 Task: Search one way flight ticket for 2 adults, 2 children, 2 infants in seat in first from Portsmouth: Portsmouth International Airport At Pease to Rockford: Chicago Rockford International Airport(was Northwest Chicagoland Regional Airport At Rockford) on 5-1-2023. Choice of flights is Westjet. Number of bags: 2 carry on bags. Price is upto 105000. Outbound departure time preference is 21:45.
Action: Mouse moved to (271, 307)
Screenshot: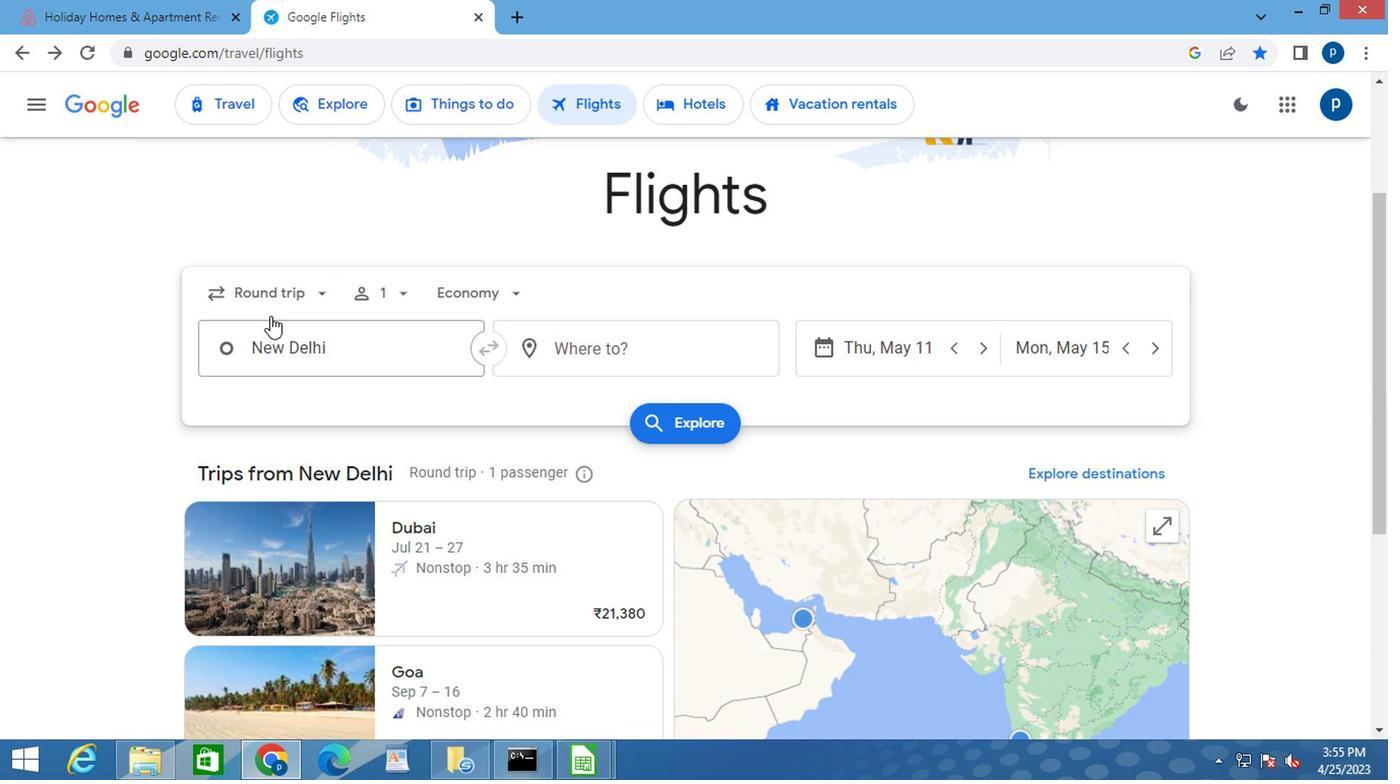 
Action: Mouse pressed left at (271, 307)
Screenshot: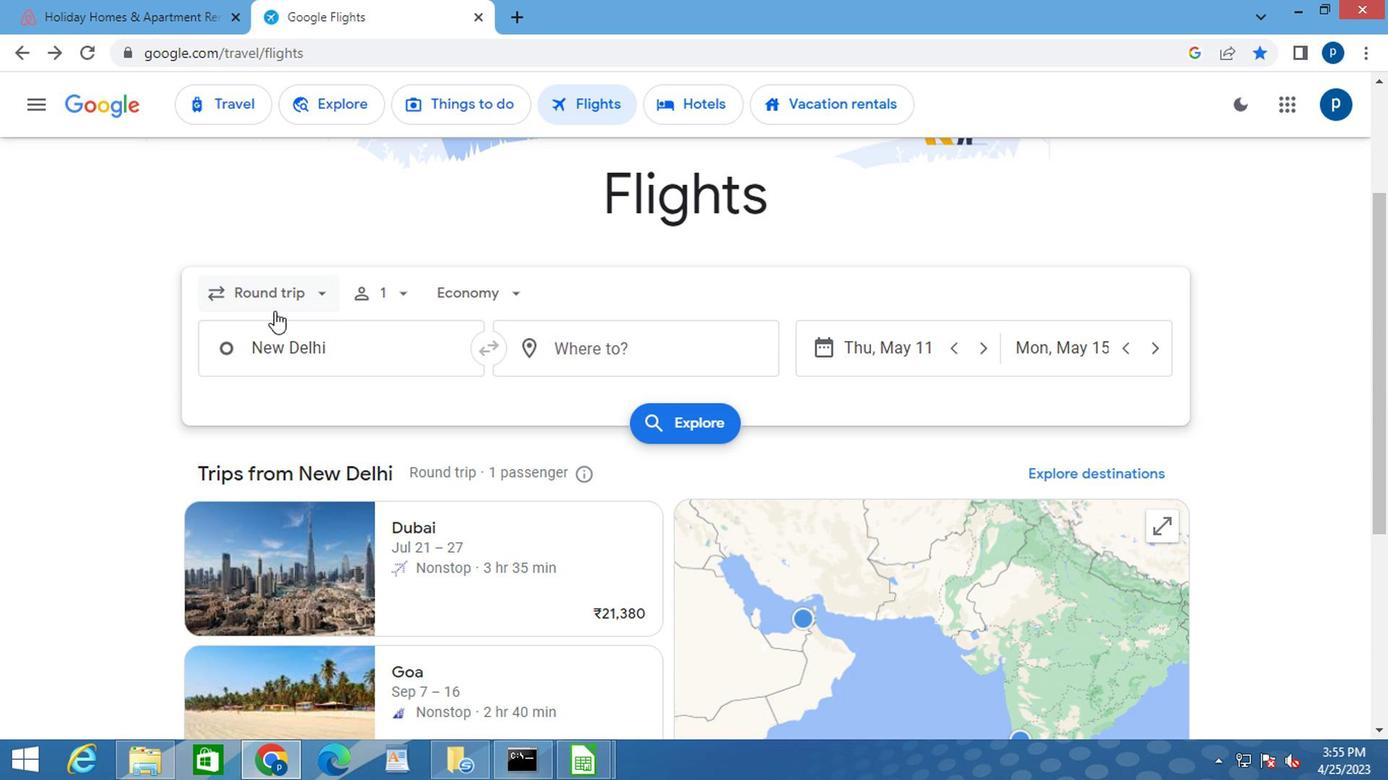 
Action: Mouse moved to (300, 381)
Screenshot: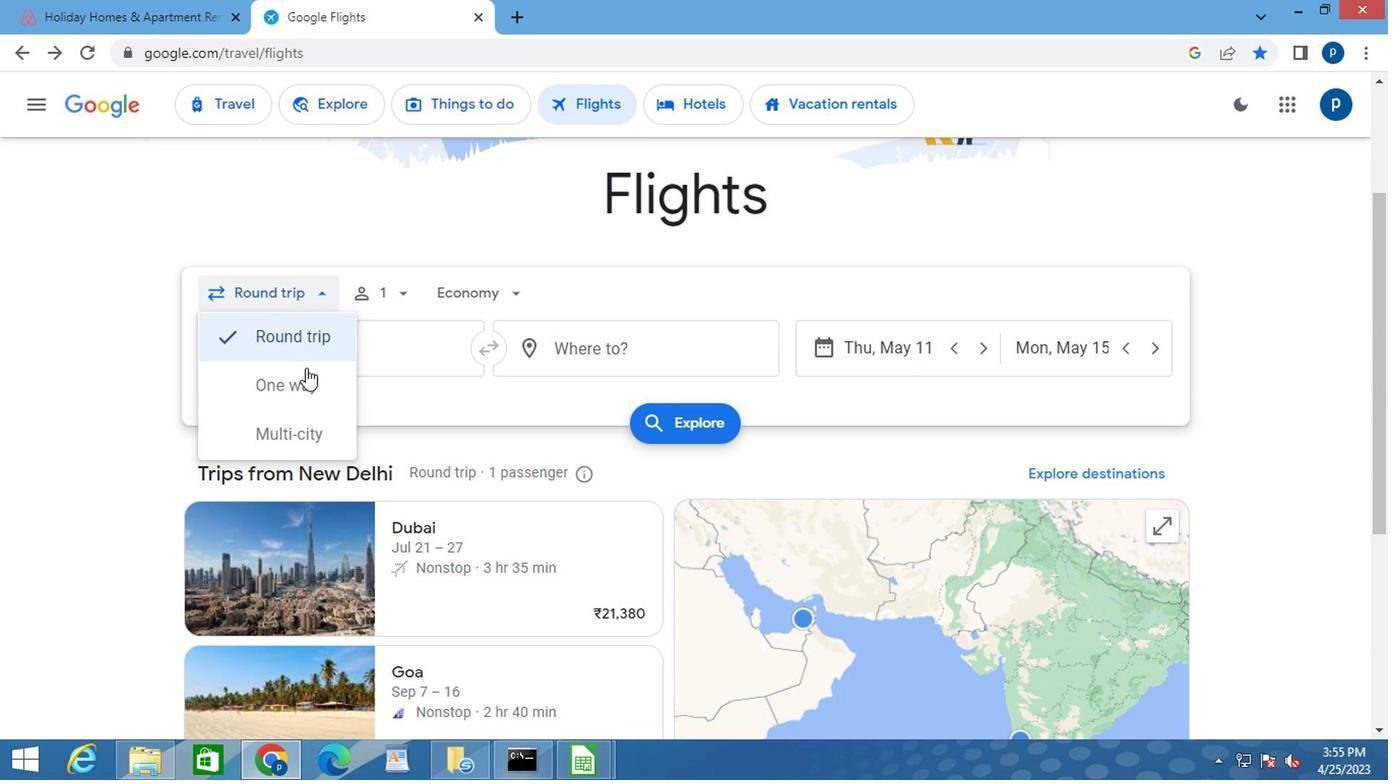 
Action: Mouse pressed left at (300, 381)
Screenshot: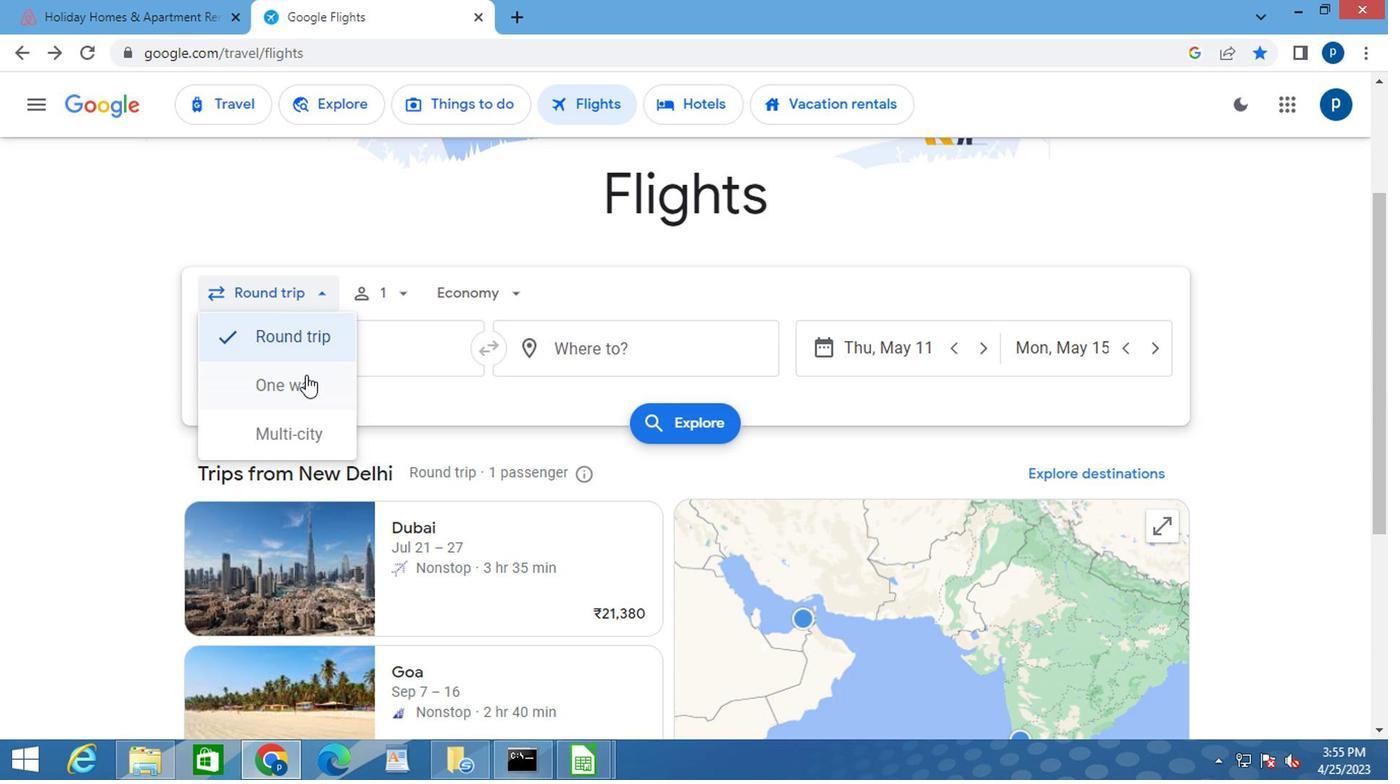 
Action: Mouse moved to (370, 294)
Screenshot: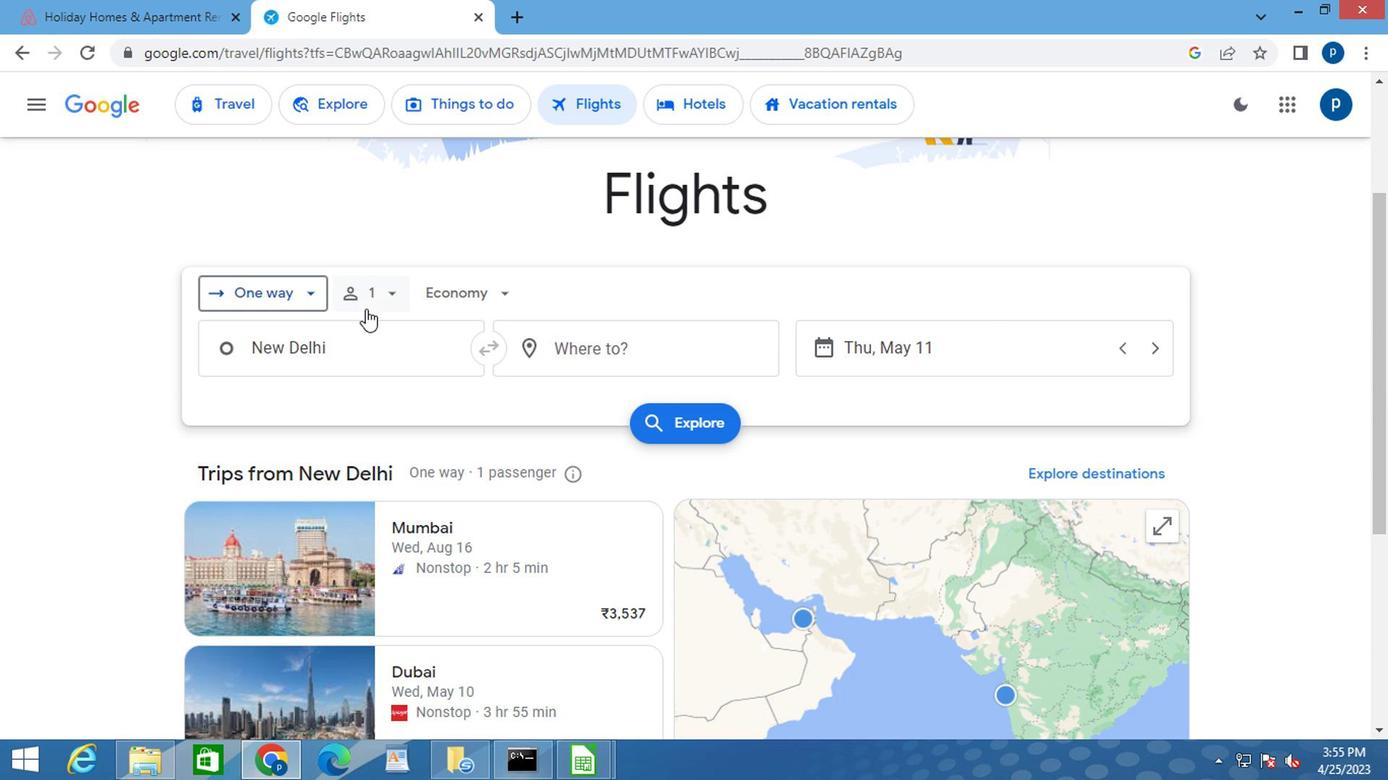 
Action: Mouse pressed left at (370, 294)
Screenshot: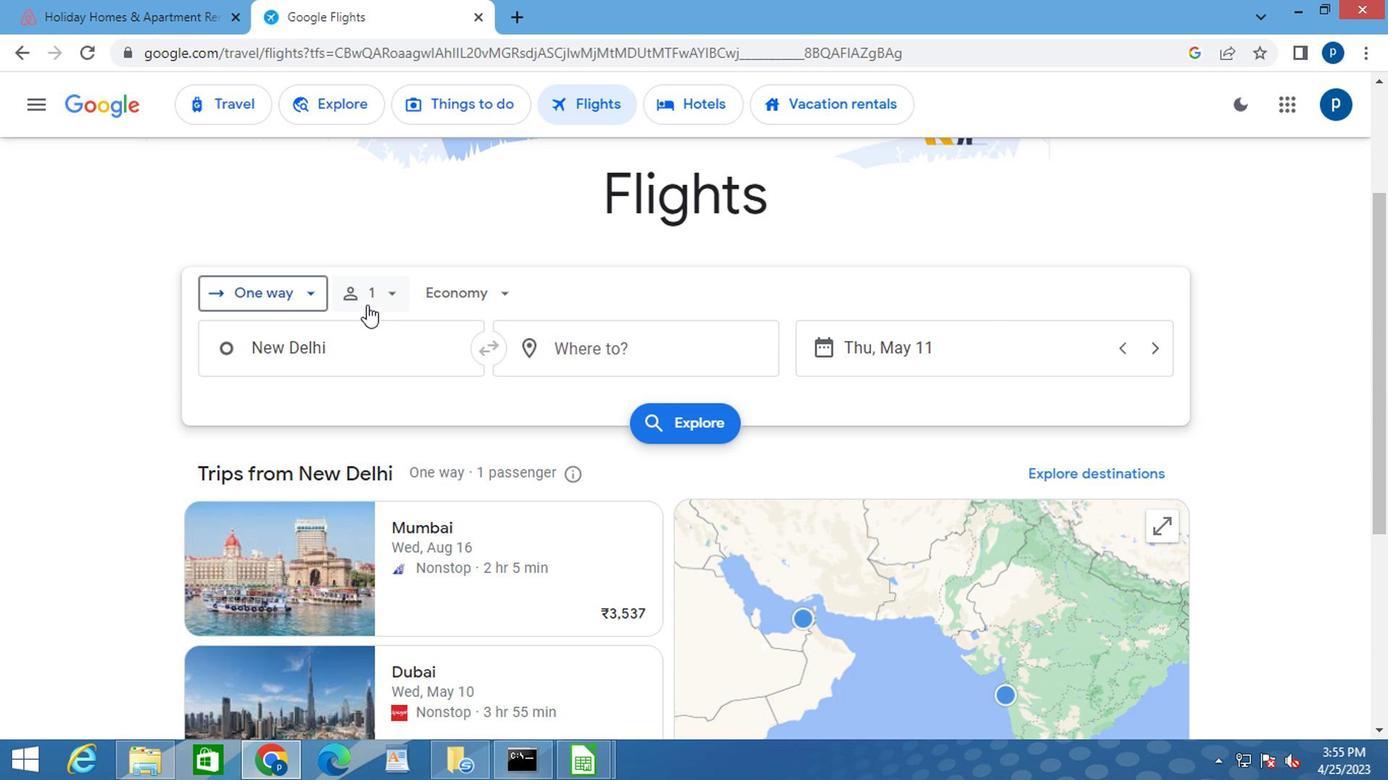 
Action: Mouse moved to (540, 357)
Screenshot: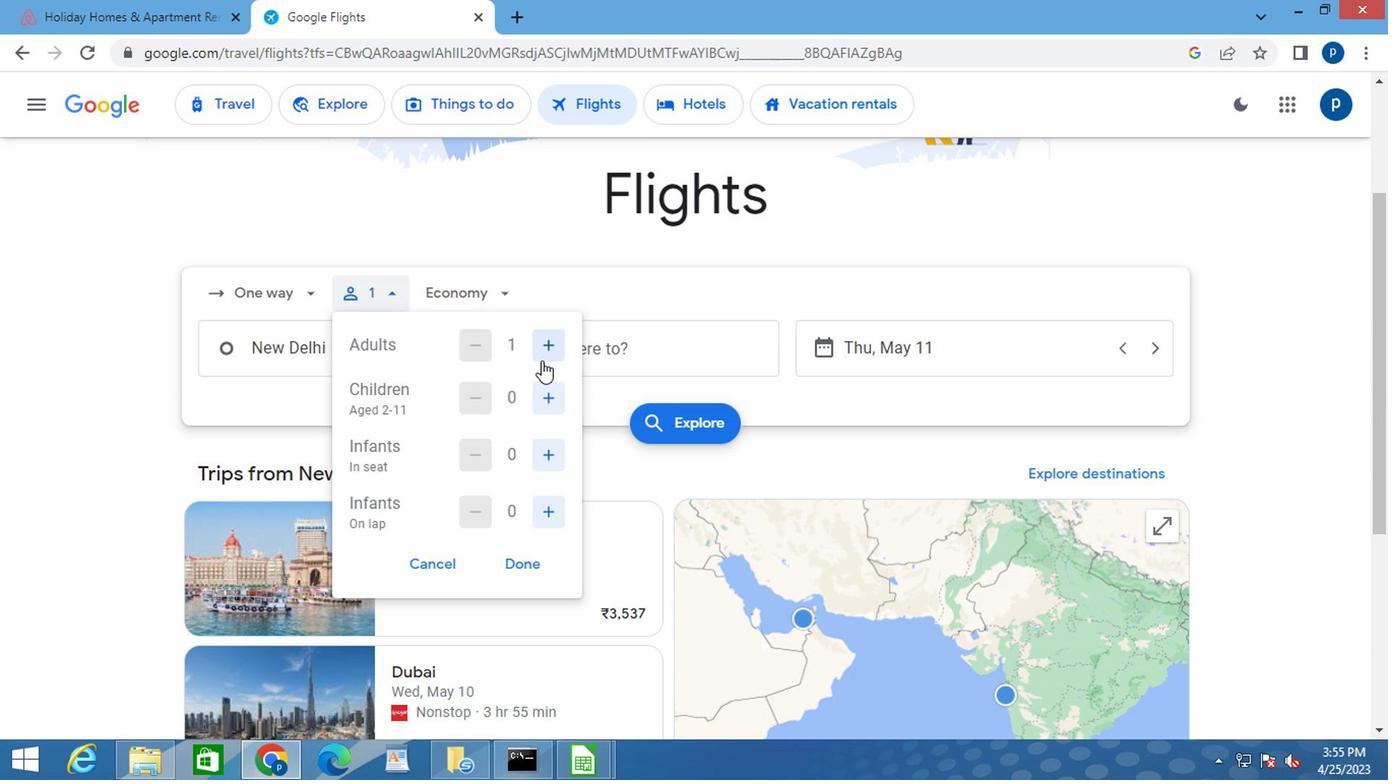 
Action: Mouse pressed left at (540, 357)
Screenshot: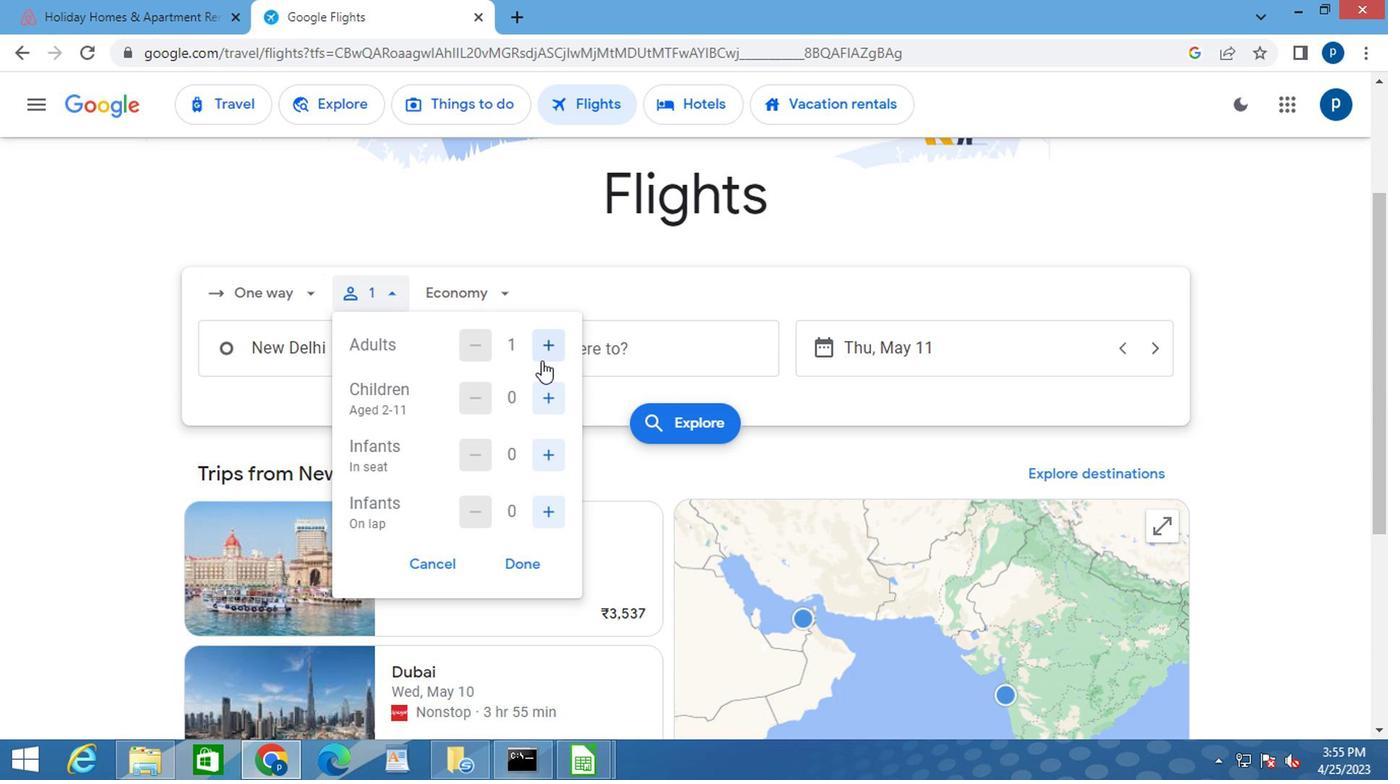 
Action: Mouse moved to (553, 399)
Screenshot: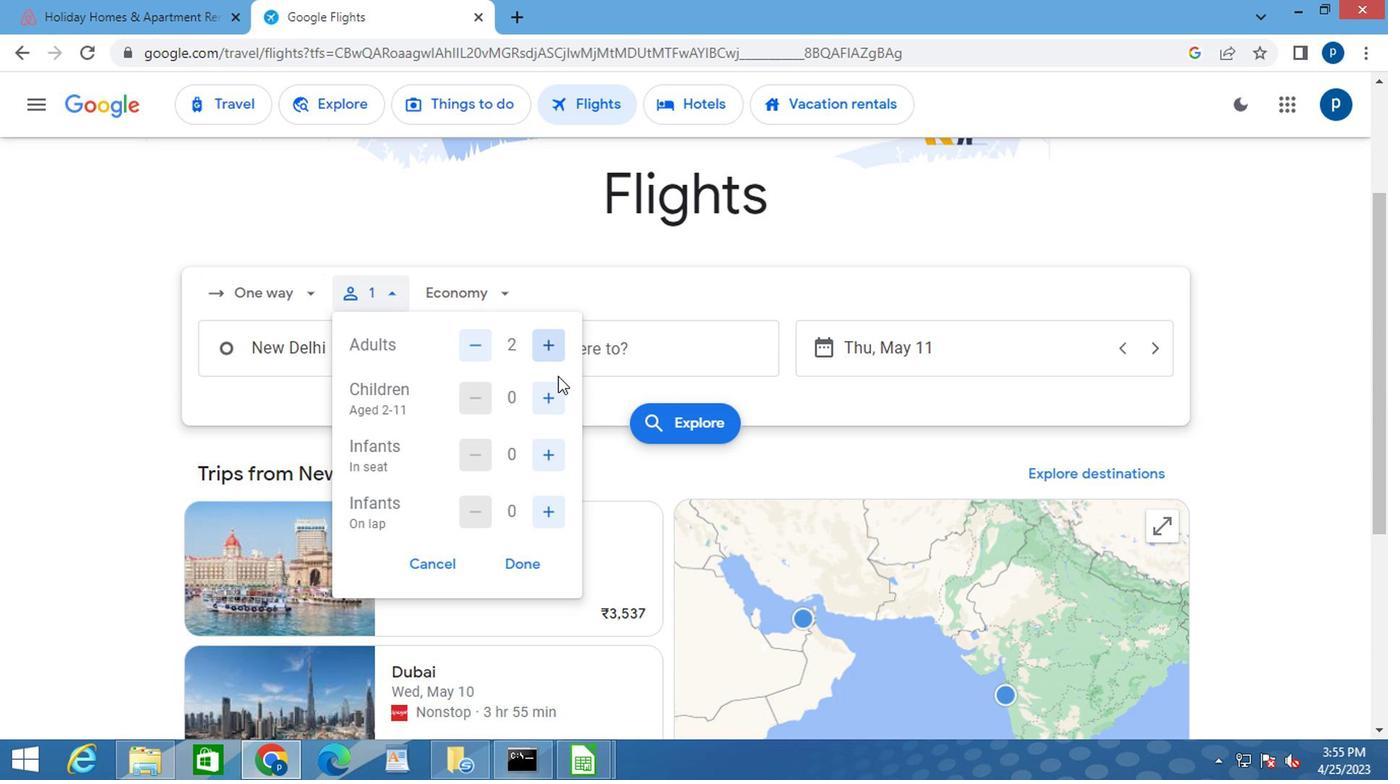 
Action: Mouse pressed left at (553, 399)
Screenshot: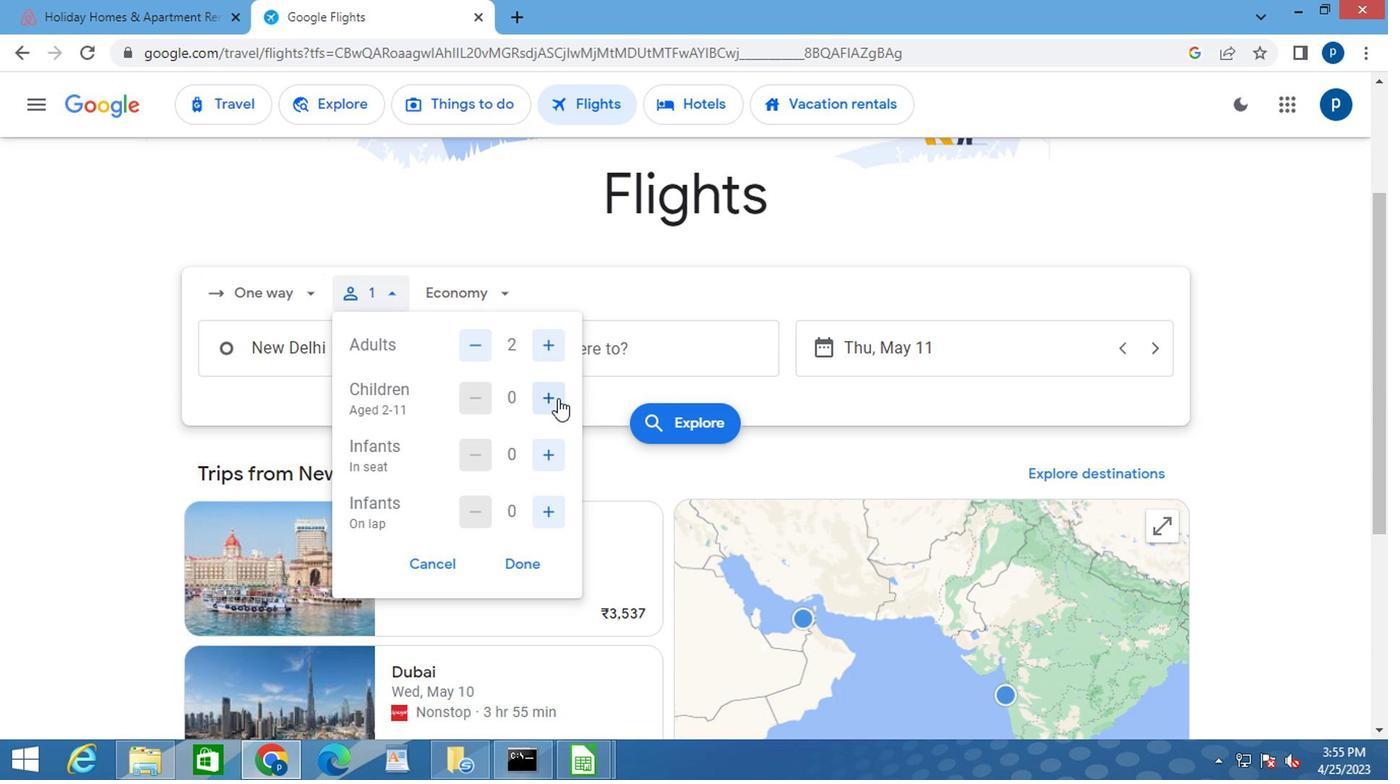 
Action: Mouse pressed left at (553, 399)
Screenshot: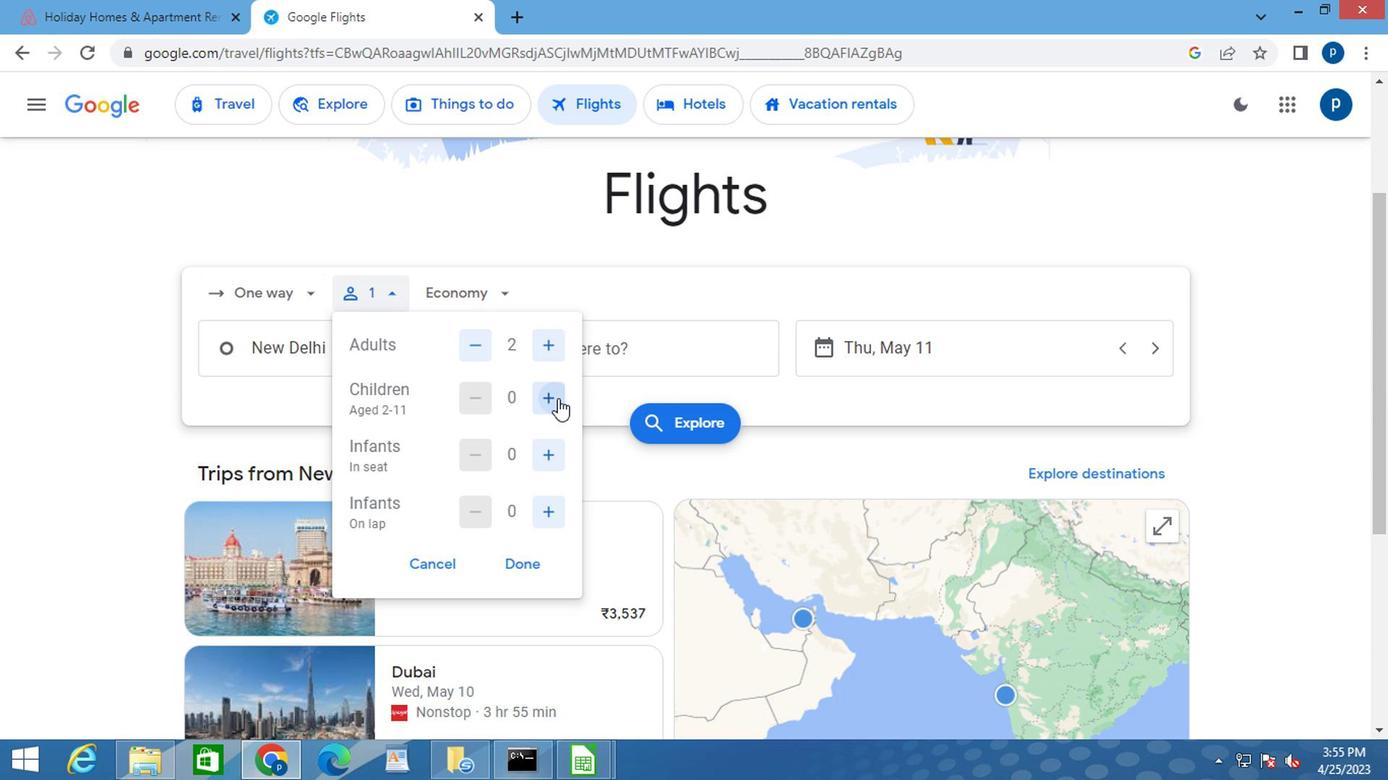 
Action: Mouse moved to (548, 450)
Screenshot: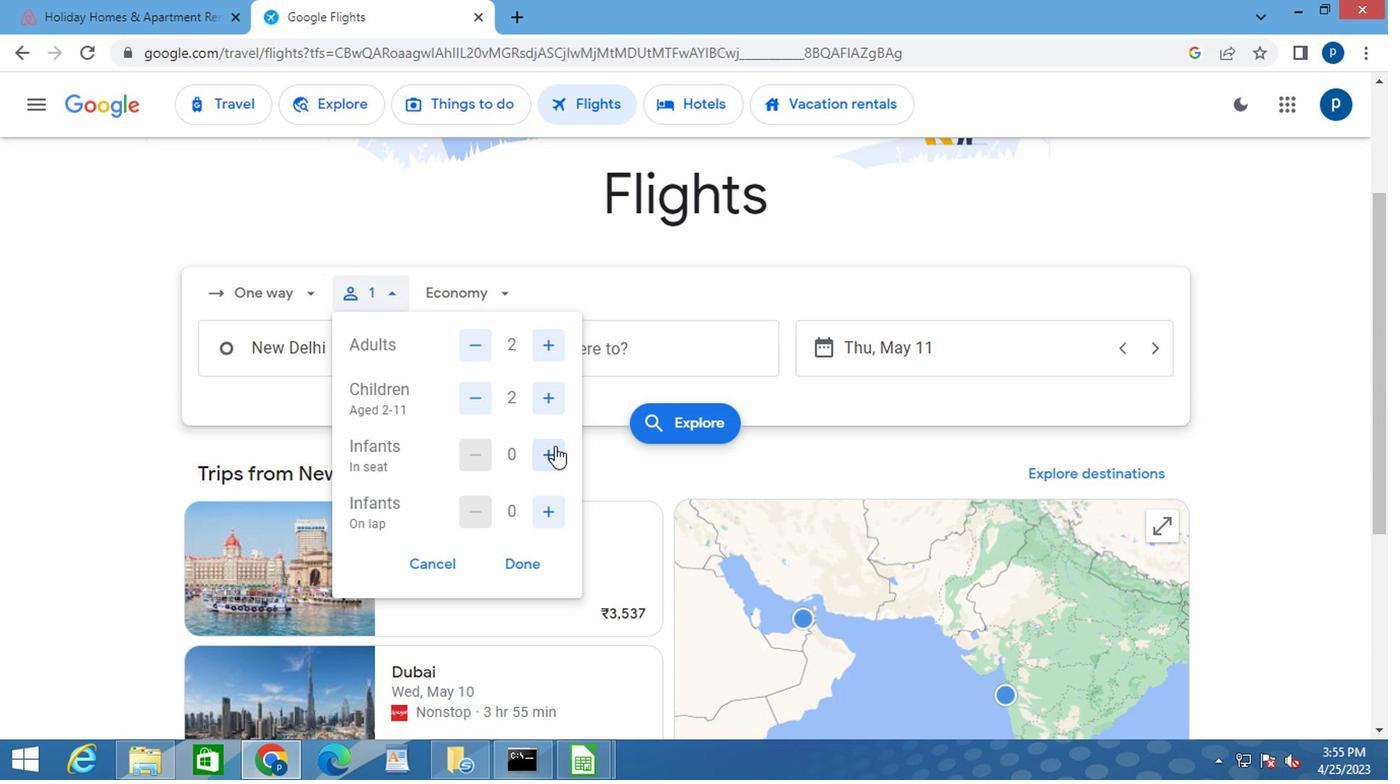 
Action: Mouse pressed left at (548, 450)
Screenshot: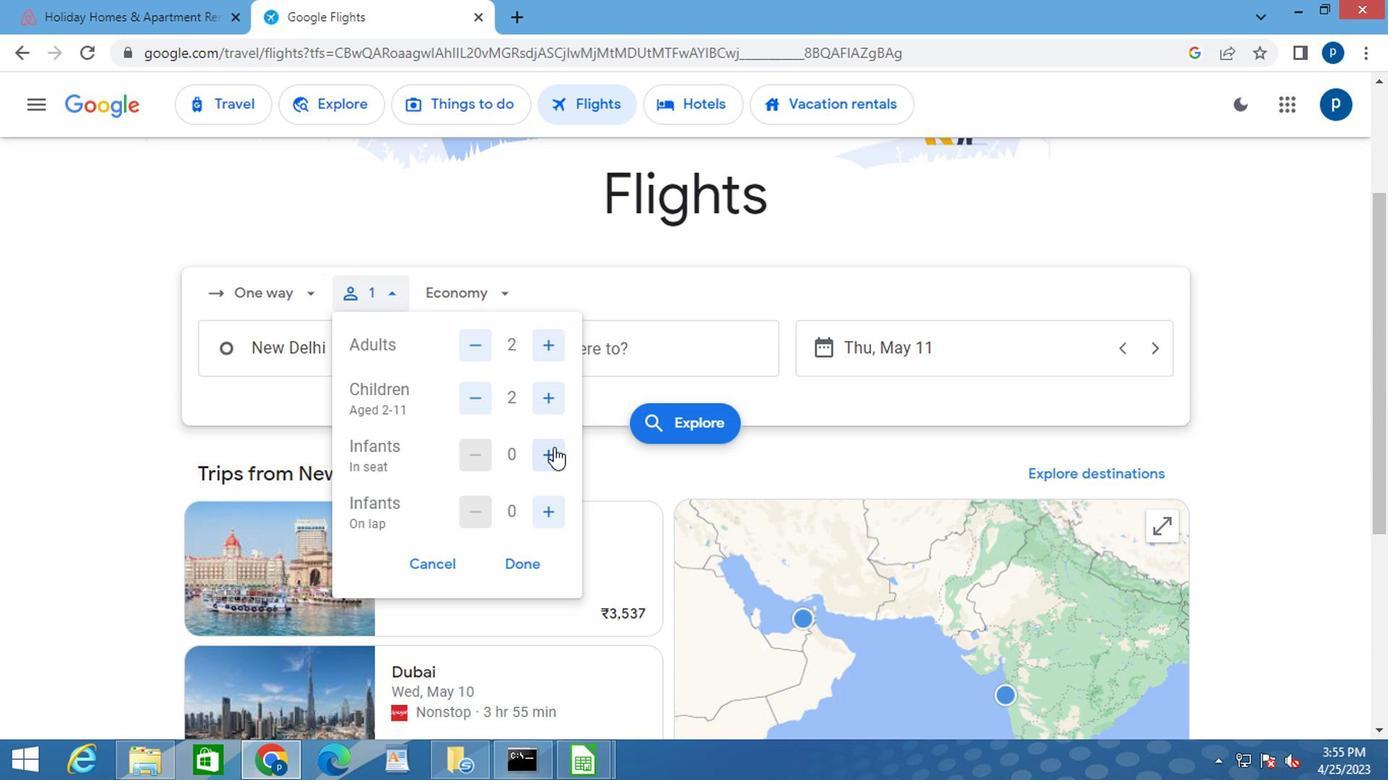 
Action: Mouse pressed left at (548, 450)
Screenshot: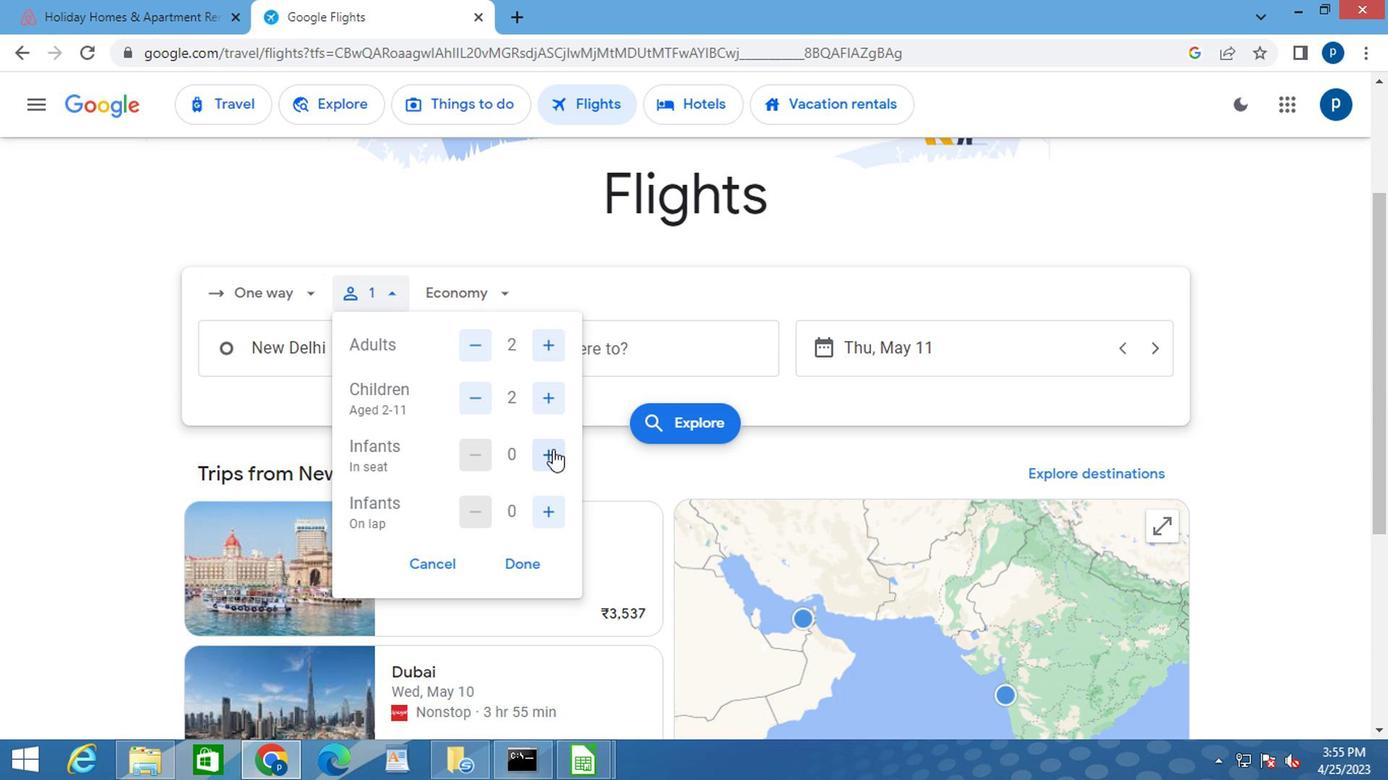 
Action: Mouse moved to (521, 563)
Screenshot: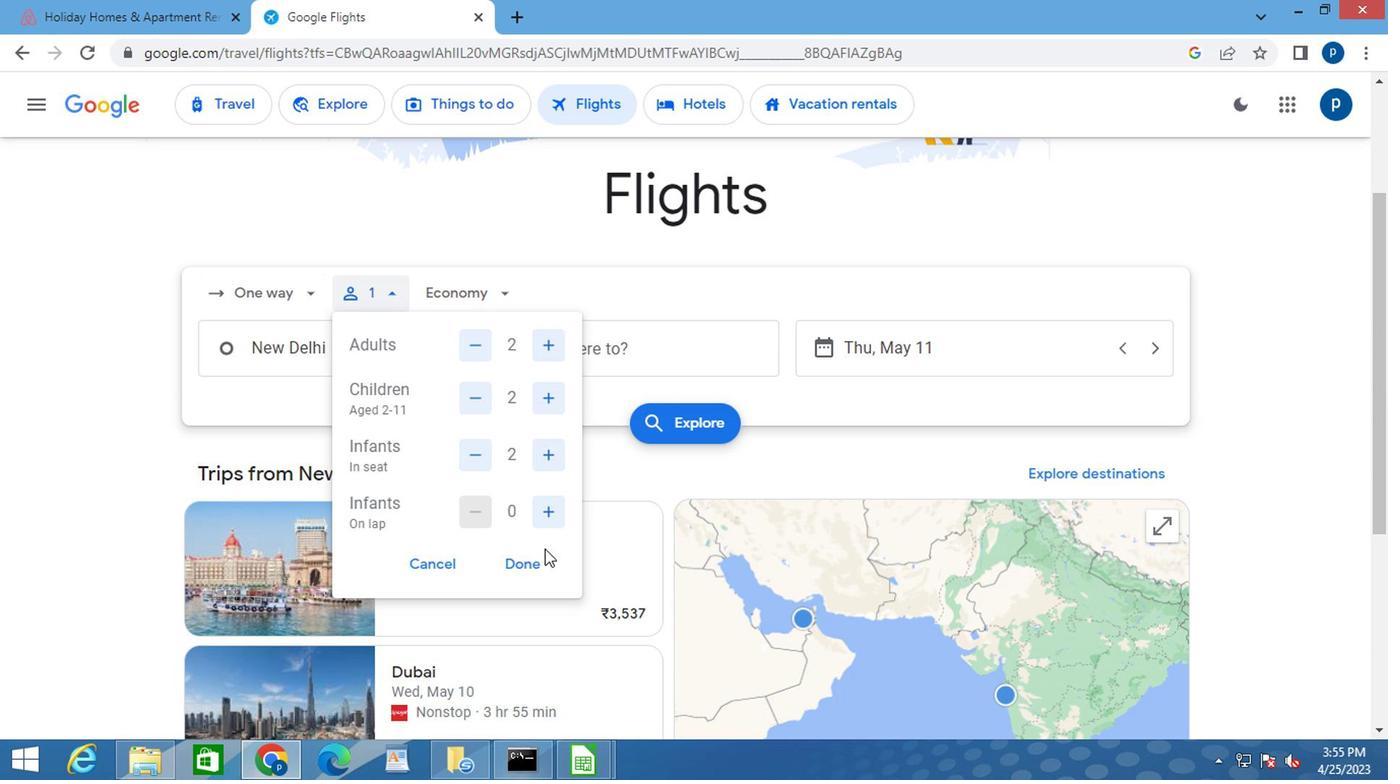 
Action: Mouse pressed left at (521, 563)
Screenshot: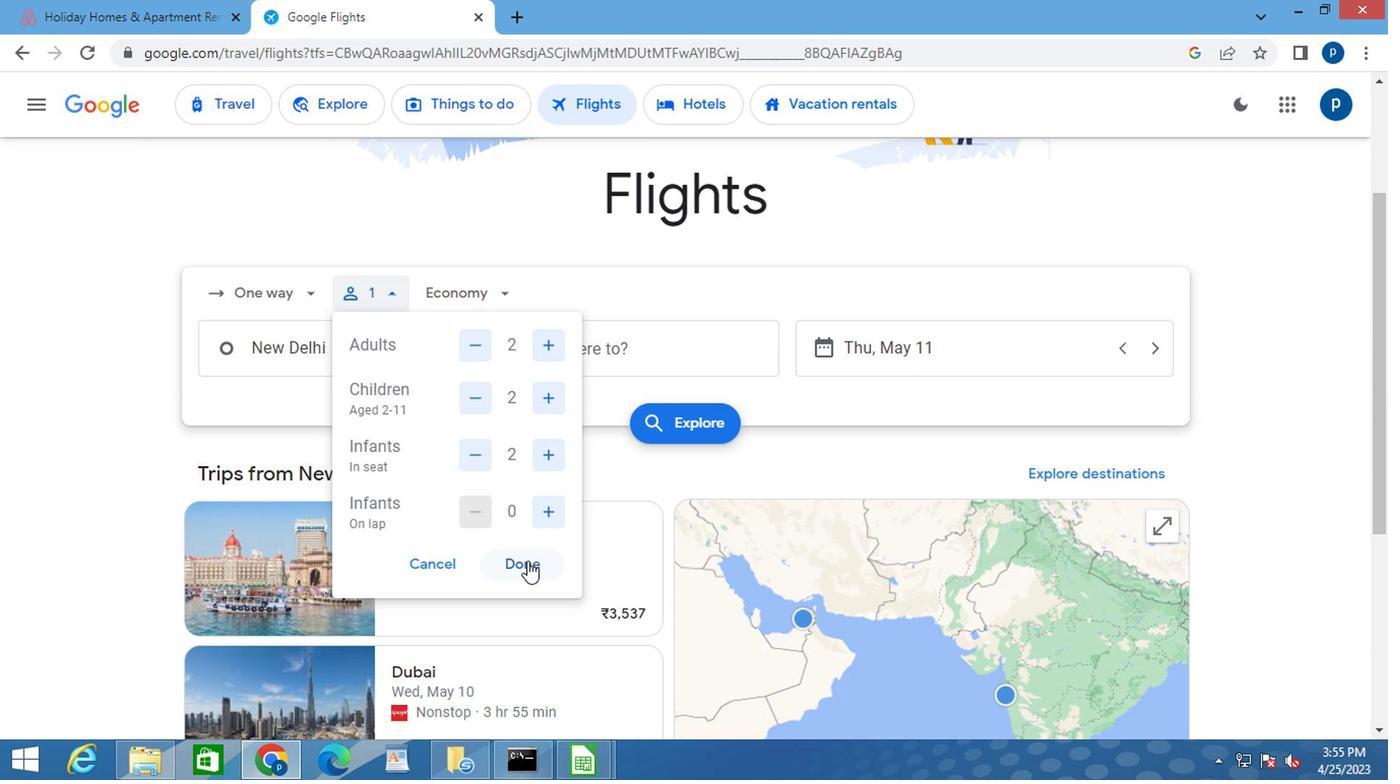 
Action: Mouse moved to (466, 297)
Screenshot: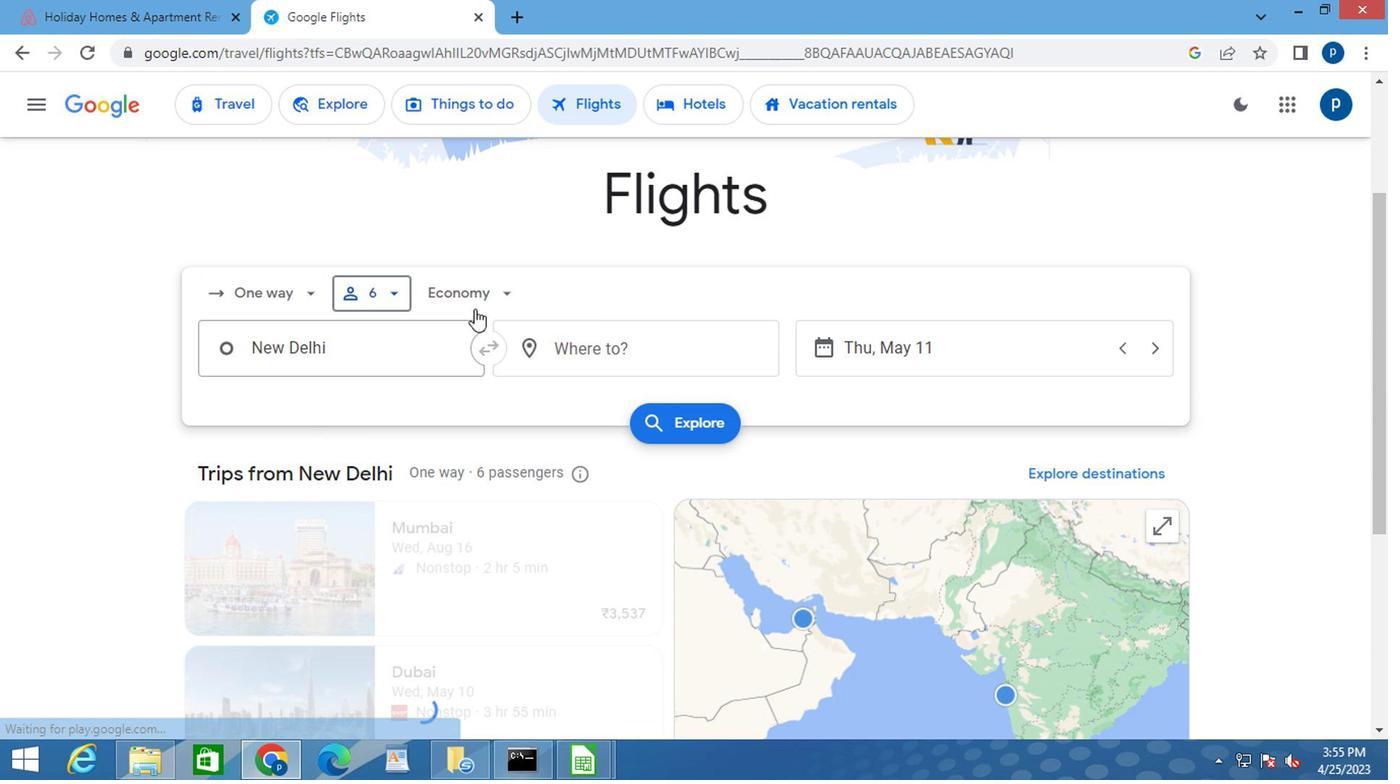 
Action: Mouse pressed left at (466, 297)
Screenshot: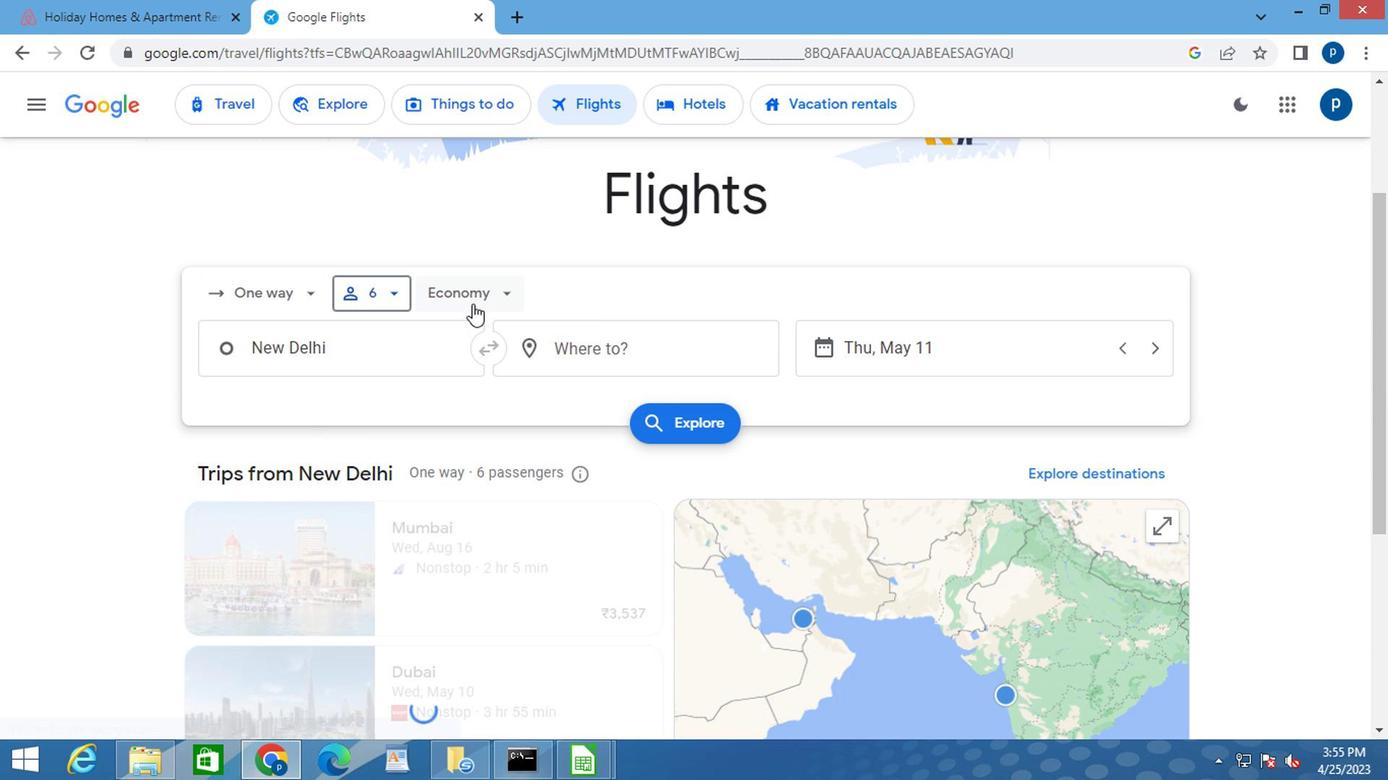 
Action: Mouse moved to (509, 482)
Screenshot: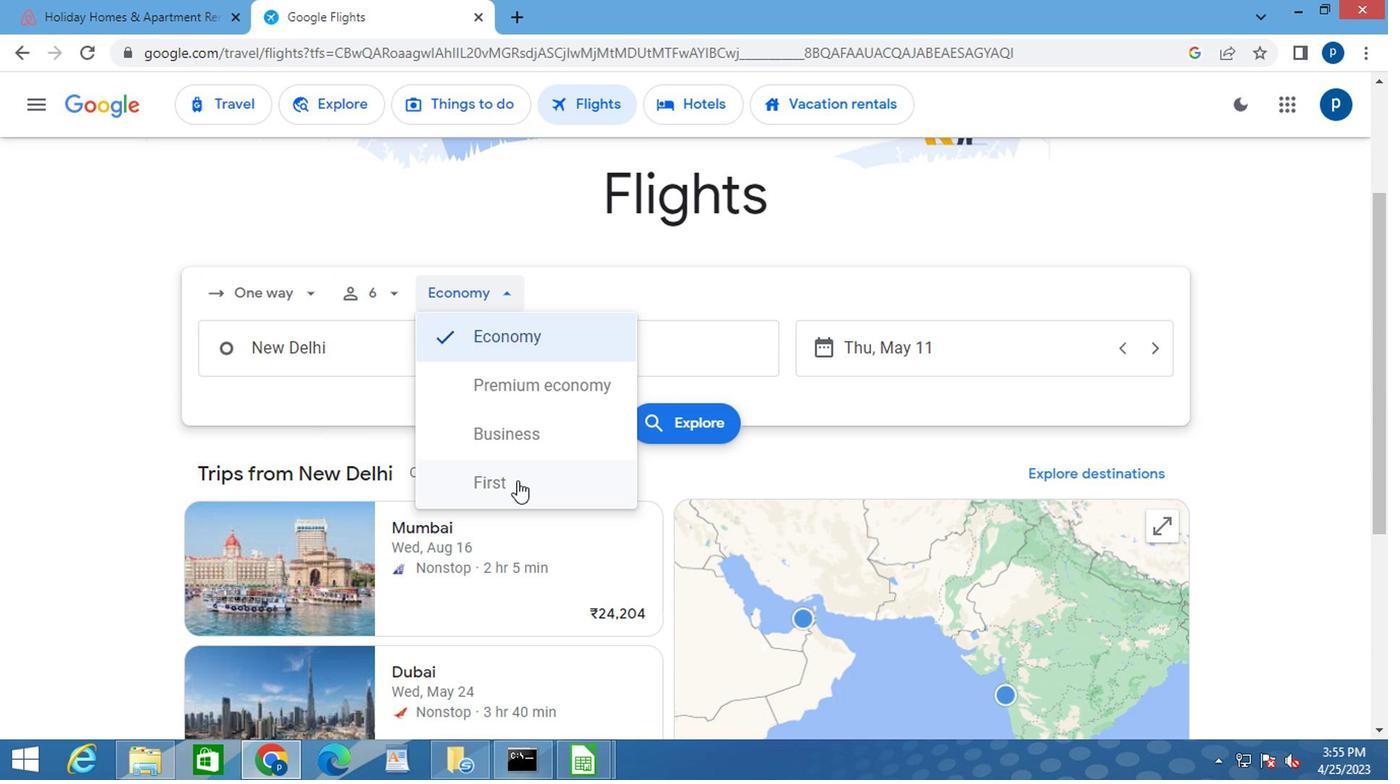 
Action: Mouse pressed left at (509, 482)
Screenshot: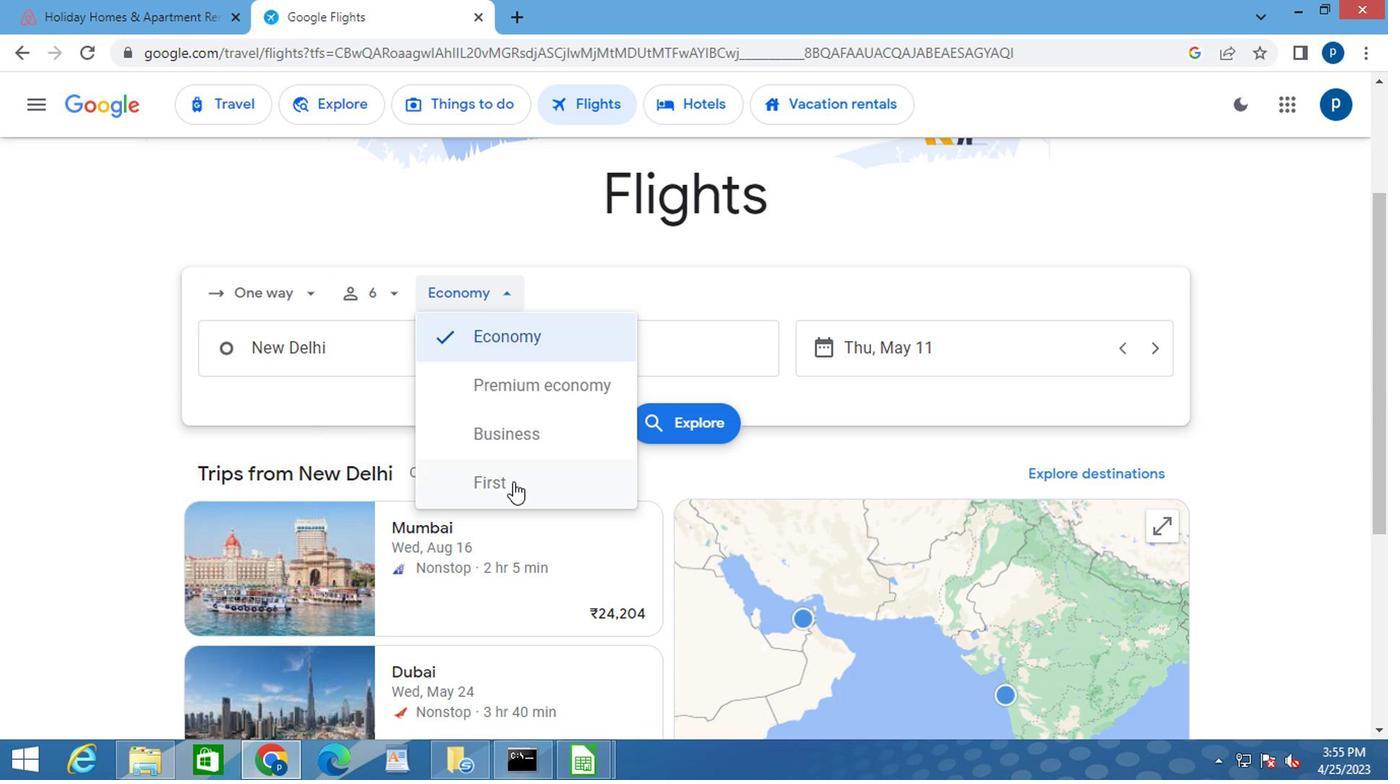 
Action: Mouse moved to (286, 334)
Screenshot: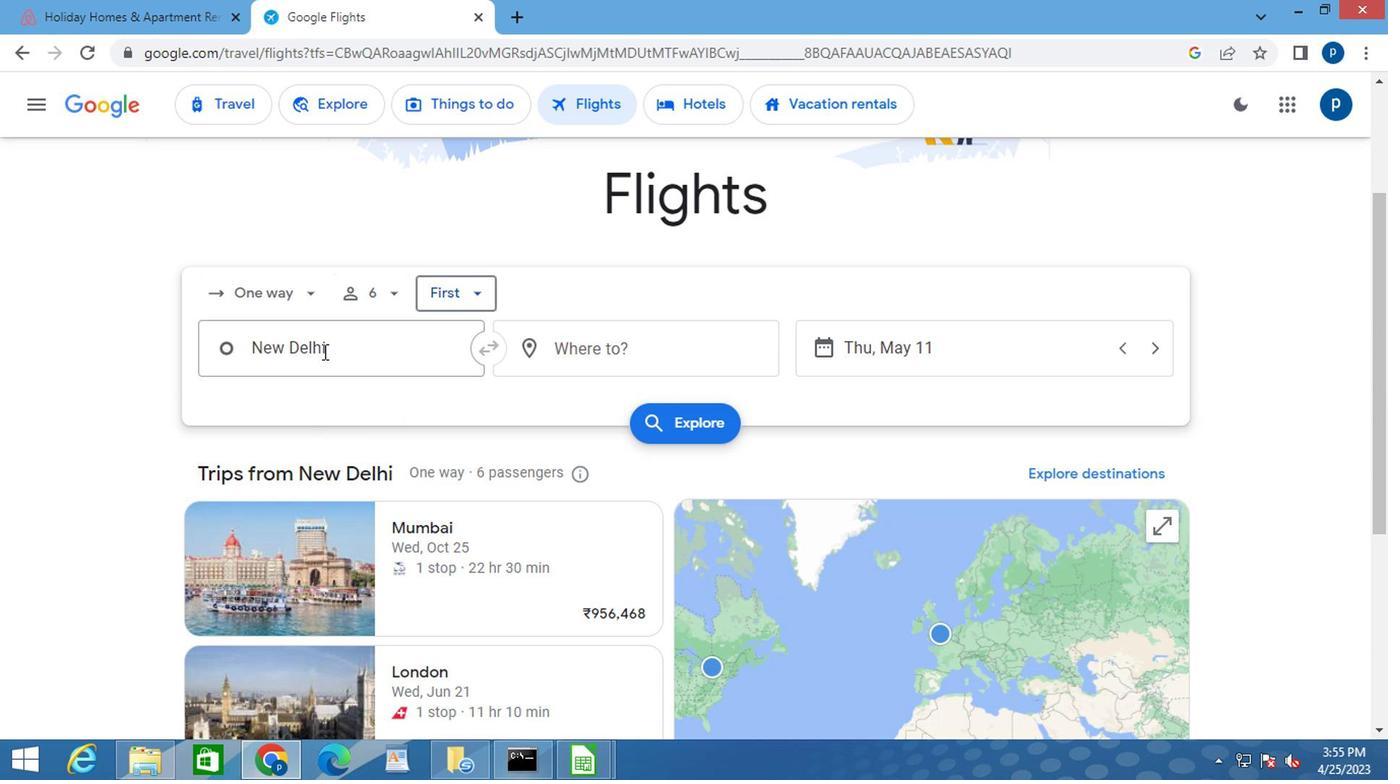 
Action: Mouse pressed left at (286, 334)
Screenshot: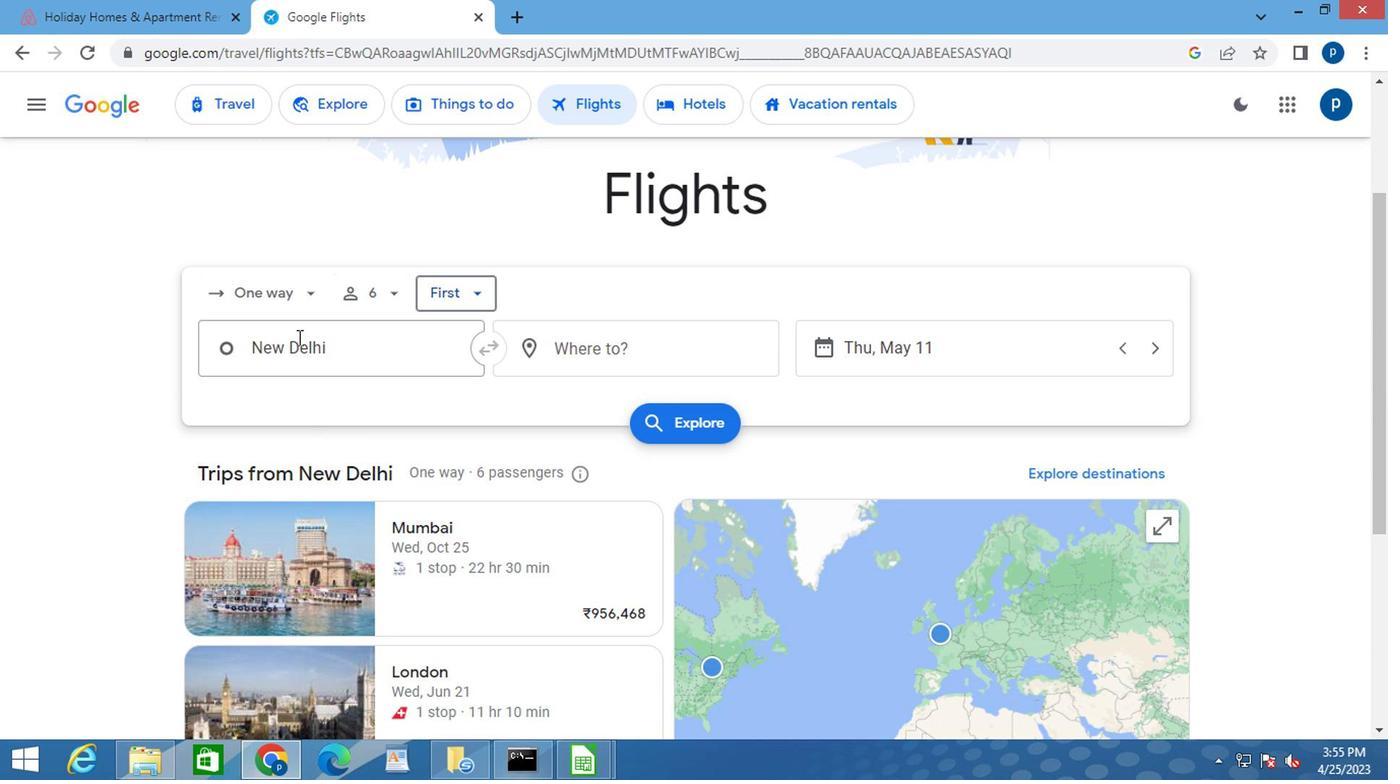 
Action: Mouse moved to (286, 332)
Screenshot: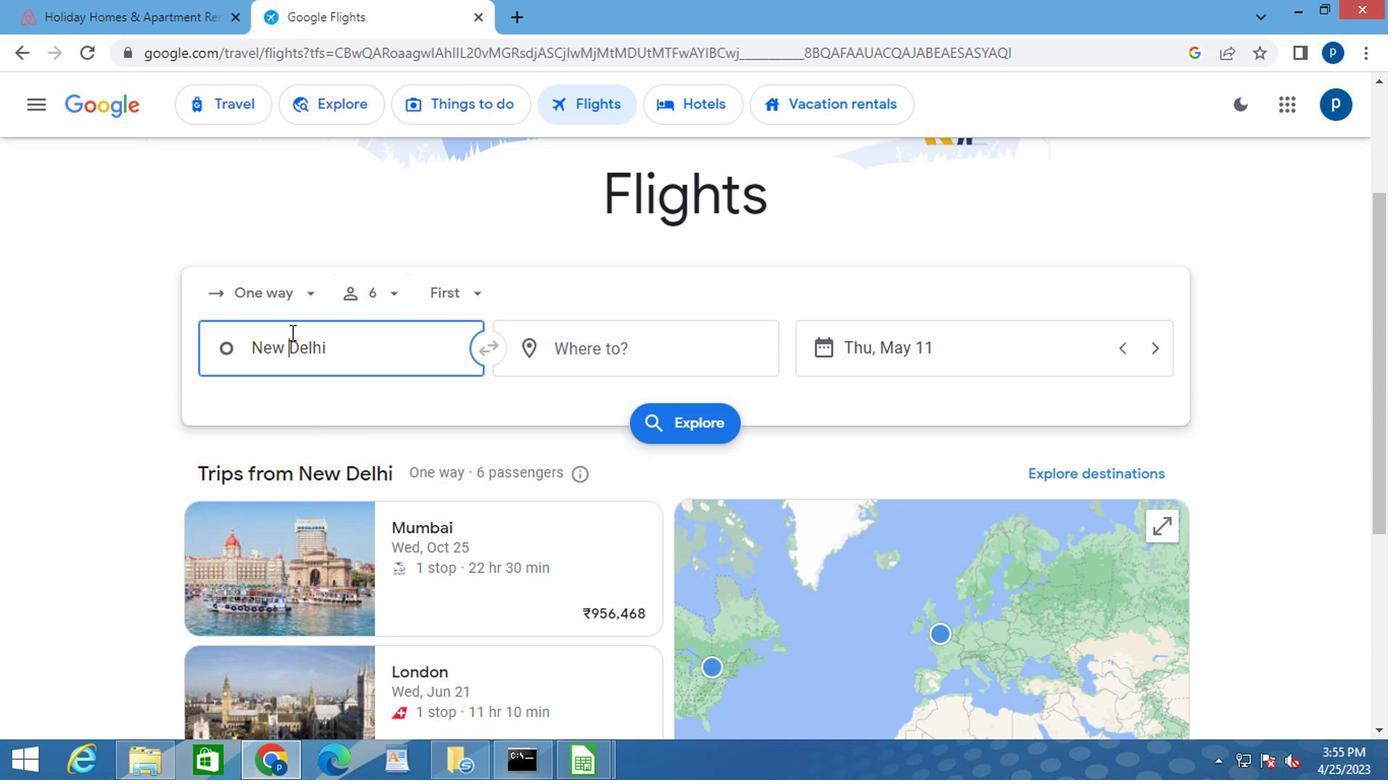 
Action: Mouse pressed left at (286, 332)
Screenshot: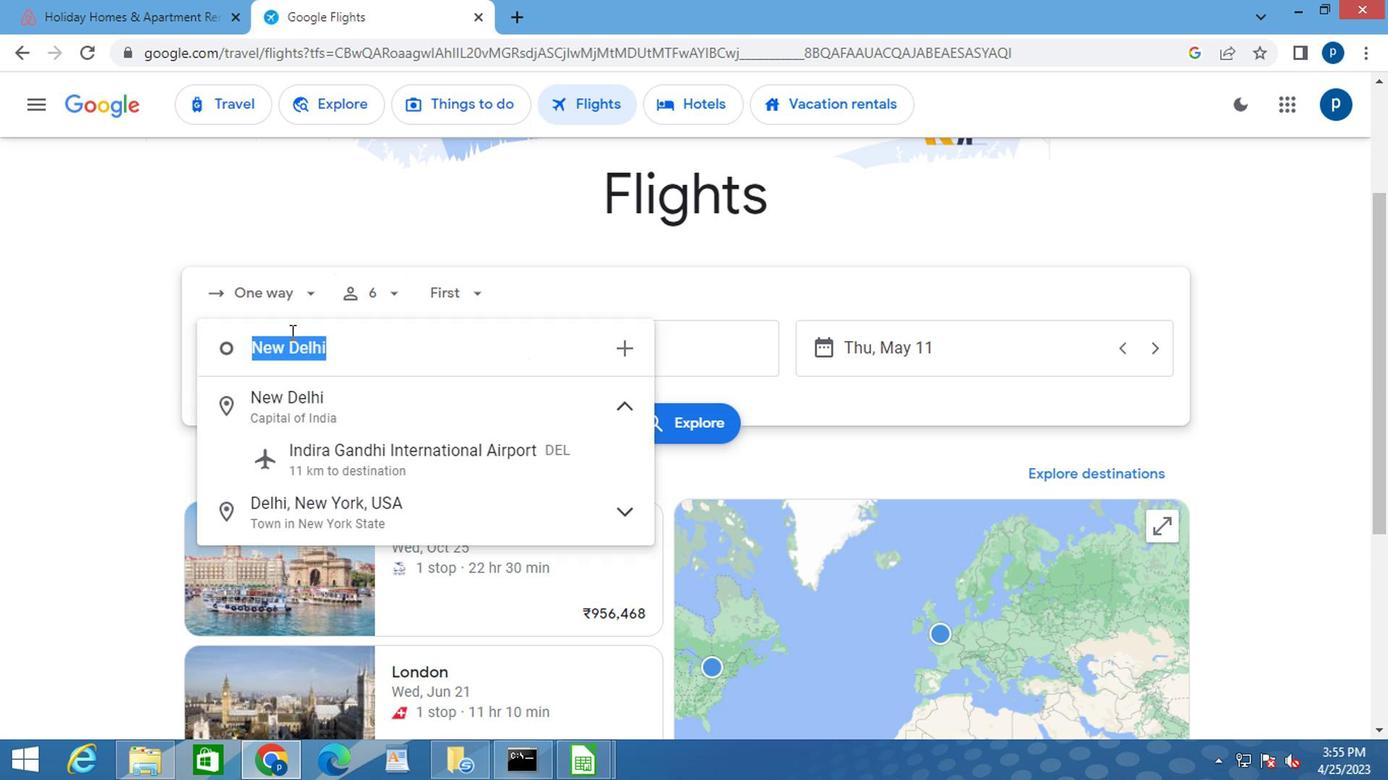 
Action: Key pressed <Key.delete><Key.caps_lock>p<Key.caps_lock>ortsmouth<Key.space><Key.caps_lock>i<Key.caps_lock>
Screenshot: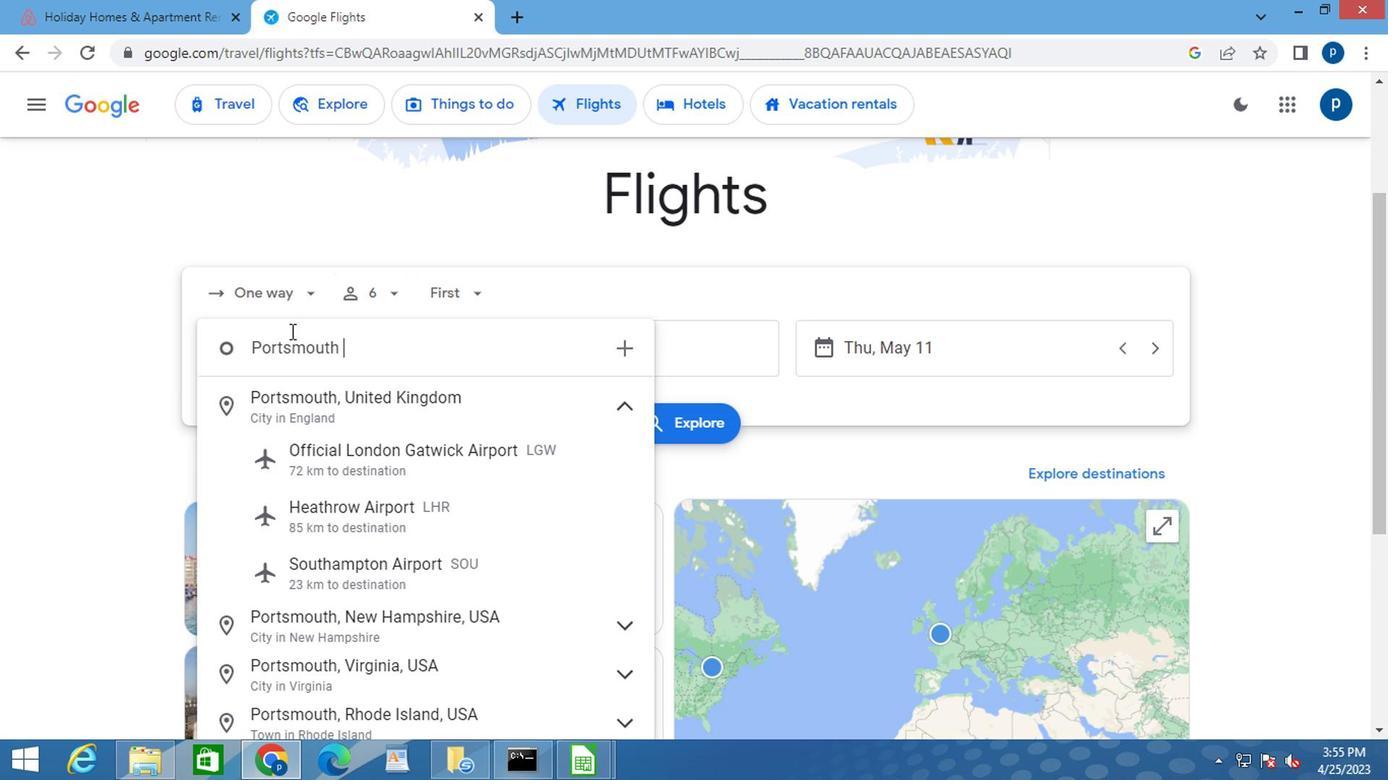 
Action: Mouse moved to (330, 414)
Screenshot: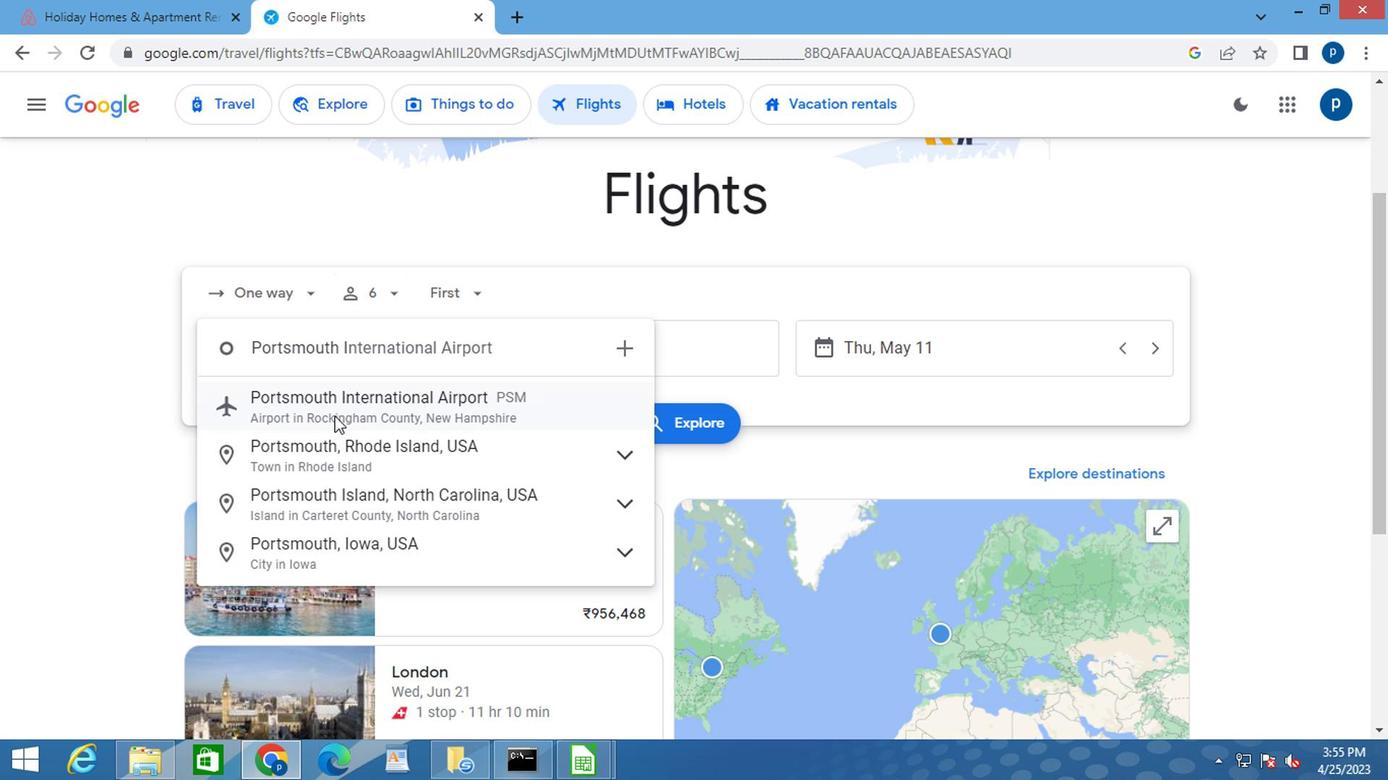 
Action: Mouse pressed left at (330, 414)
Screenshot: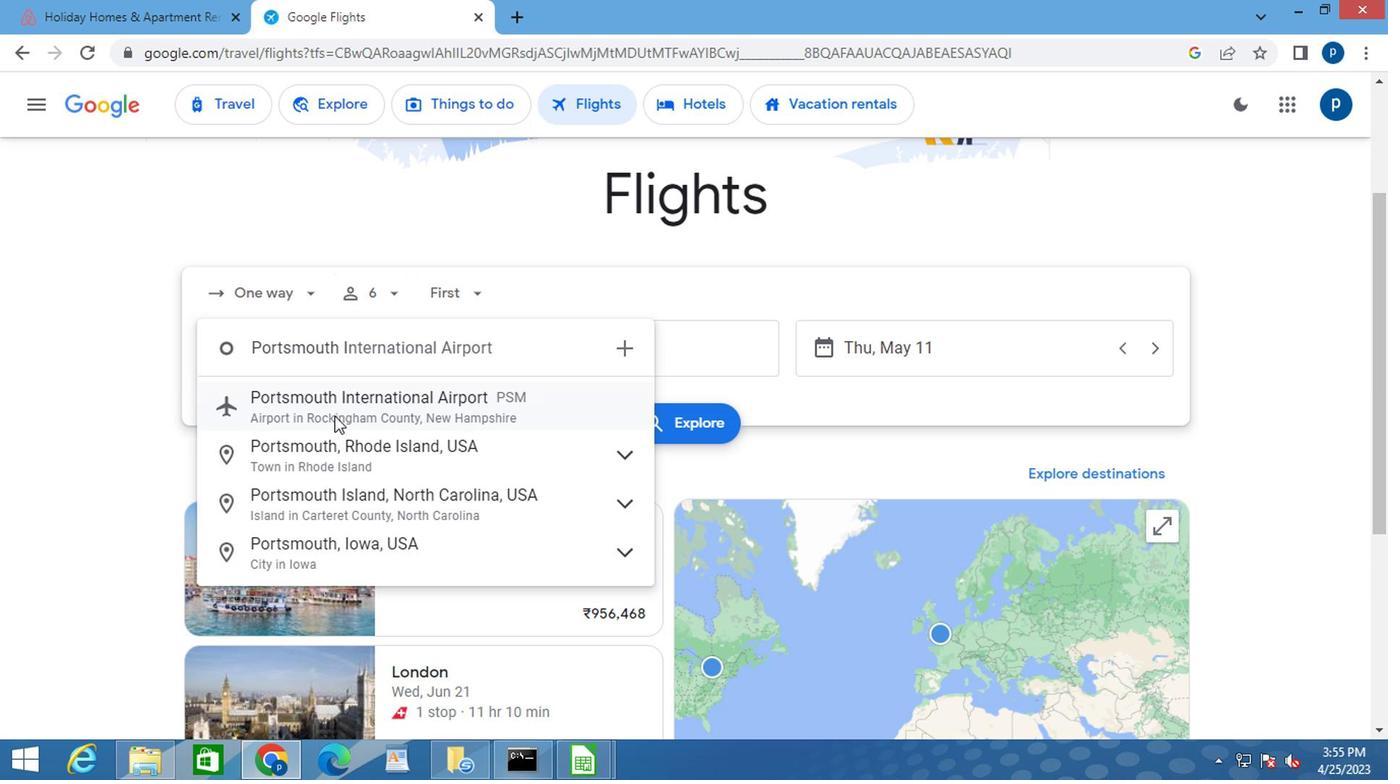 
Action: Mouse moved to (576, 354)
Screenshot: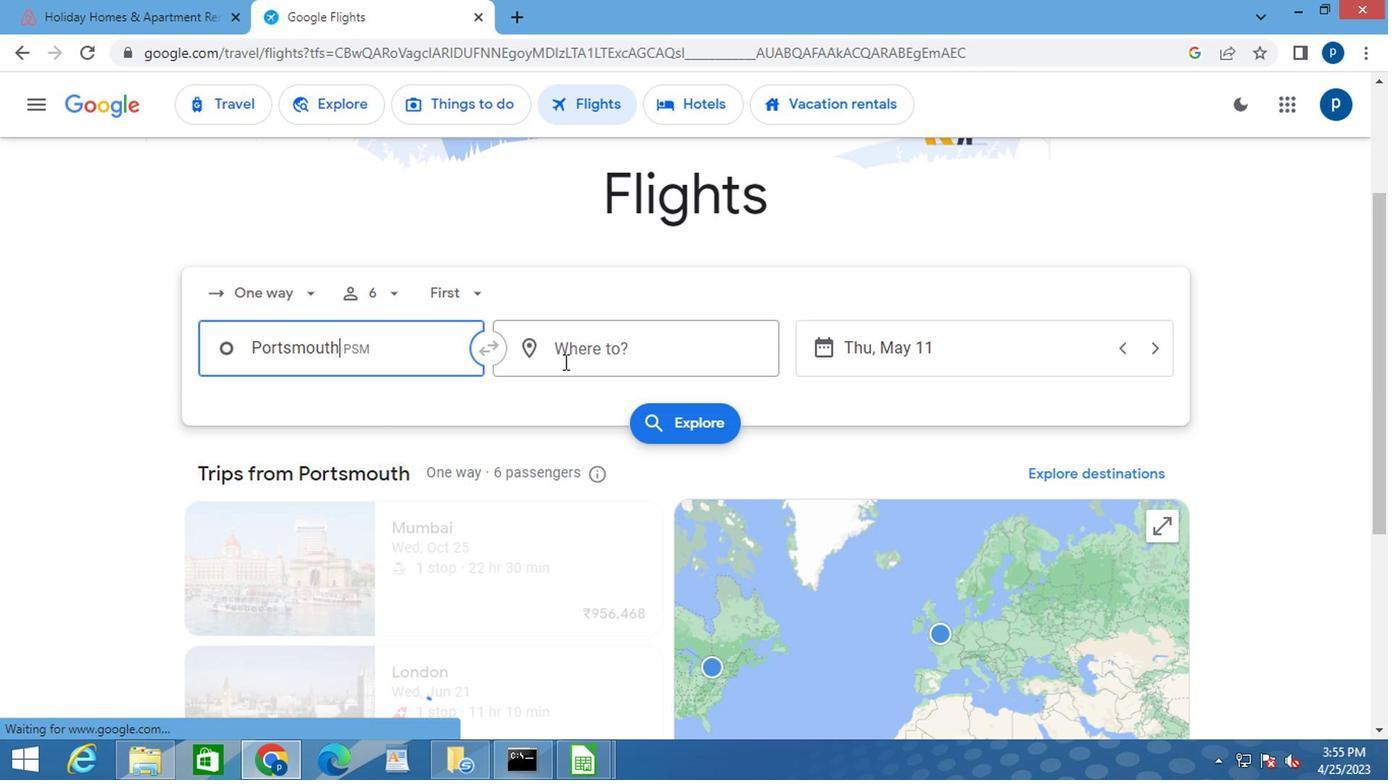 
Action: Mouse pressed left at (576, 354)
Screenshot: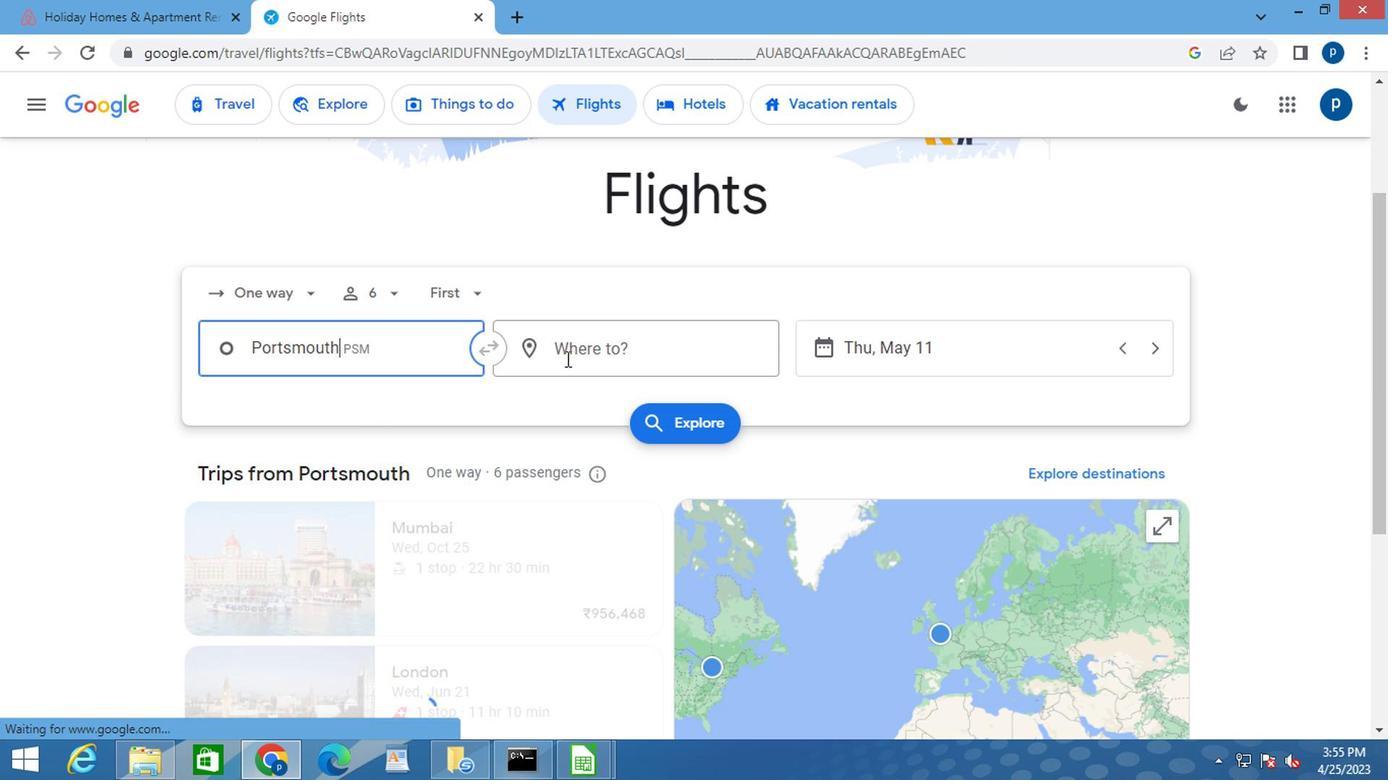 
Action: Key pressed <Key.caps_lock>c<Key.caps_lock>hicago
Screenshot: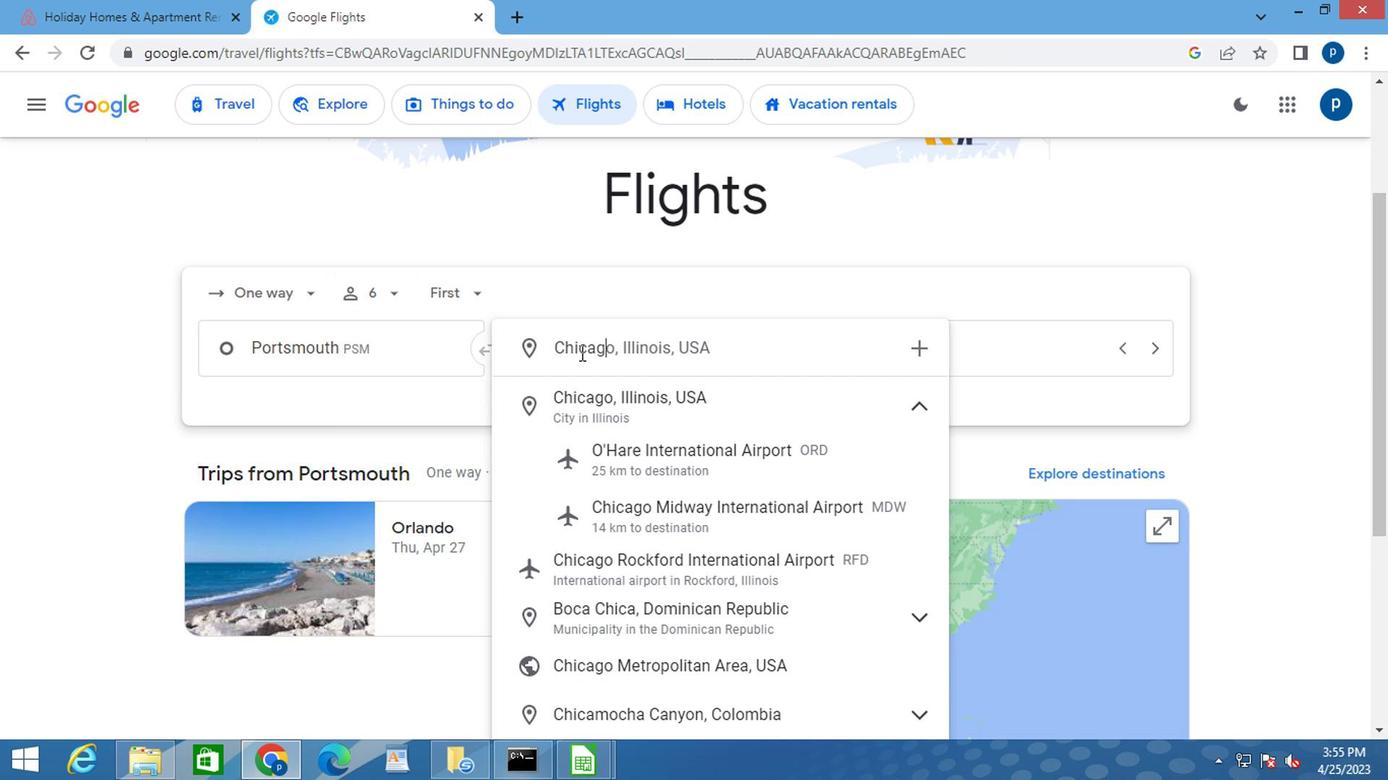
Action: Mouse moved to (690, 571)
Screenshot: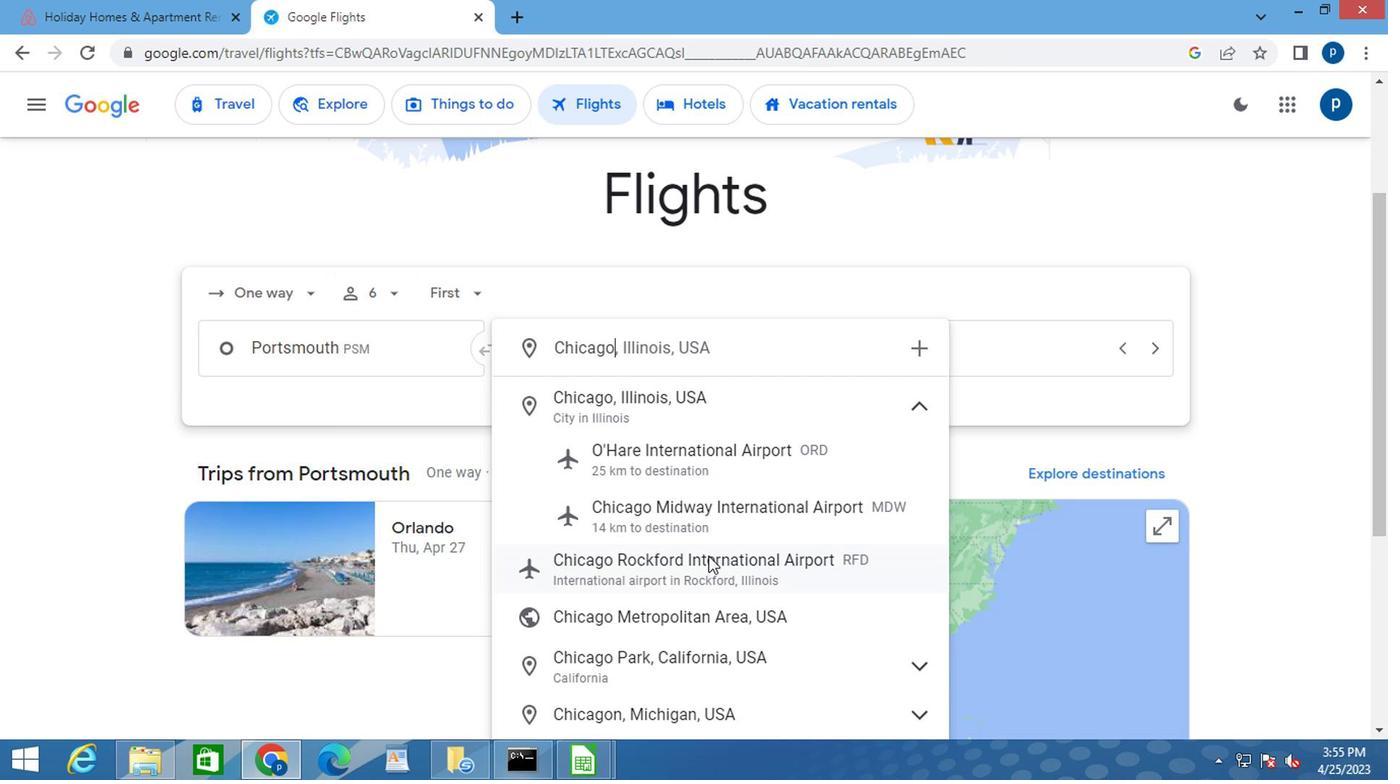 
Action: Mouse pressed left at (690, 571)
Screenshot: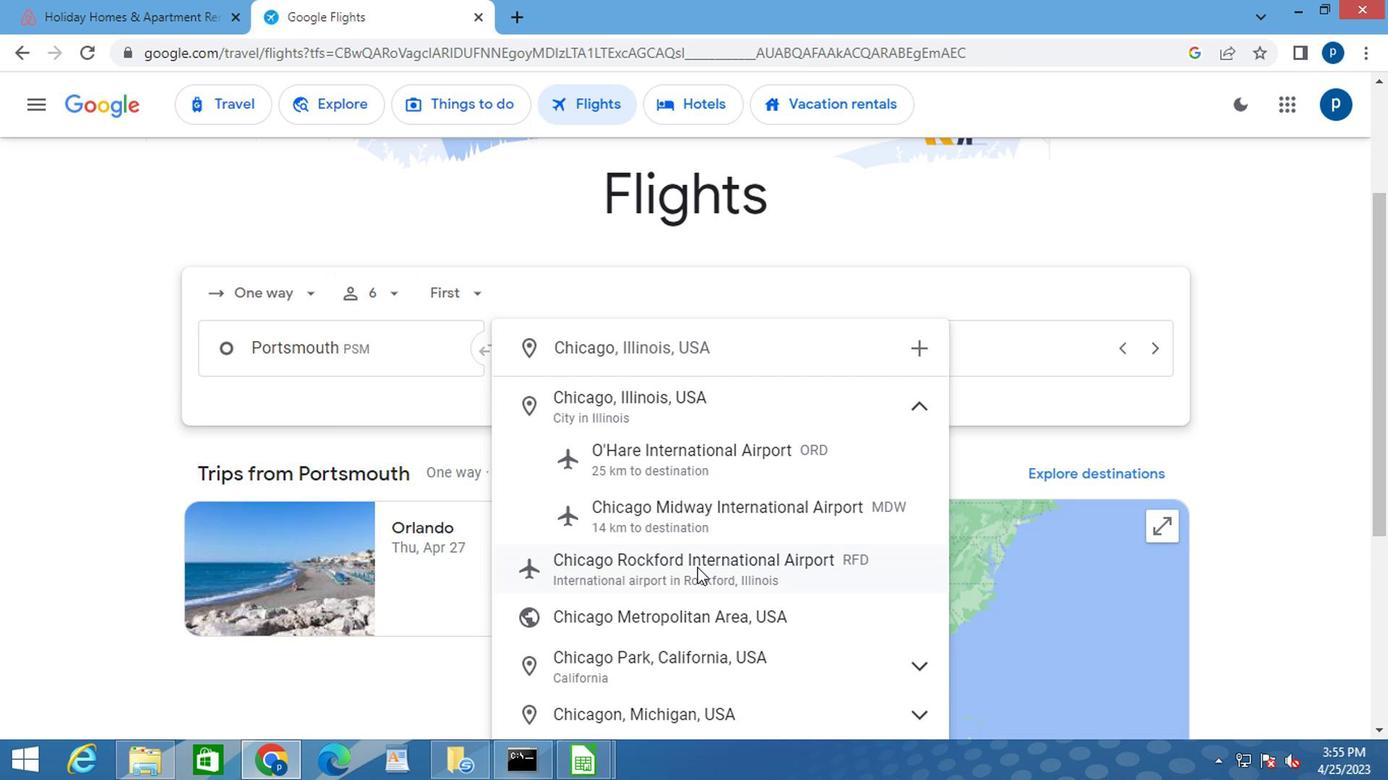 
Action: Mouse moved to (820, 357)
Screenshot: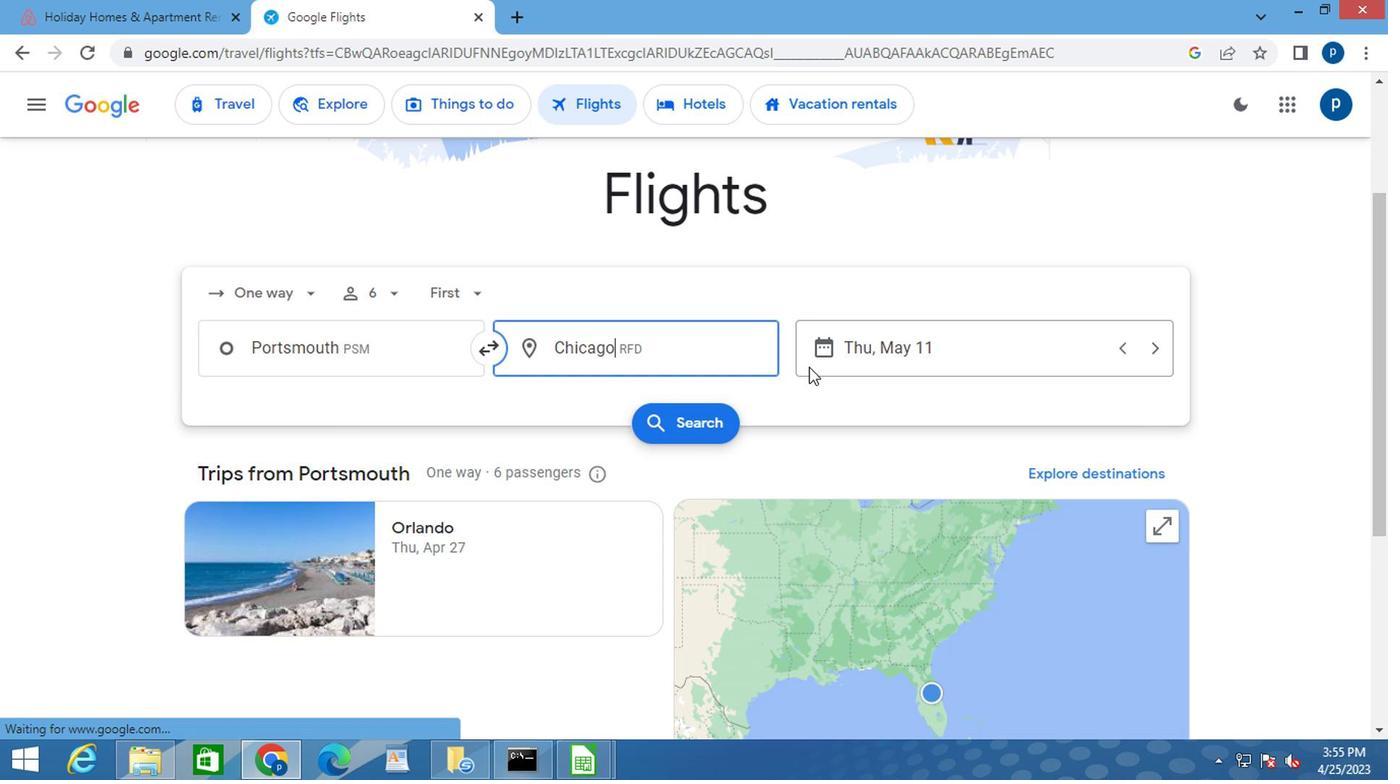 
Action: Mouse pressed left at (820, 357)
Screenshot: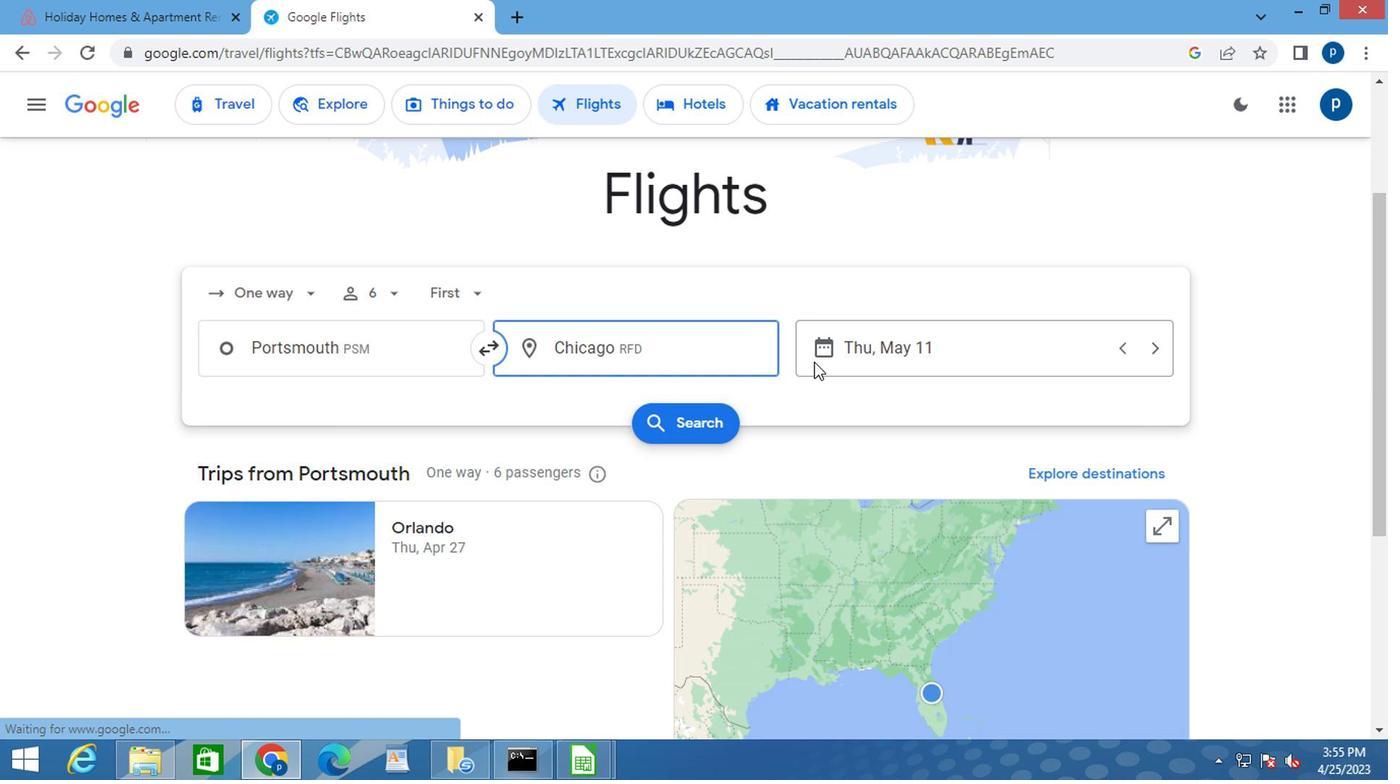 
Action: Mouse moved to (885, 374)
Screenshot: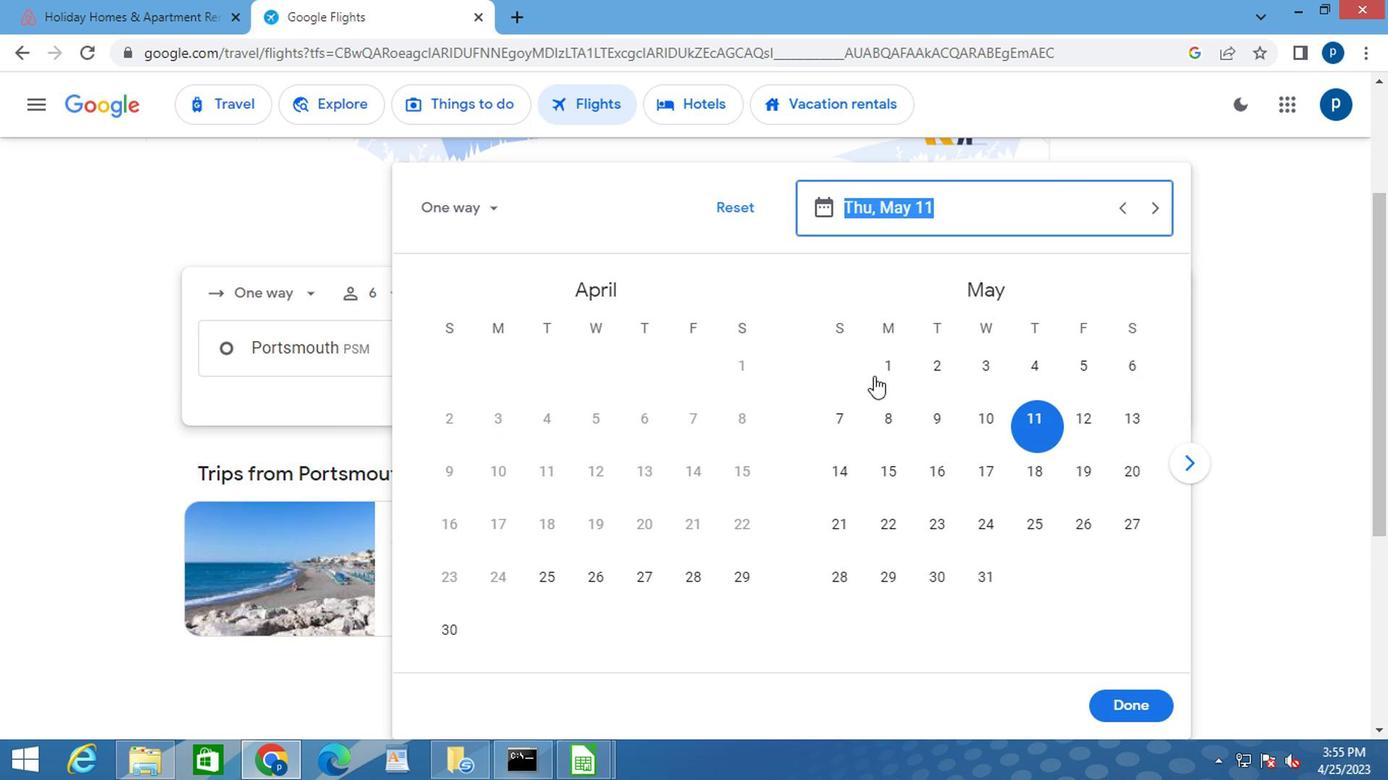 
Action: Mouse pressed left at (885, 374)
Screenshot: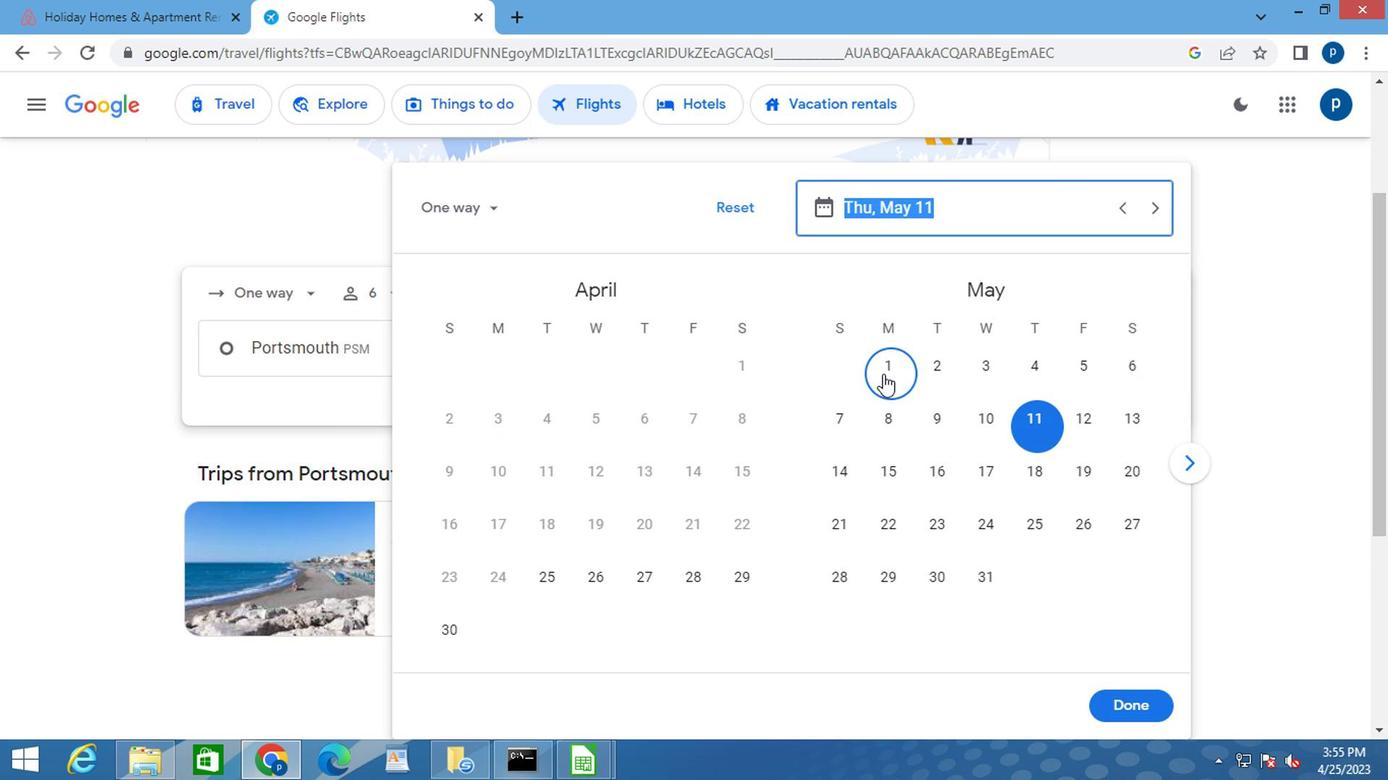 
Action: Mouse moved to (1119, 692)
Screenshot: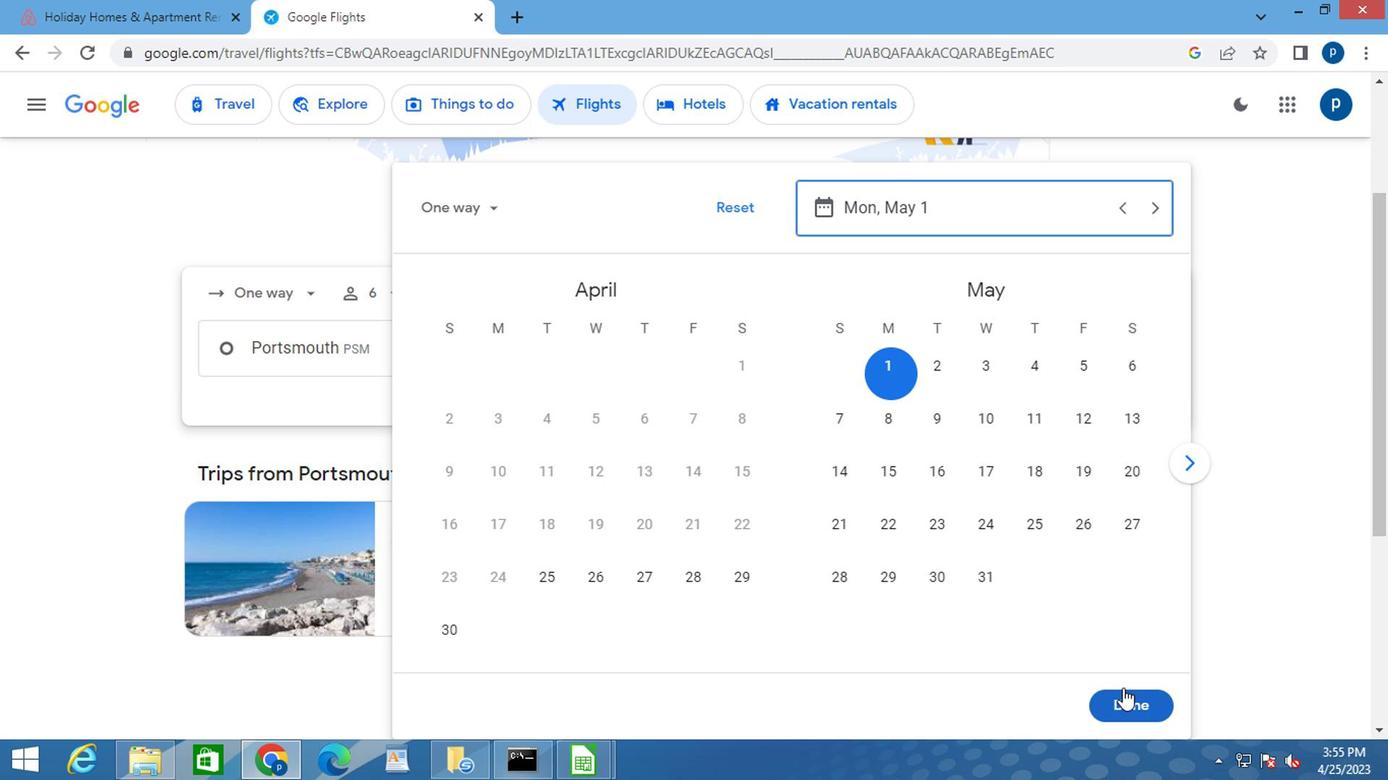 
Action: Mouse pressed left at (1119, 692)
Screenshot: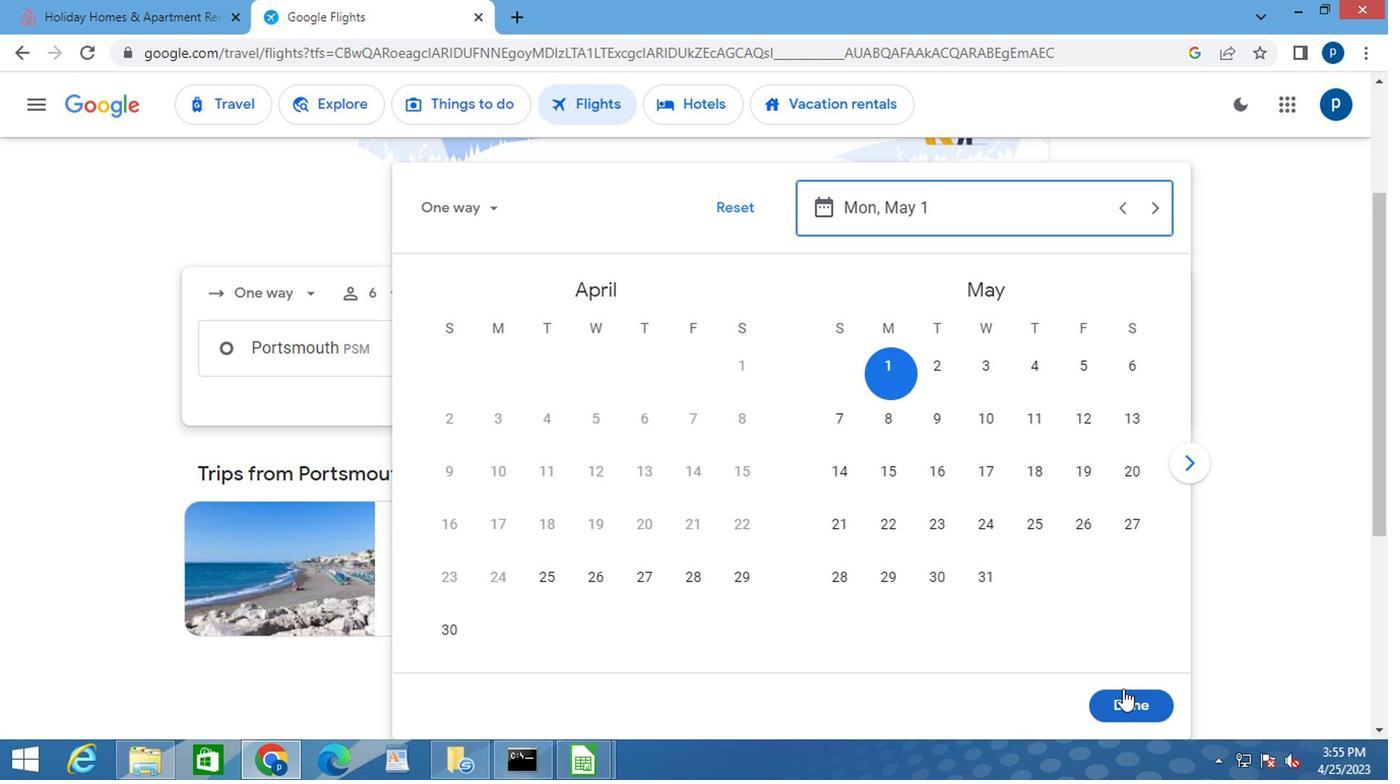 
Action: Mouse moved to (670, 426)
Screenshot: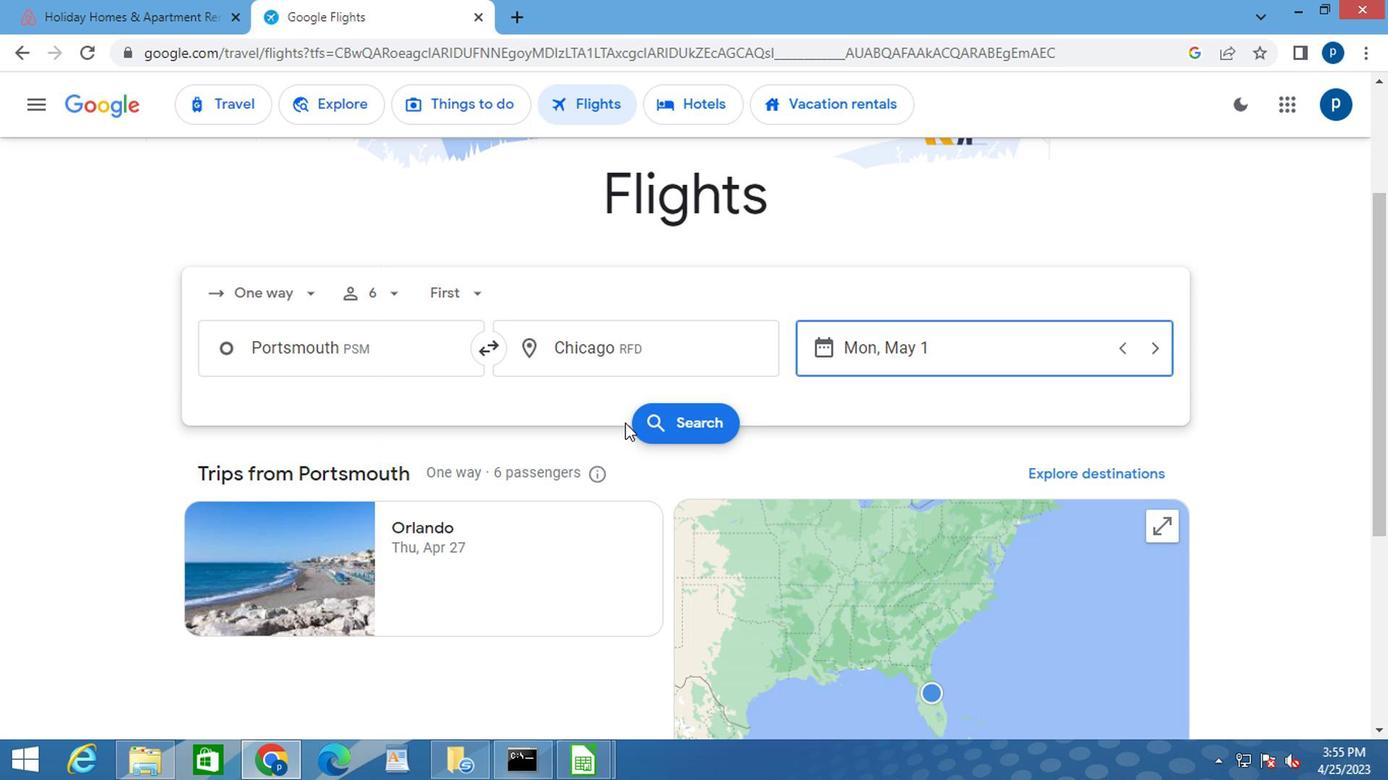 
Action: Mouse pressed left at (670, 426)
Screenshot: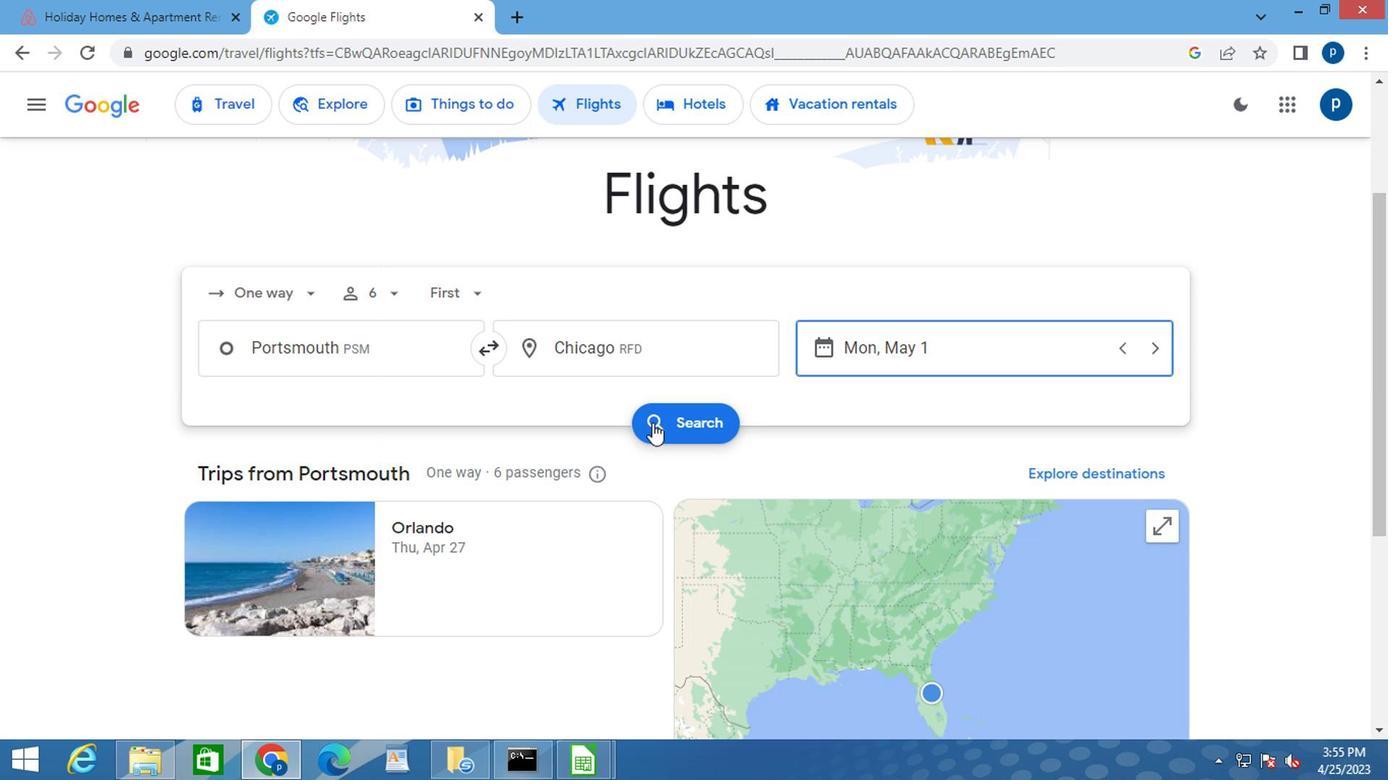 
Action: Mouse moved to (217, 290)
Screenshot: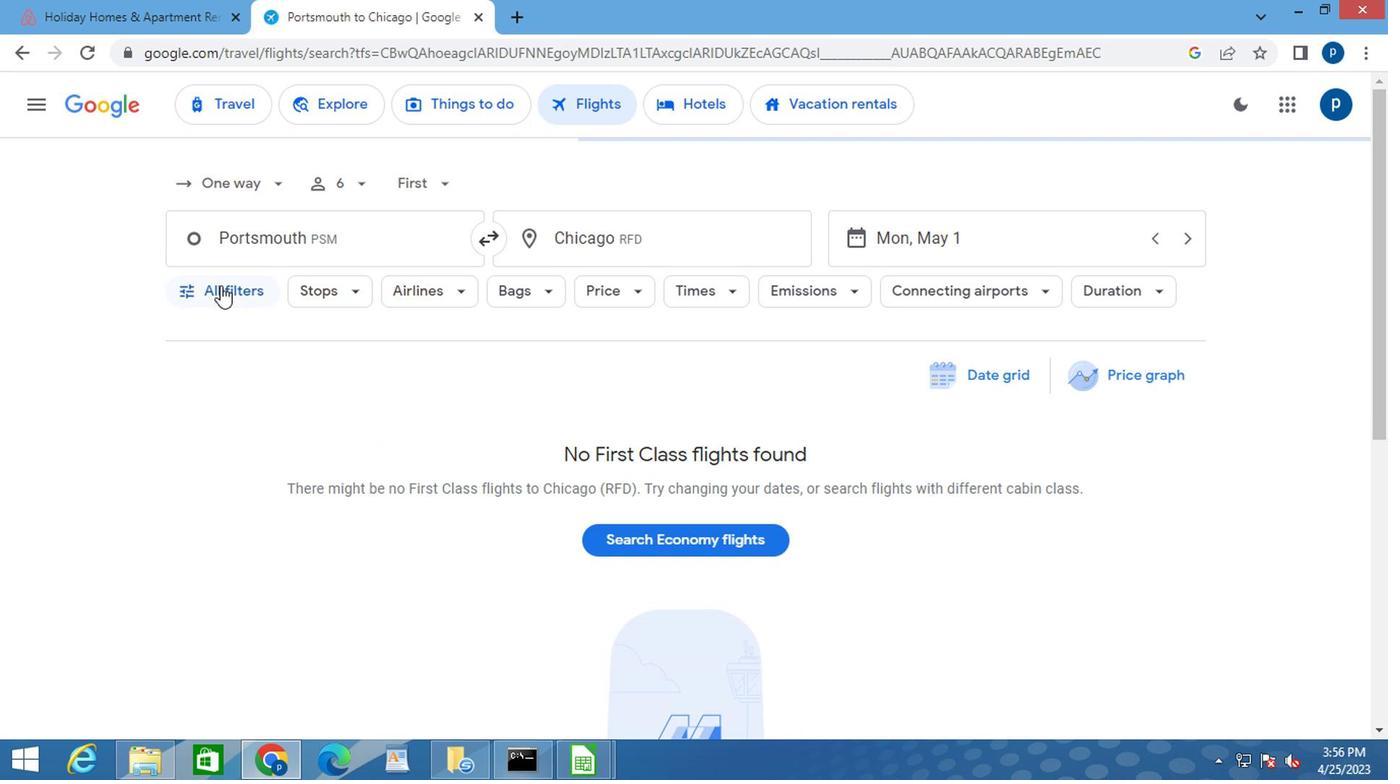
Action: Mouse pressed left at (217, 290)
Screenshot: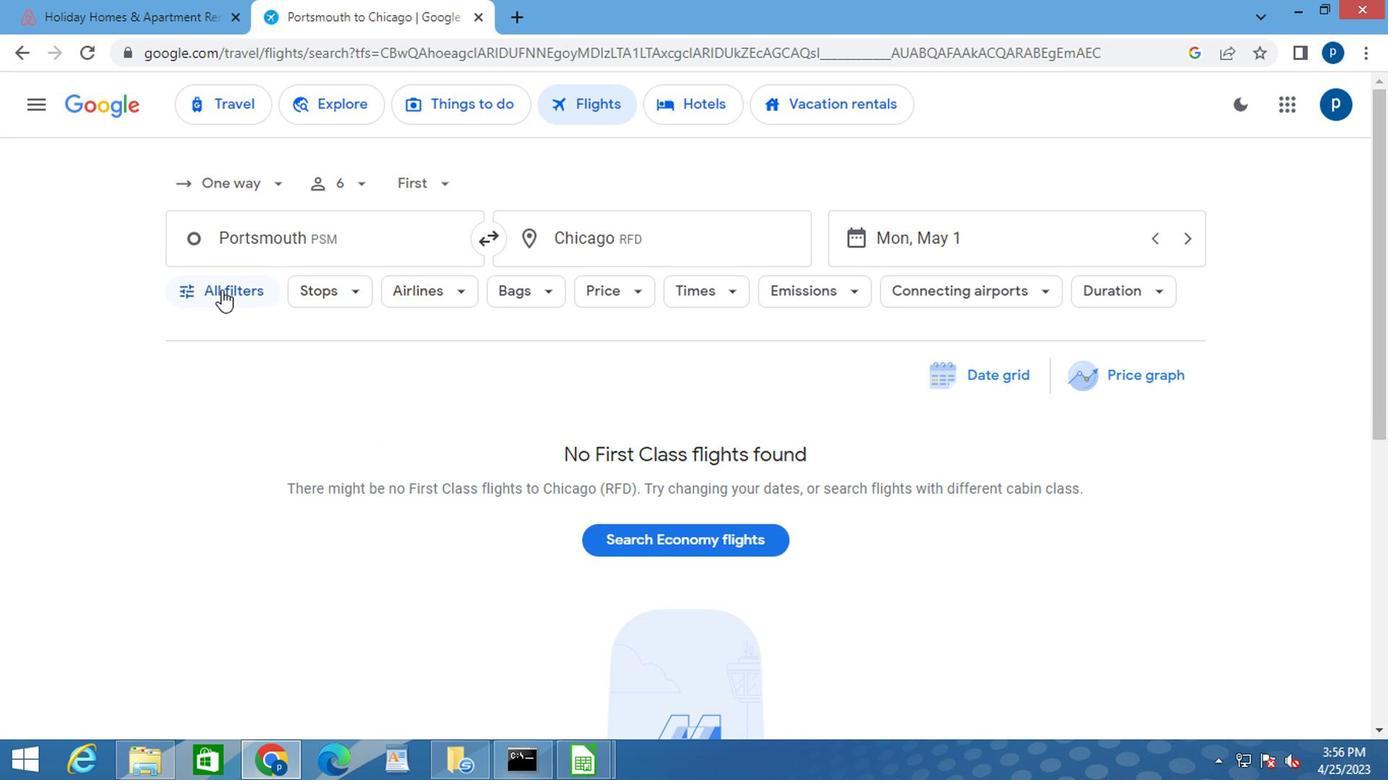 
Action: Mouse moved to (387, 511)
Screenshot: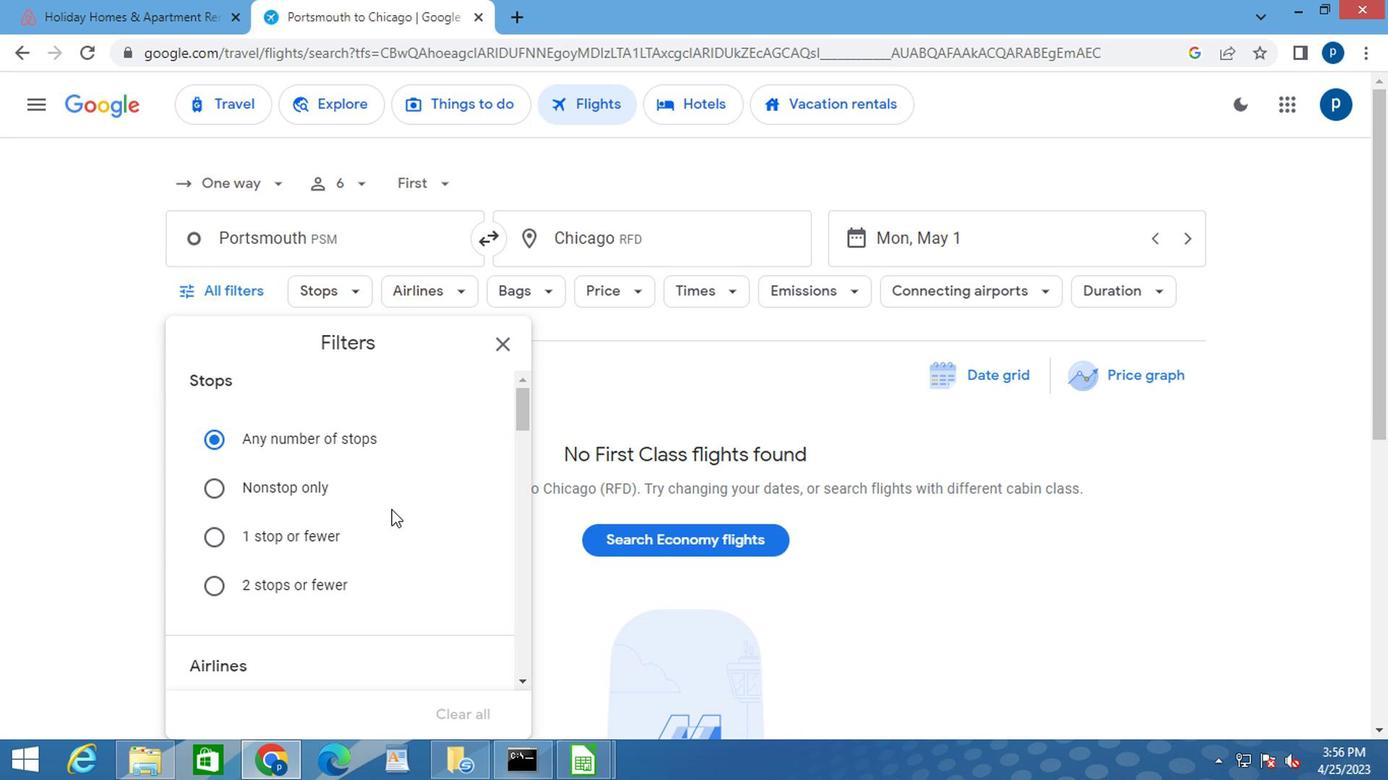 
Action: Mouse scrolled (387, 510) with delta (0, -1)
Screenshot: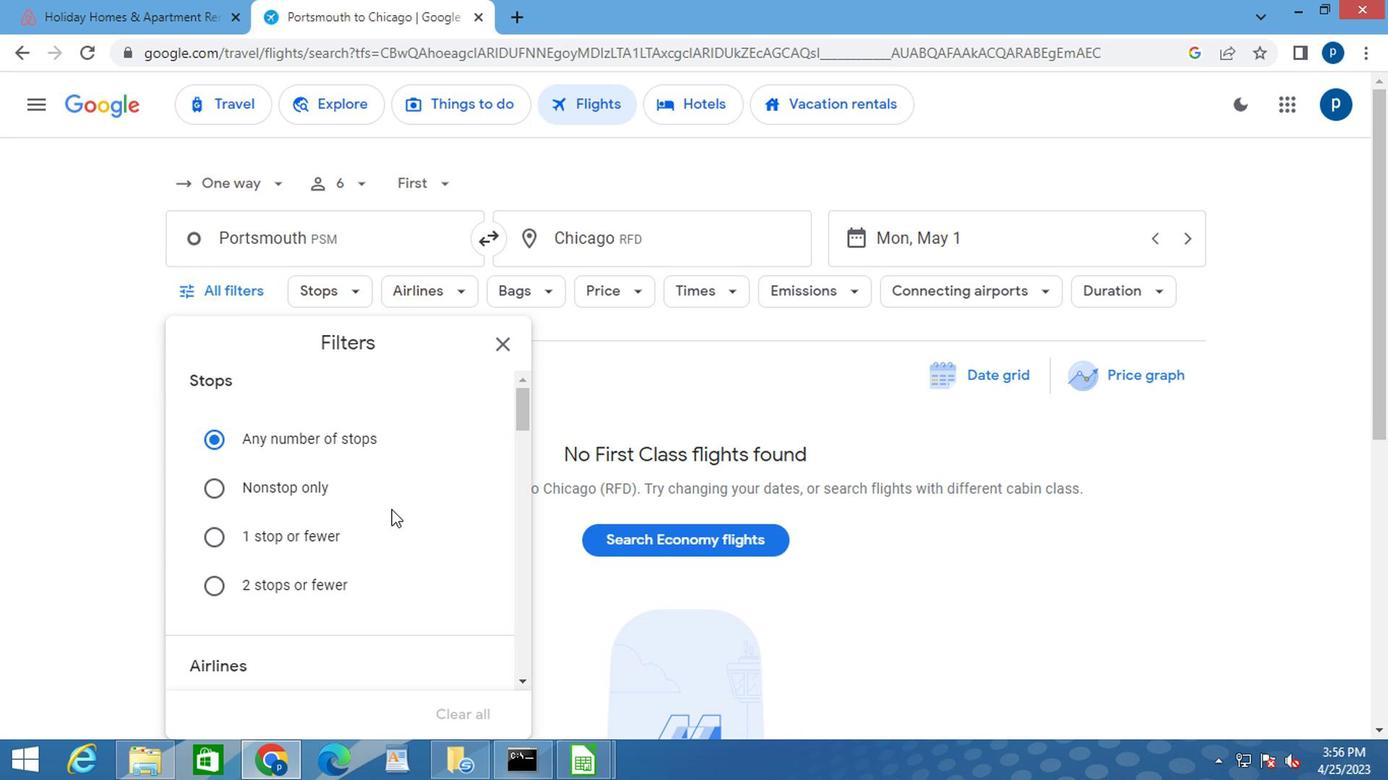 
Action: Mouse scrolled (387, 510) with delta (0, -1)
Screenshot: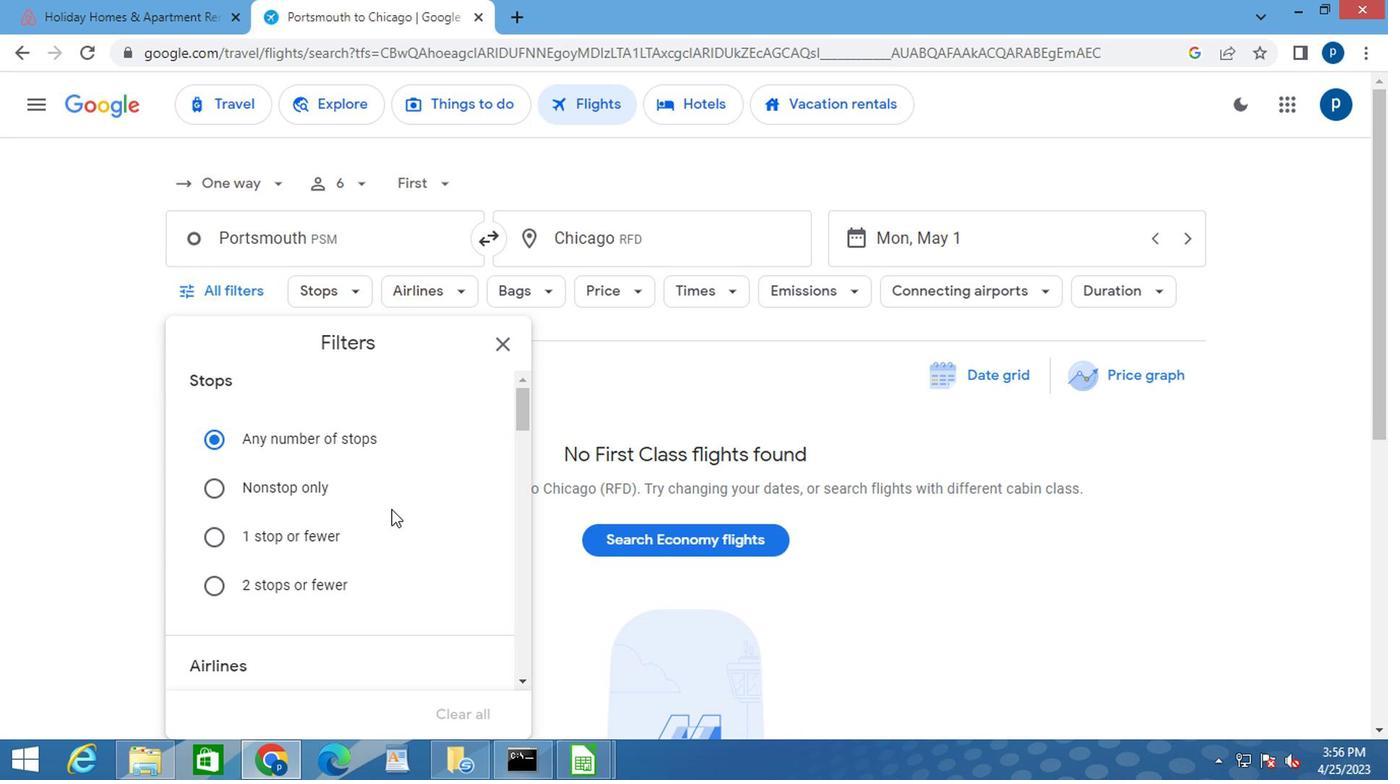 
Action: Mouse moved to (387, 511)
Screenshot: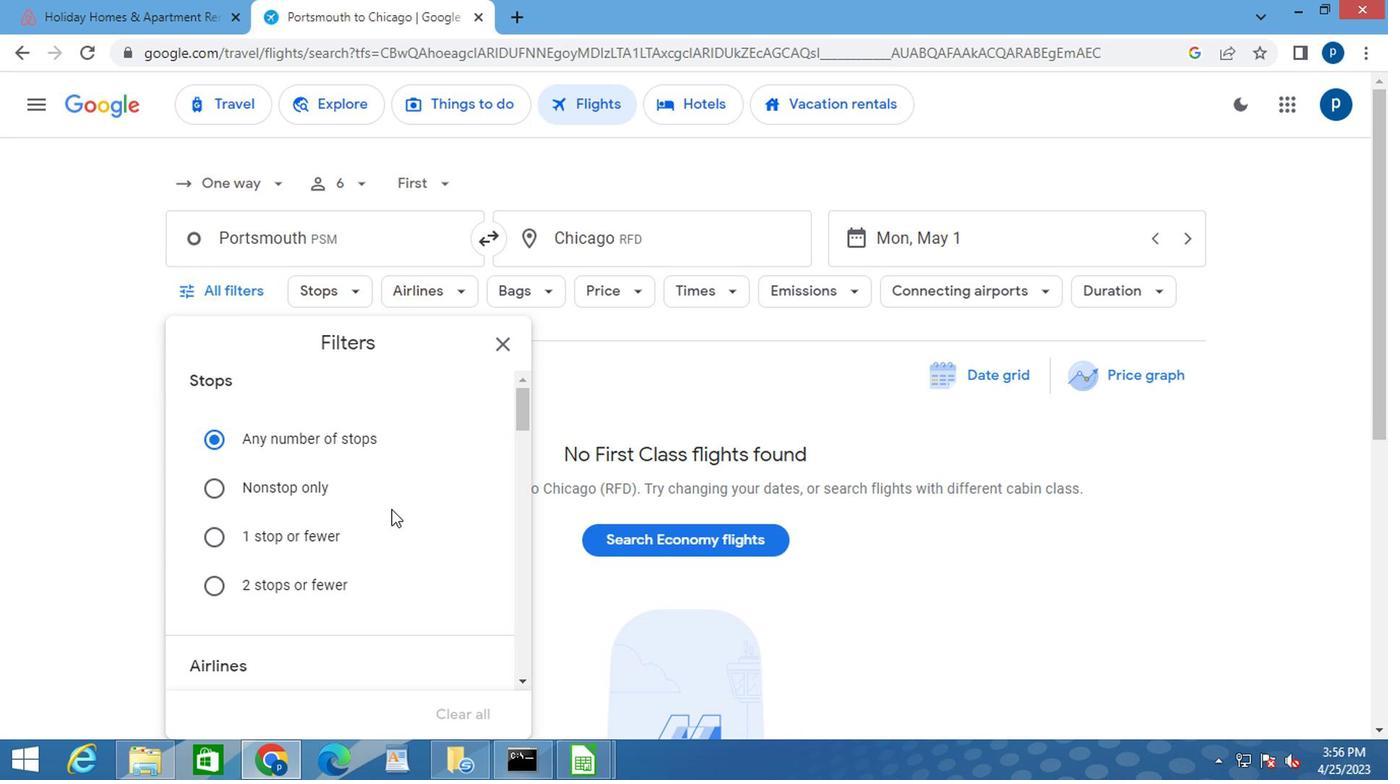 
Action: Mouse scrolled (387, 510) with delta (0, -1)
Screenshot: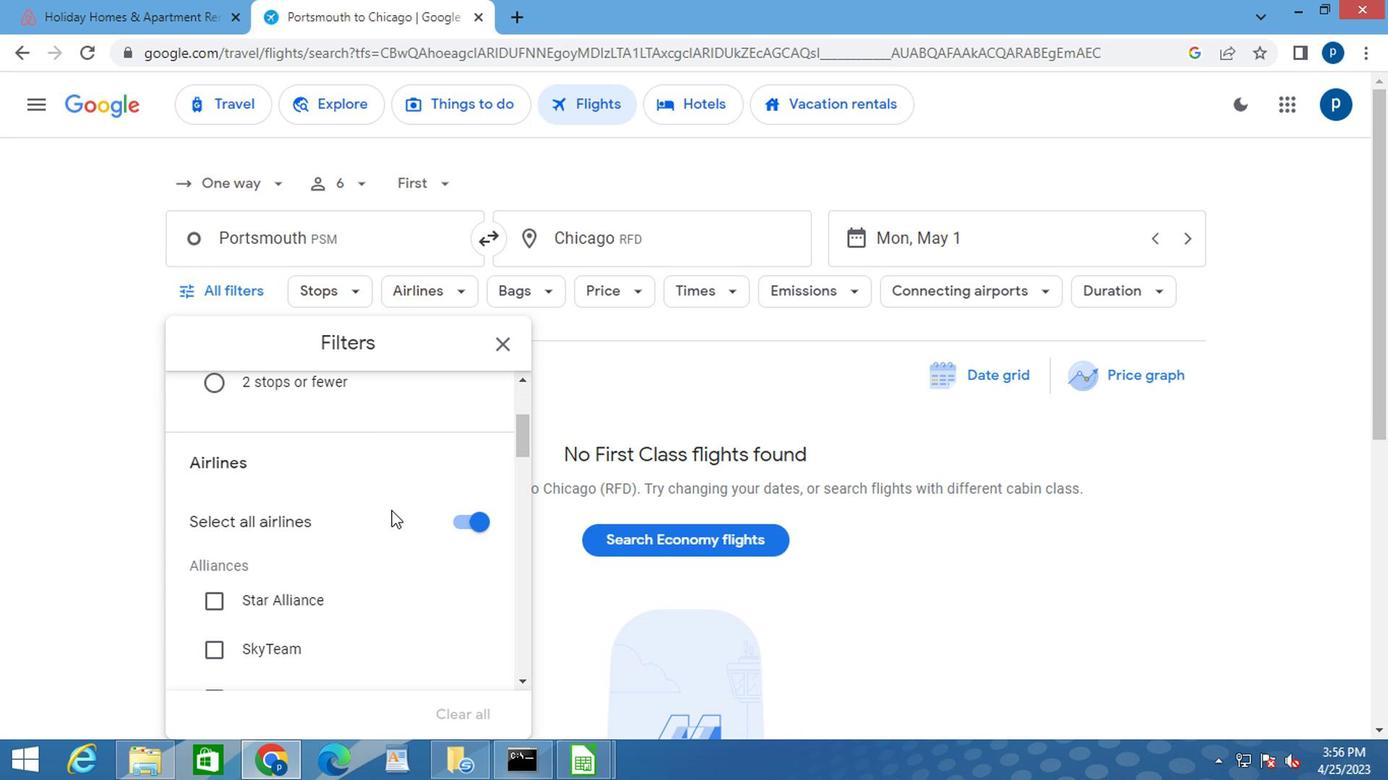 
Action: Mouse scrolled (387, 510) with delta (0, -1)
Screenshot: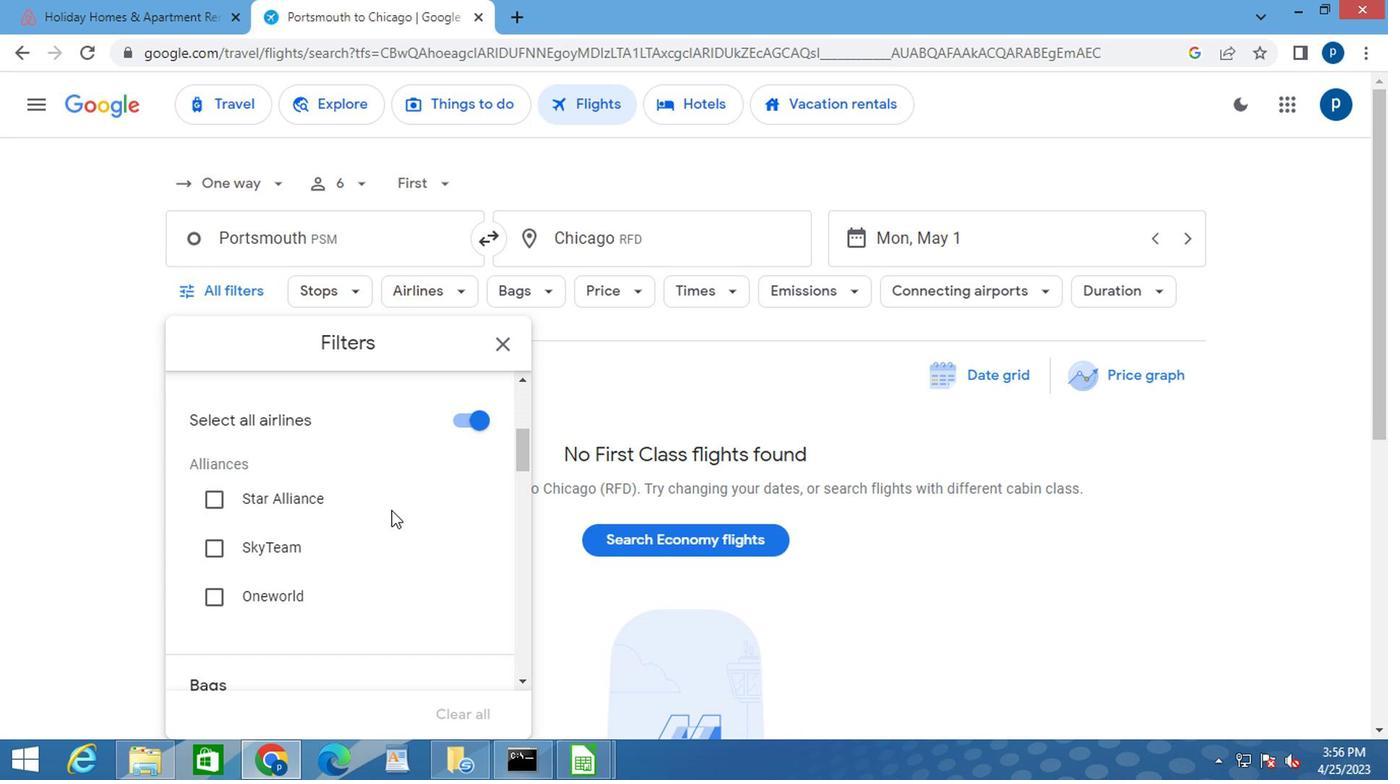 
Action: Mouse scrolled (387, 510) with delta (0, -1)
Screenshot: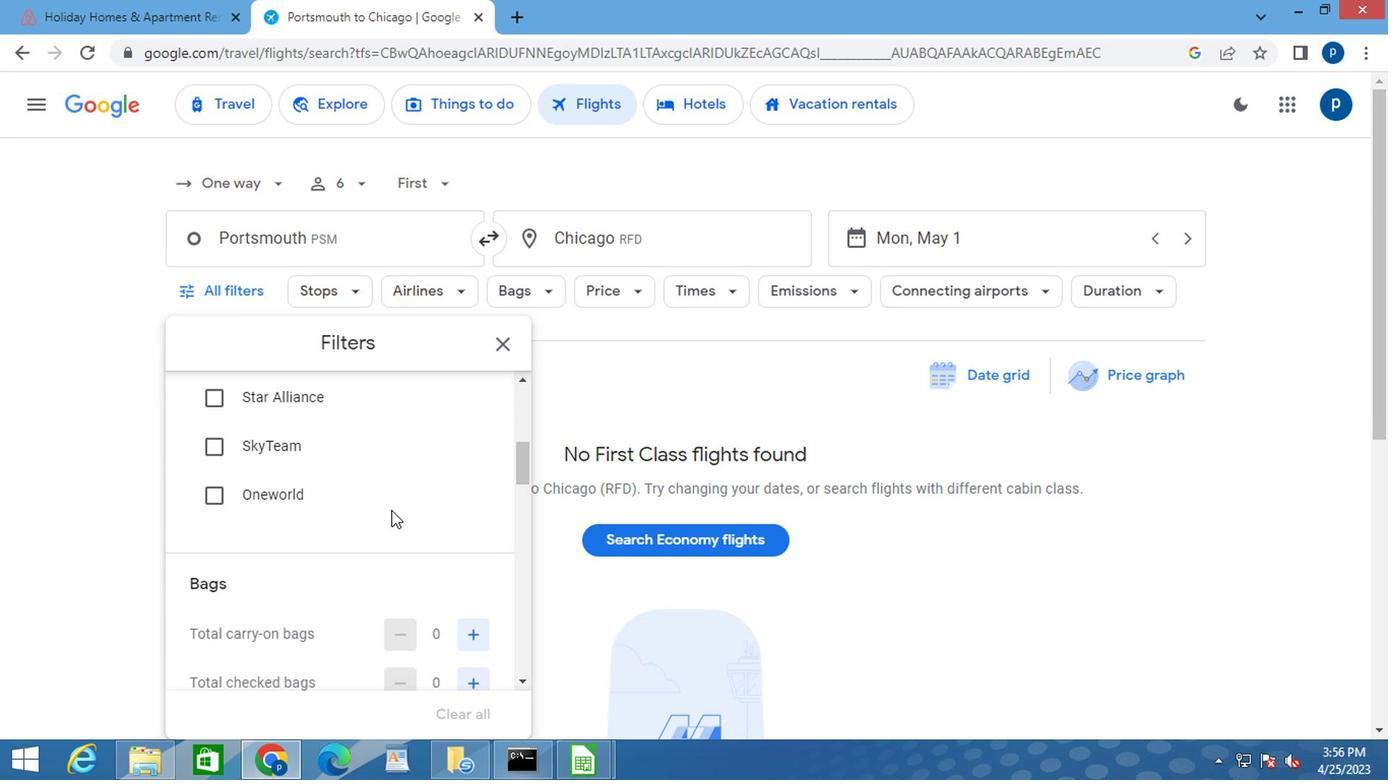 
Action: Mouse moved to (459, 531)
Screenshot: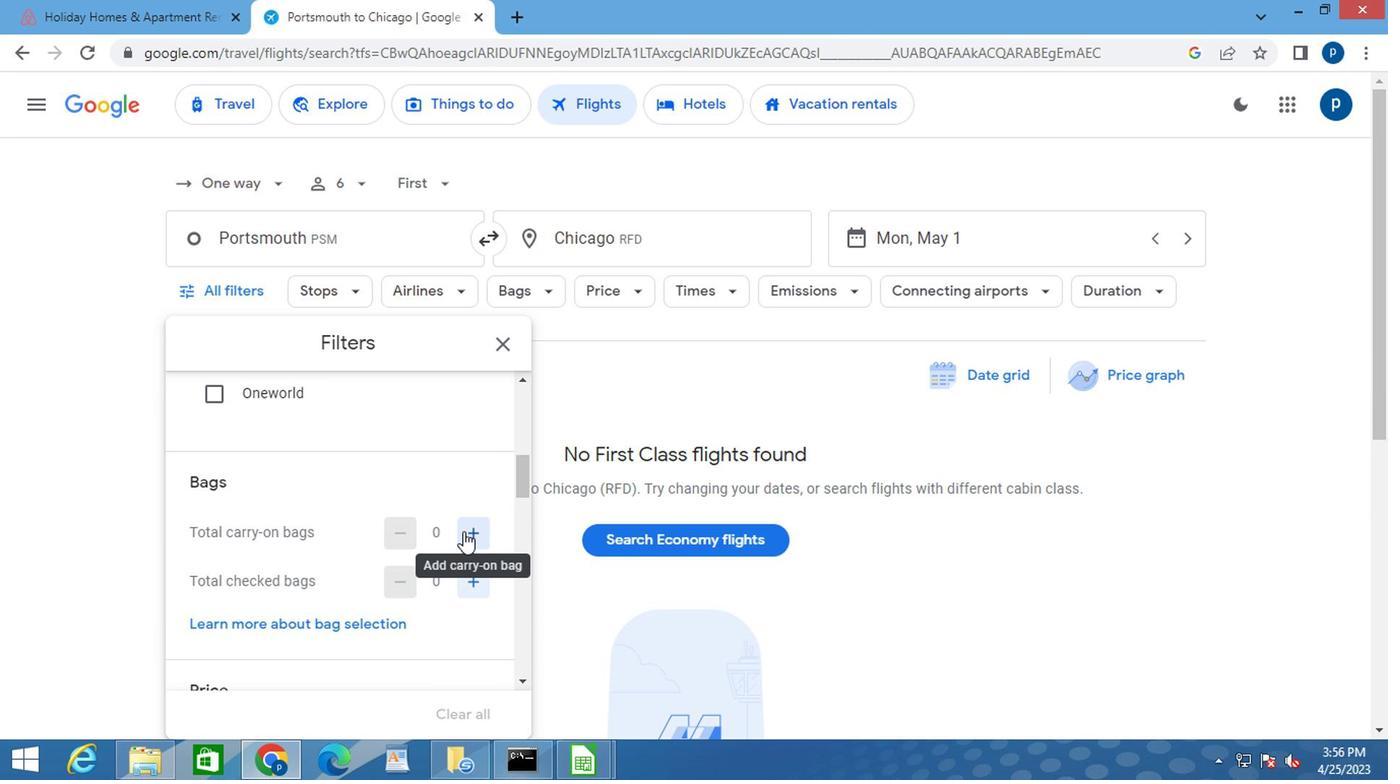 
Action: Mouse pressed left at (459, 531)
Screenshot: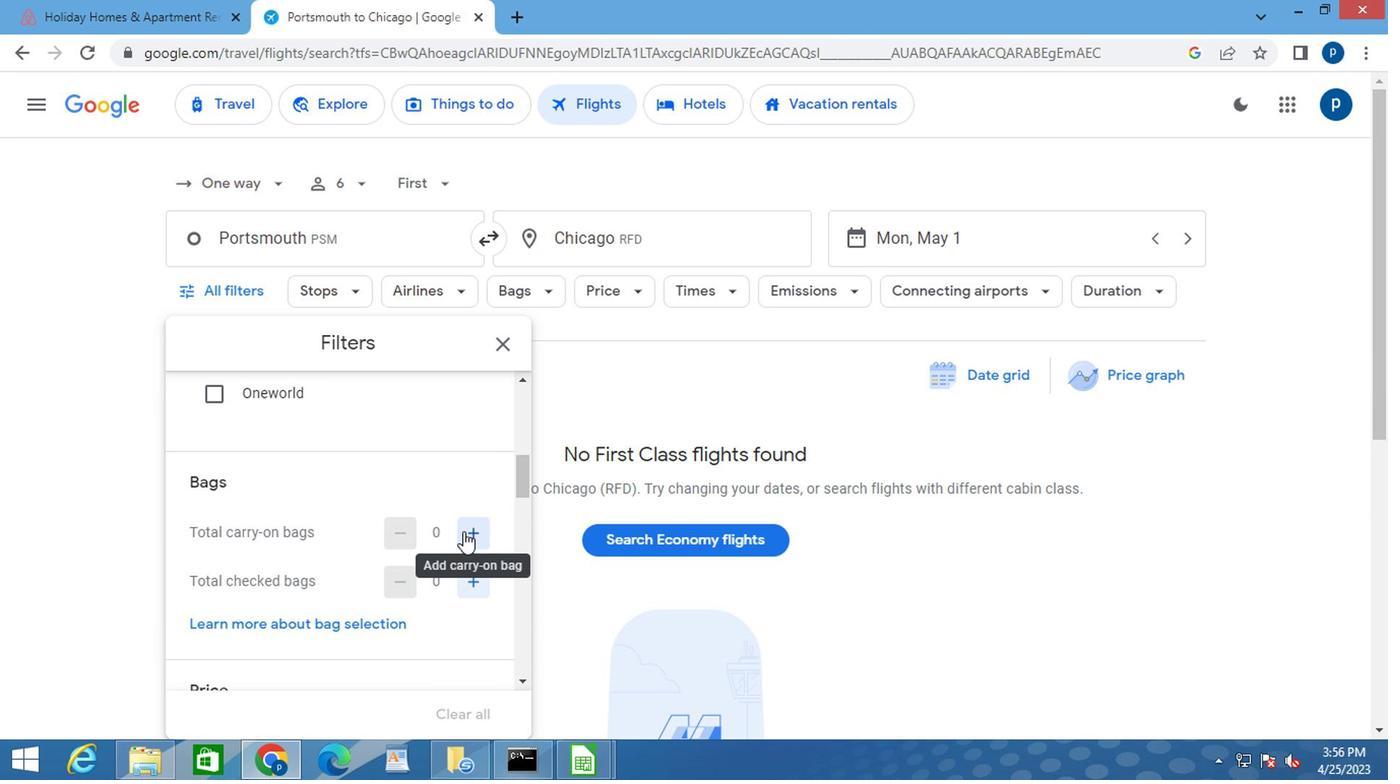 
Action: Mouse pressed left at (459, 531)
Screenshot: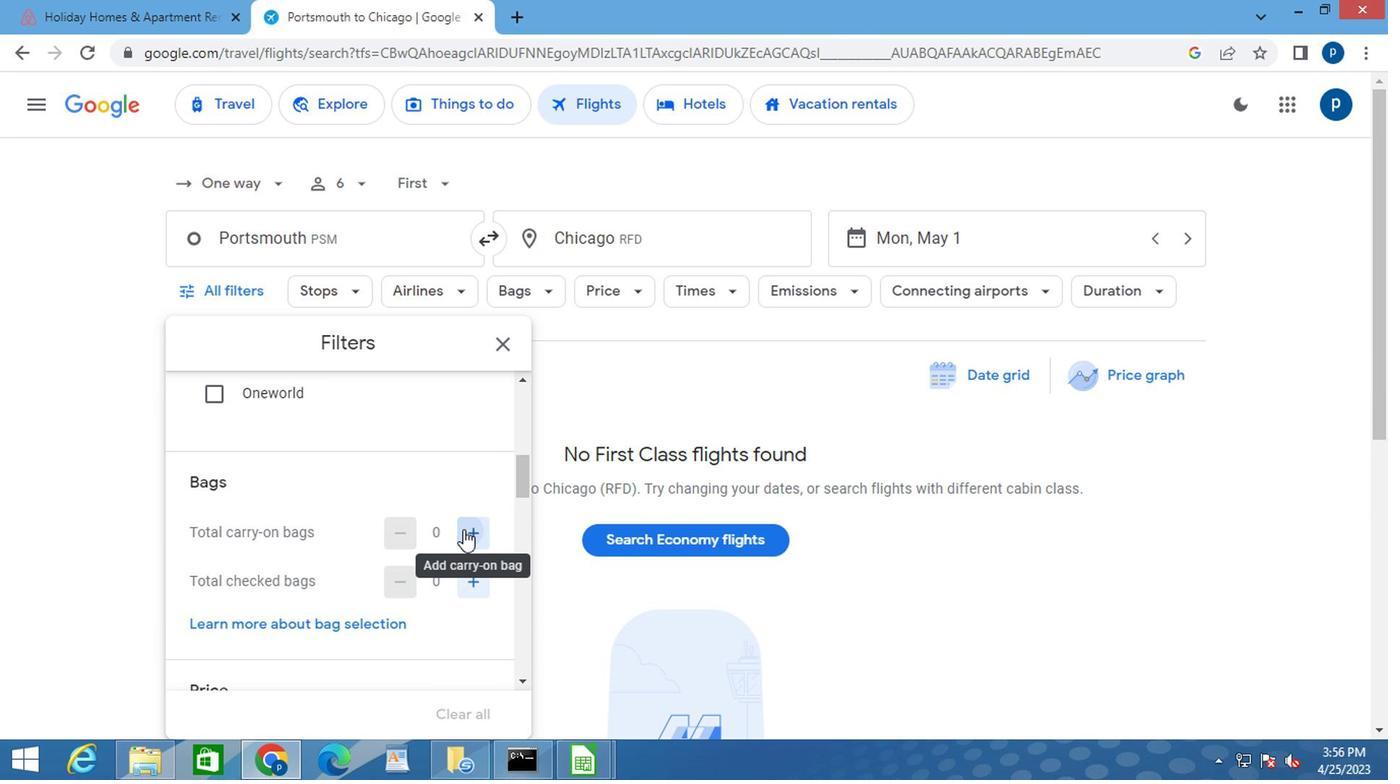 
Action: Mouse moved to (289, 542)
Screenshot: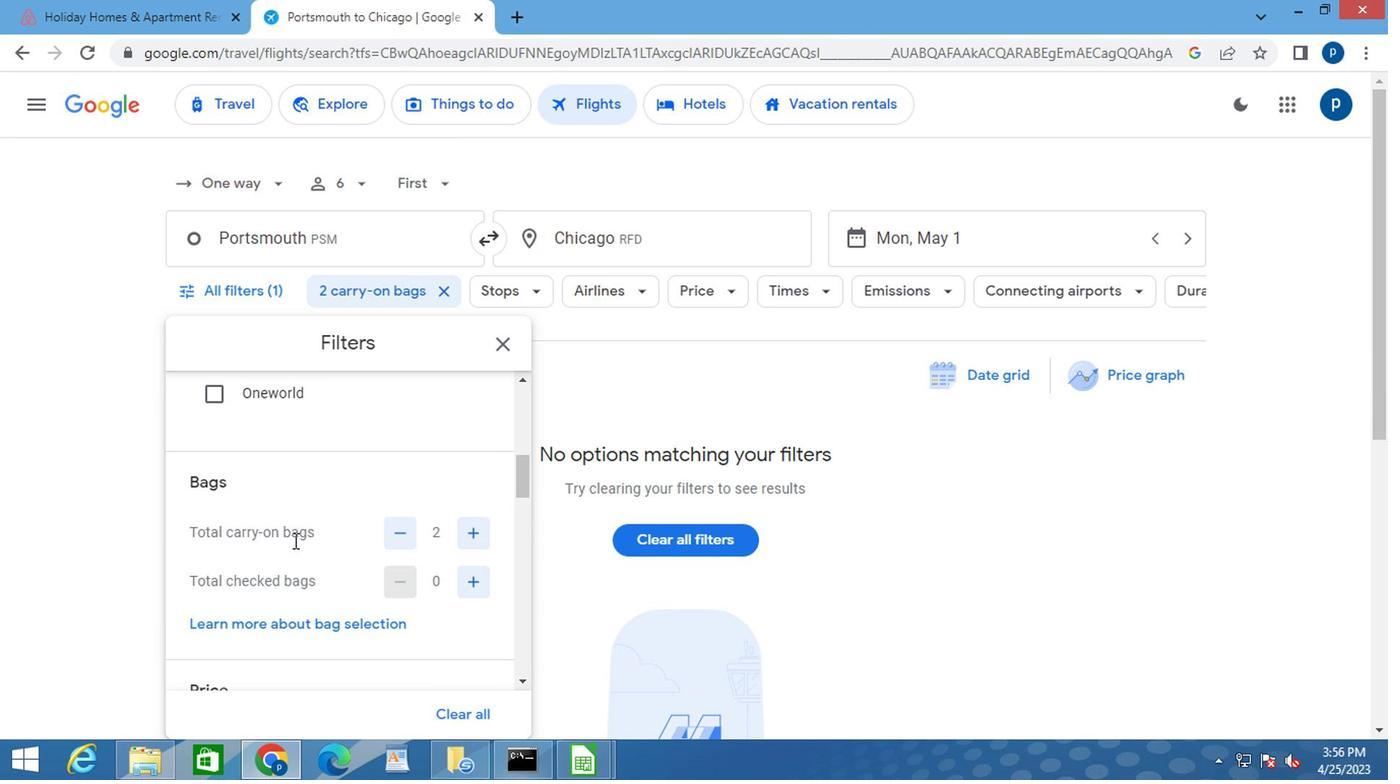 
Action: Mouse scrolled (289, 541) with delta (0, 0)
Screenshot: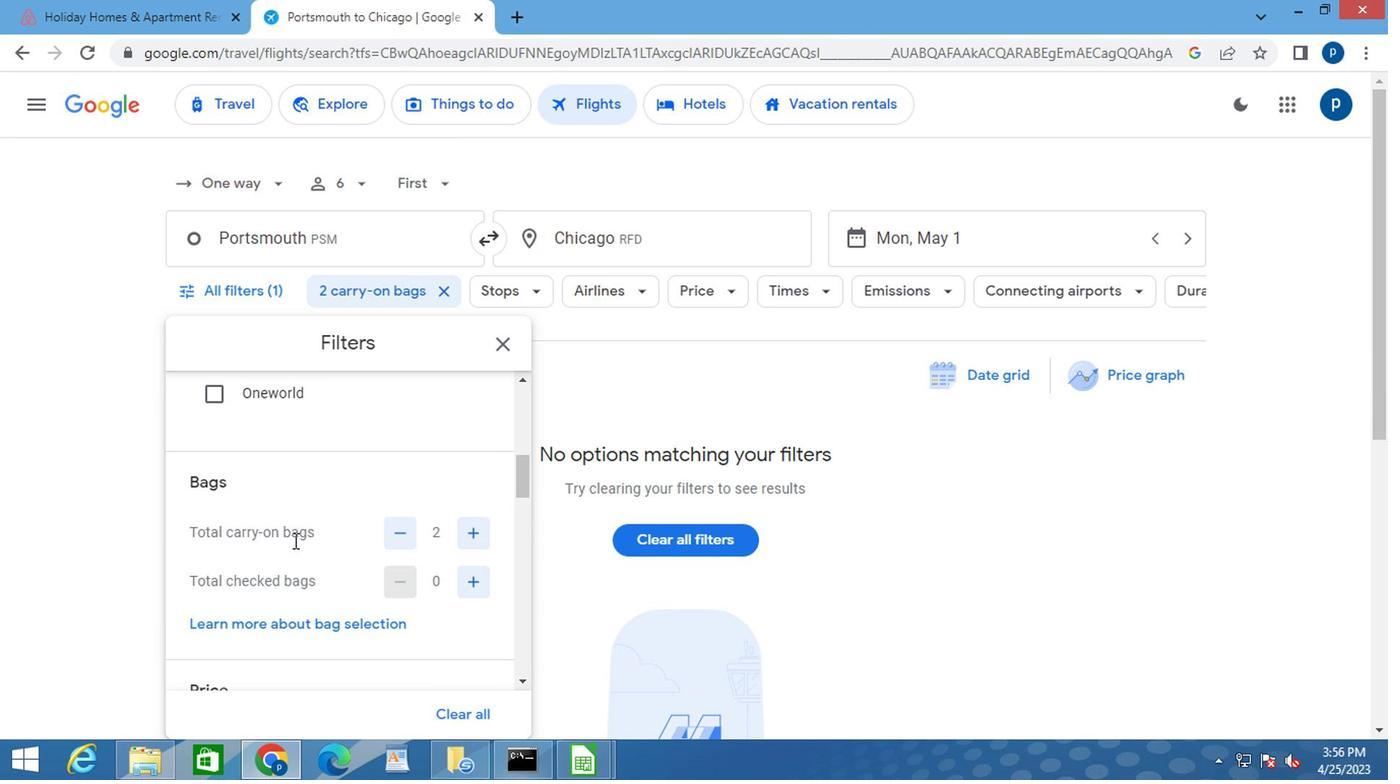 
Action: Mouse moved to (349, 548)
Screenshot: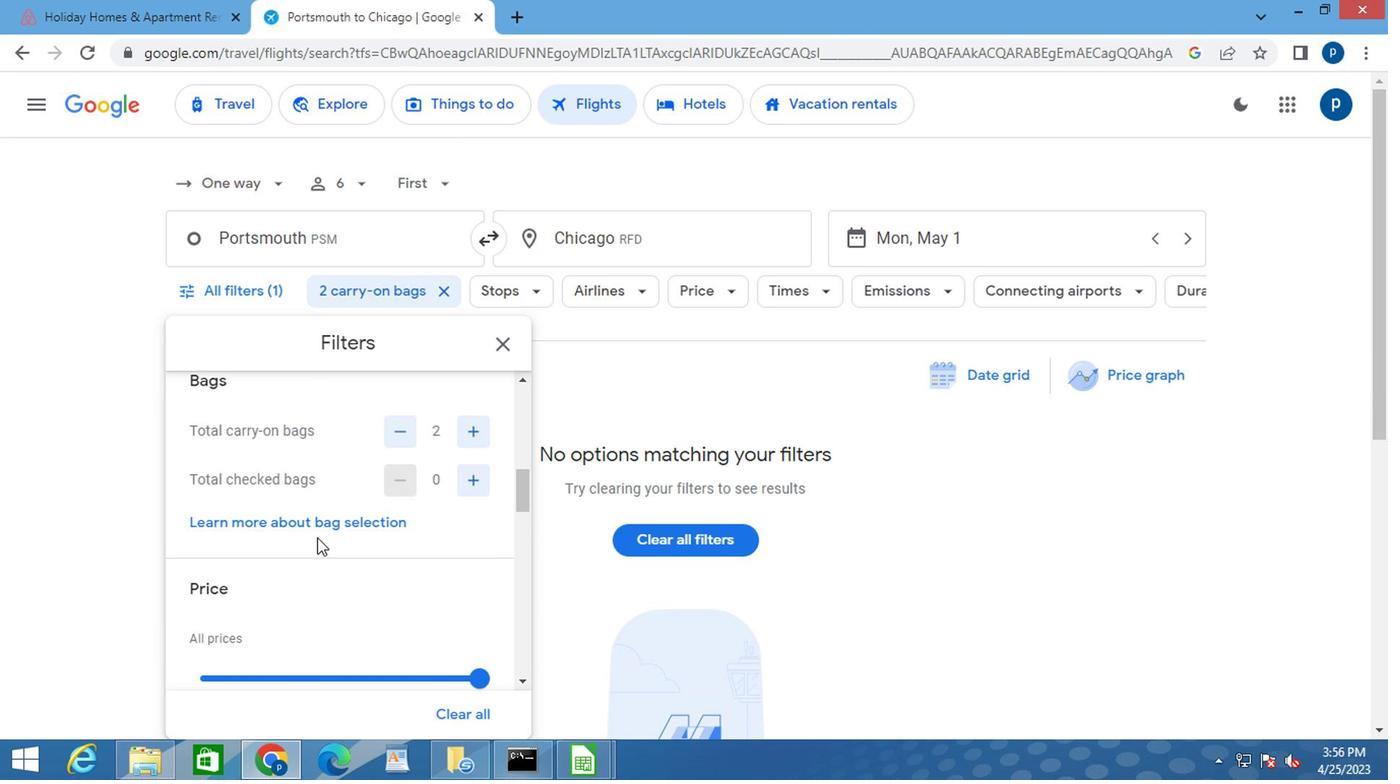 
Action: Mouse scrolled (349, 547) with delta (0, -1)
Screenshot: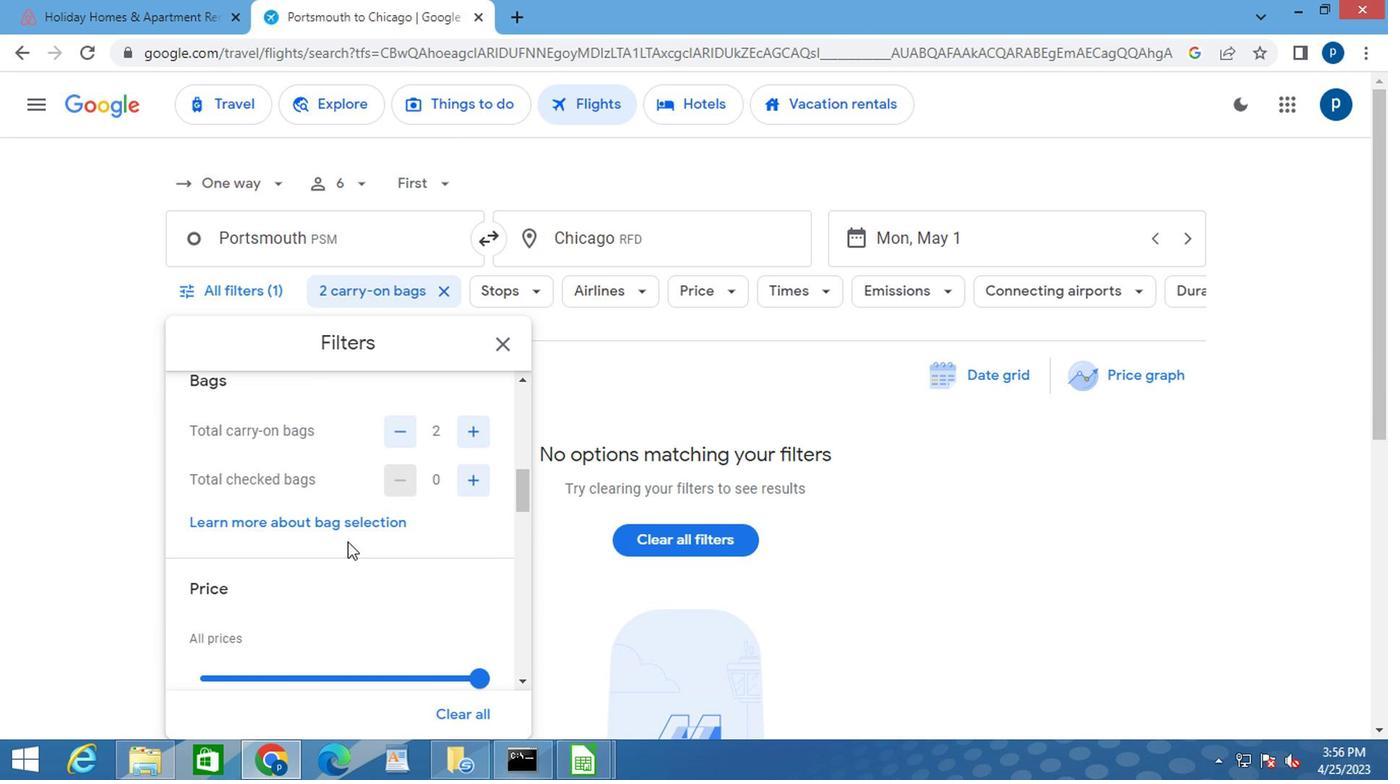 
Action: Mouse moved to (483, 582)
Screenshot: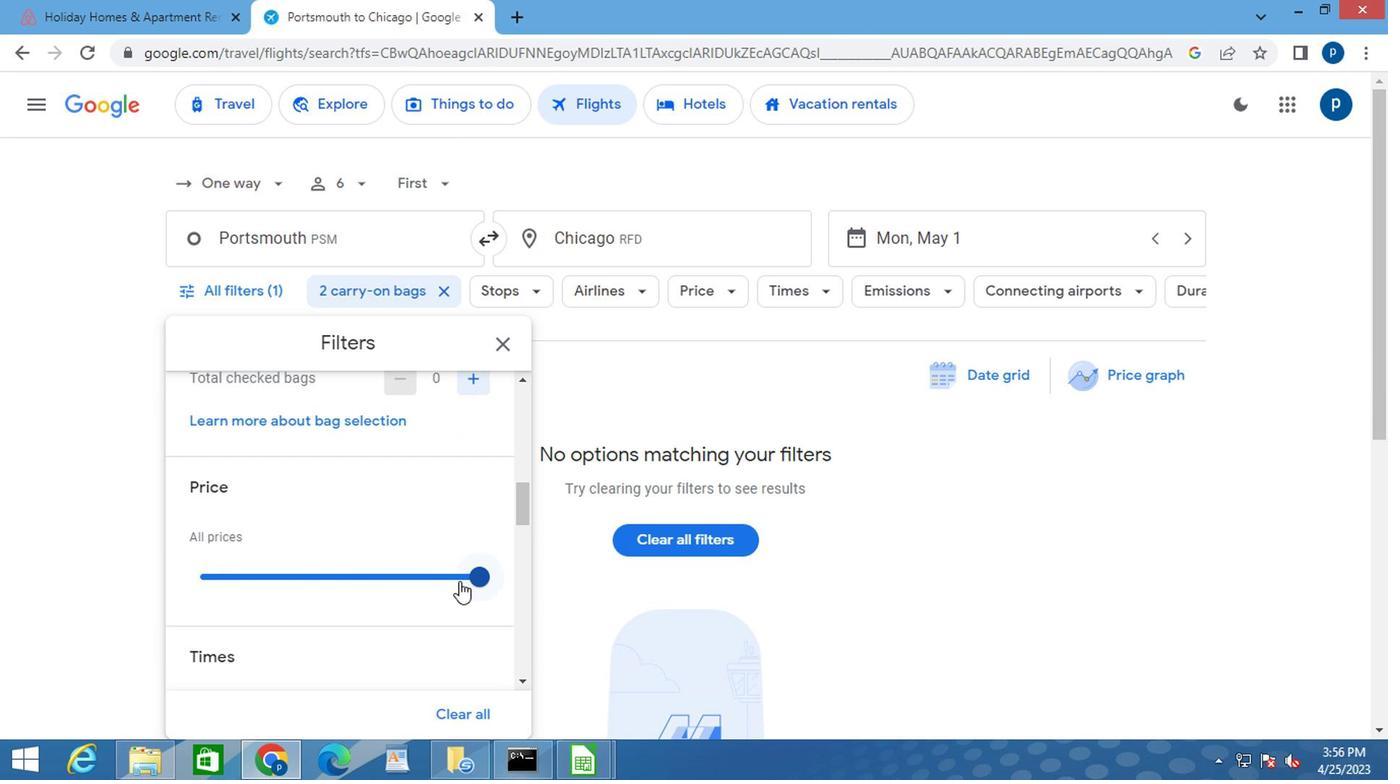 
Action: Mouse pressed left at (483, 582)
Screenshot: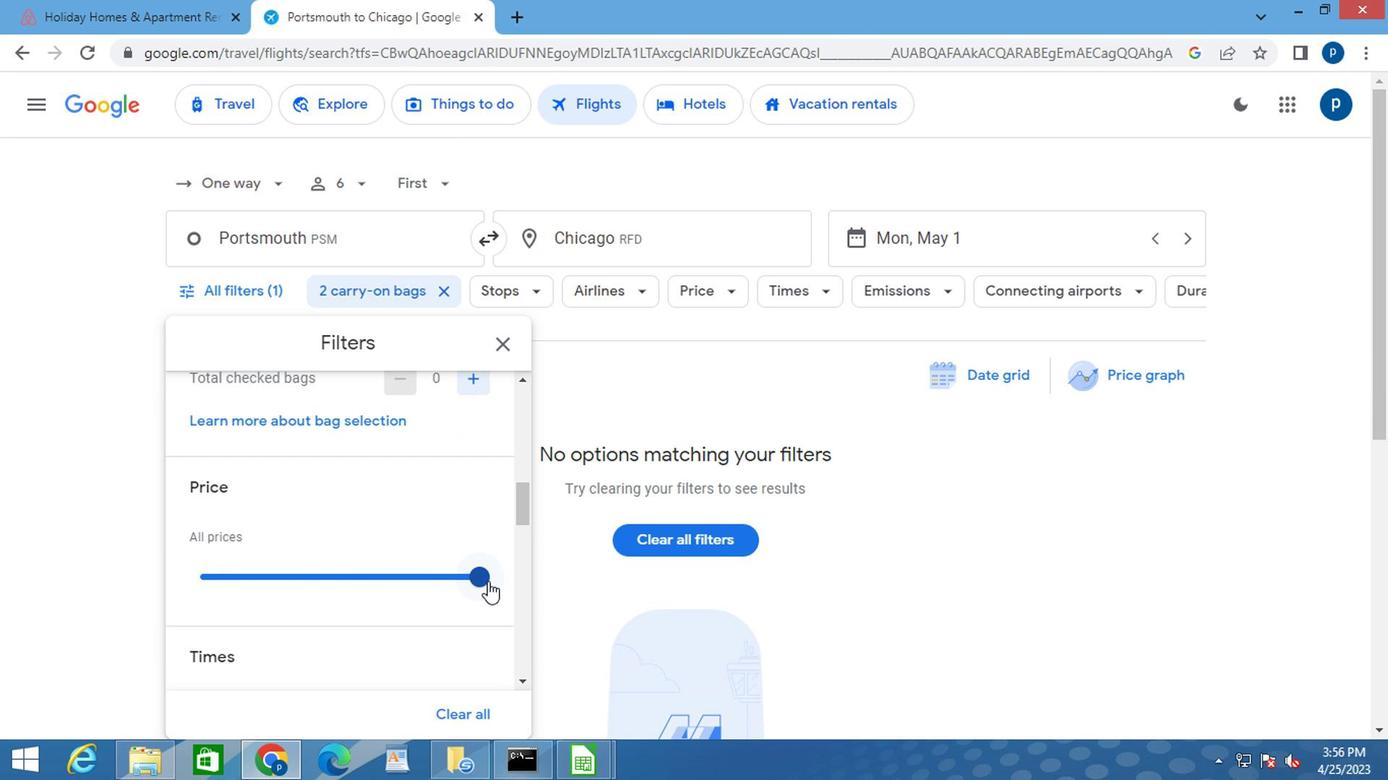 
Action: Mouse moved to (440, 592)
Screenshot: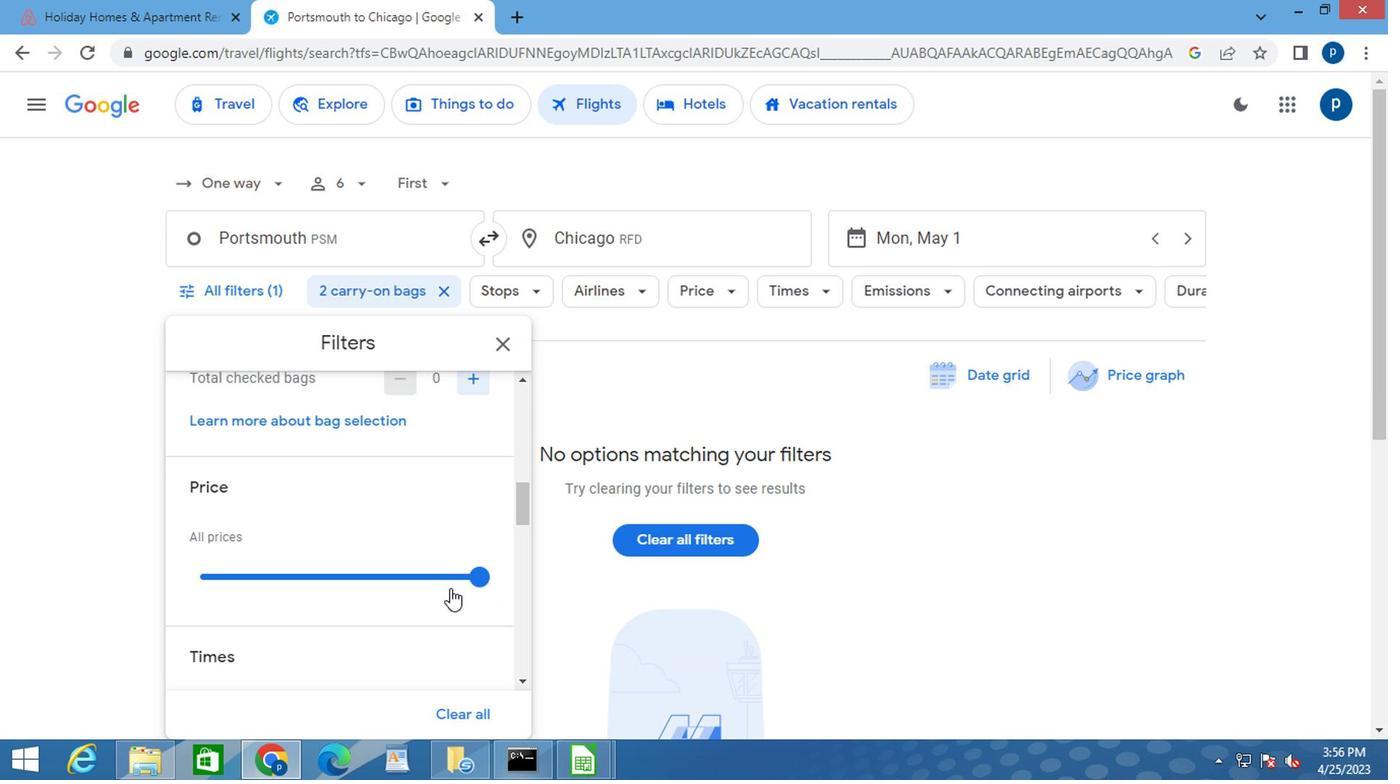 
Action: Mouse scrolled (440, 591) with delta (0, 0)
Screenshot: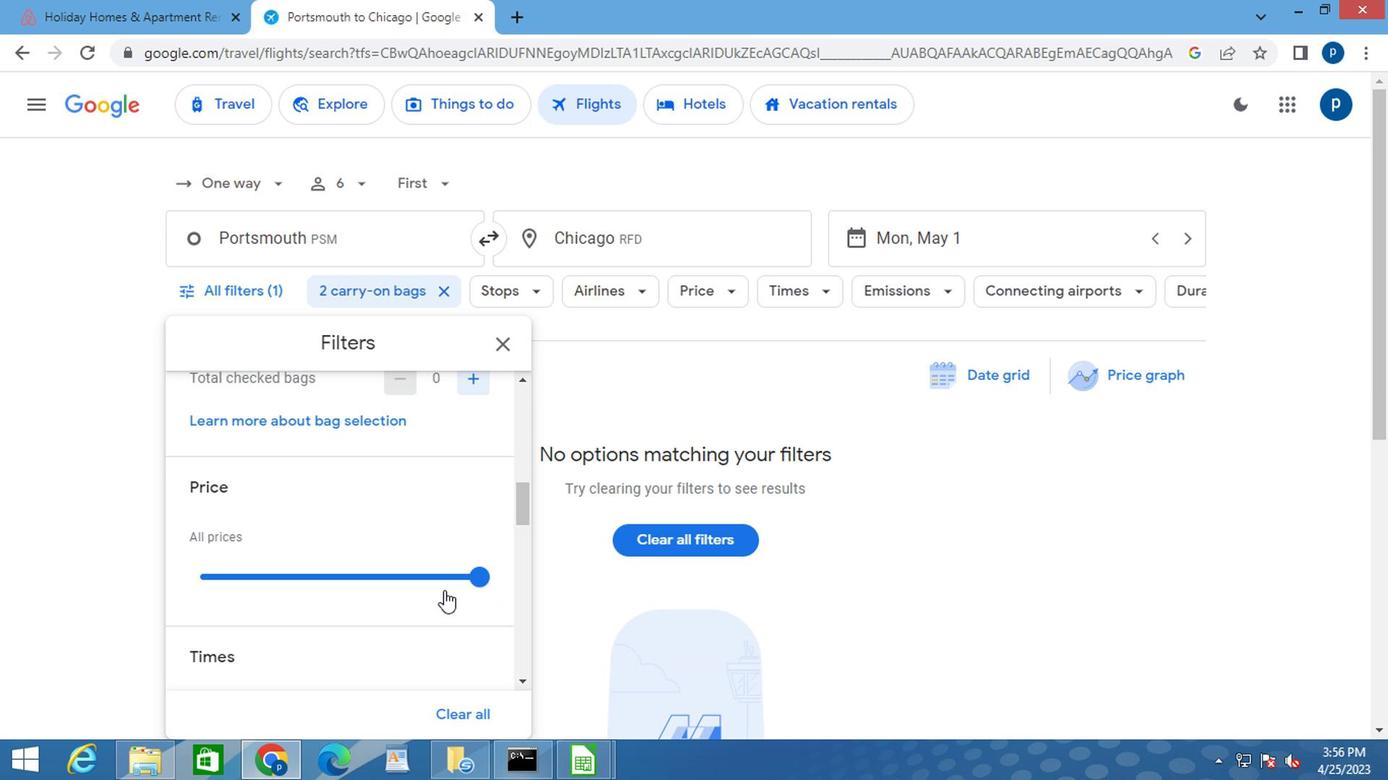 
Action: Mouse moved to (237, 497)
Screenshot: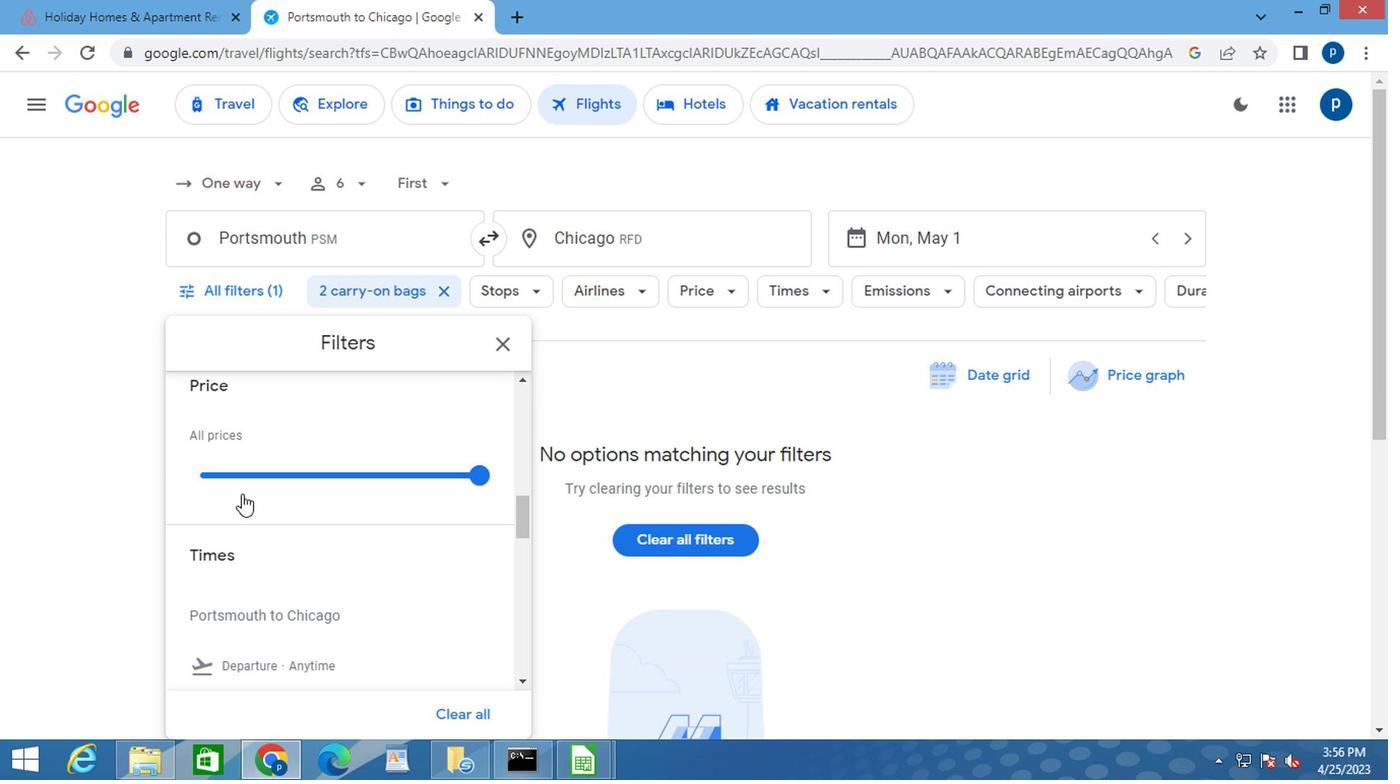 
Action: Mouse scrolled (237, 496) with delta (0, 0)
Screenshot: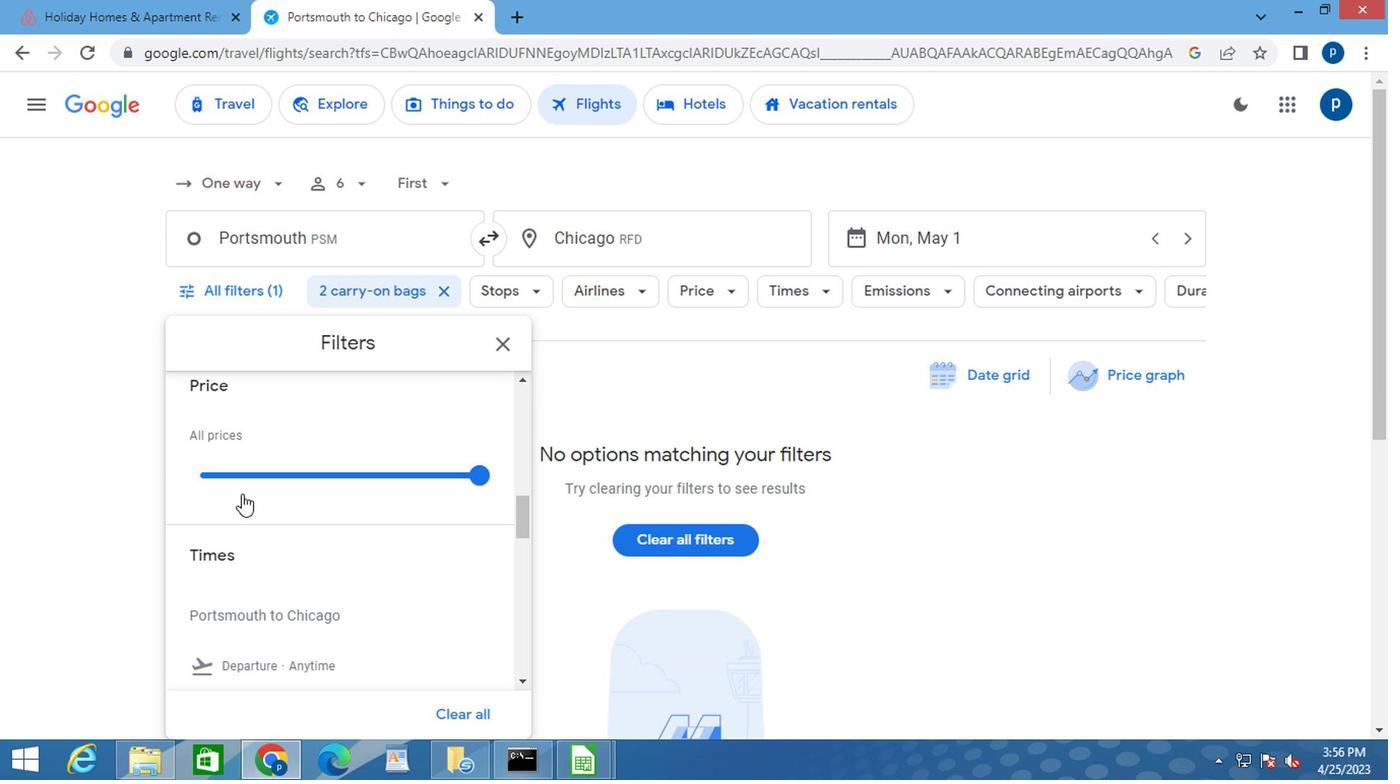 
Action: Mouse moved to (198, 602)
Screenshot: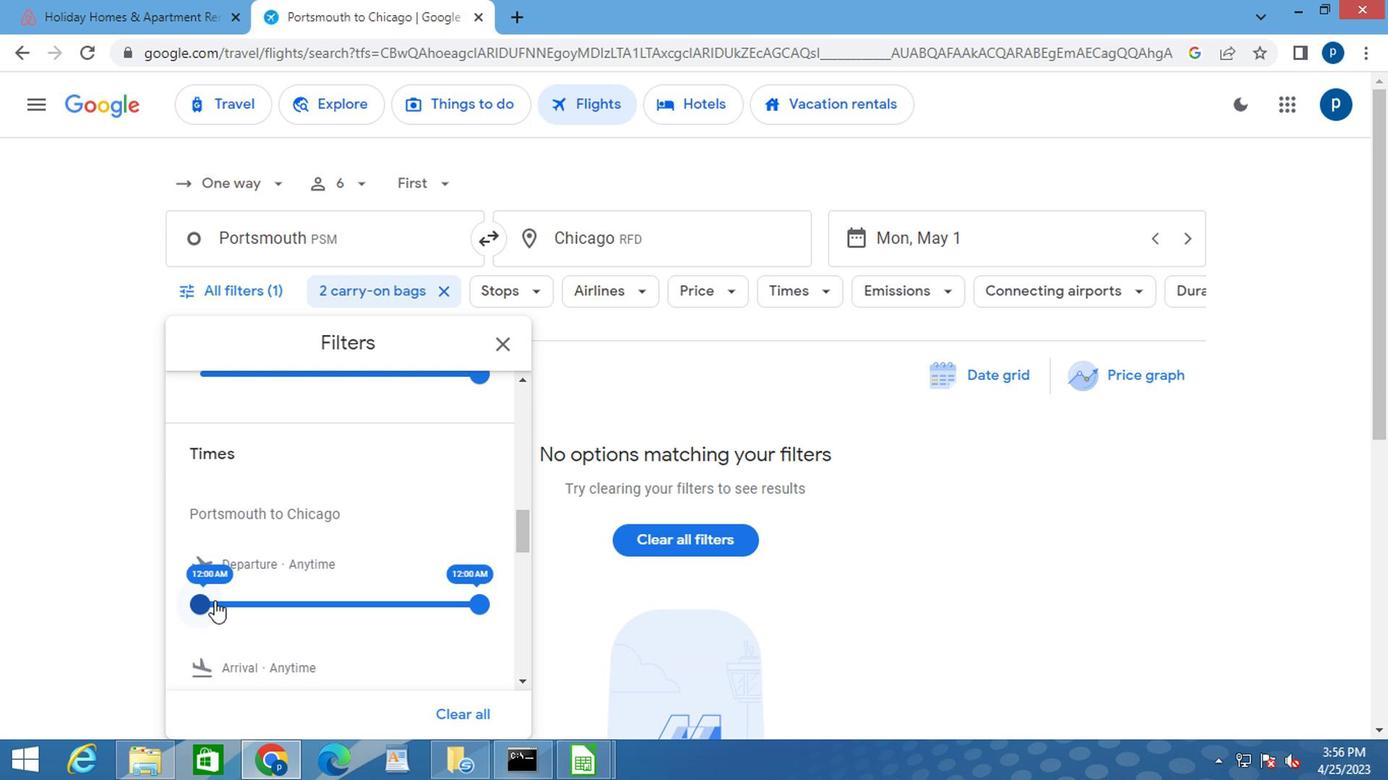 
Action: Mouse pressed left at (198, 602)
Screenshot: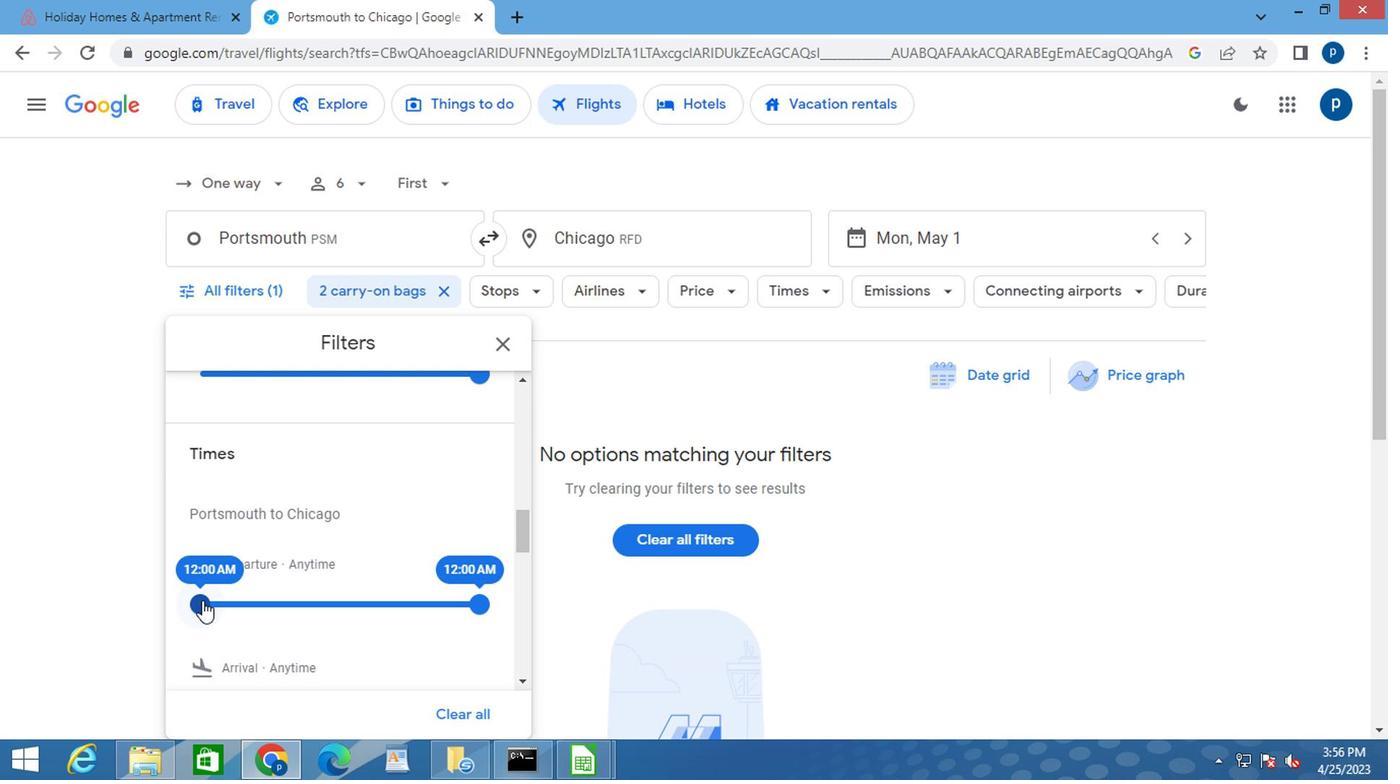 
Action: Mouse moved to (474, 605)
Screenshot: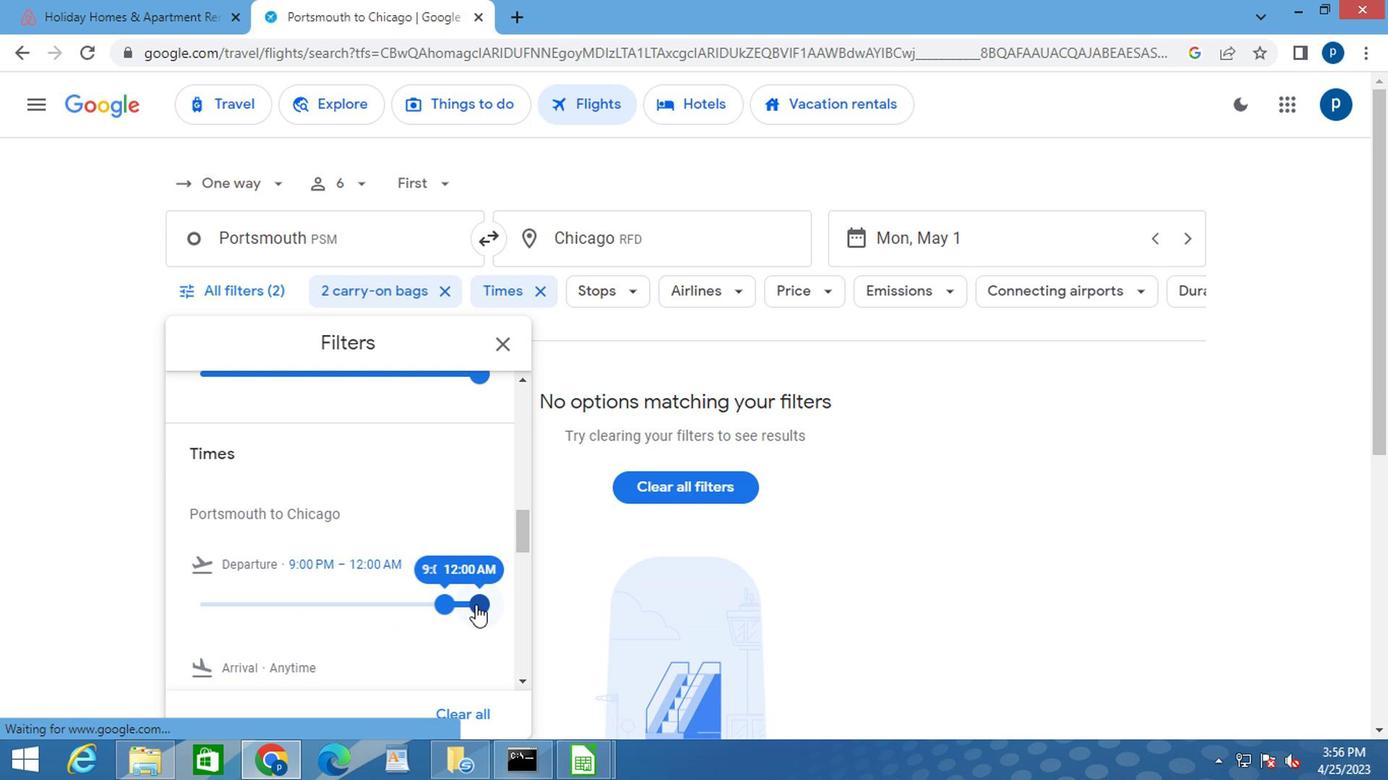 
Action: Mouse pressed left at (474, 605)
Screenshot: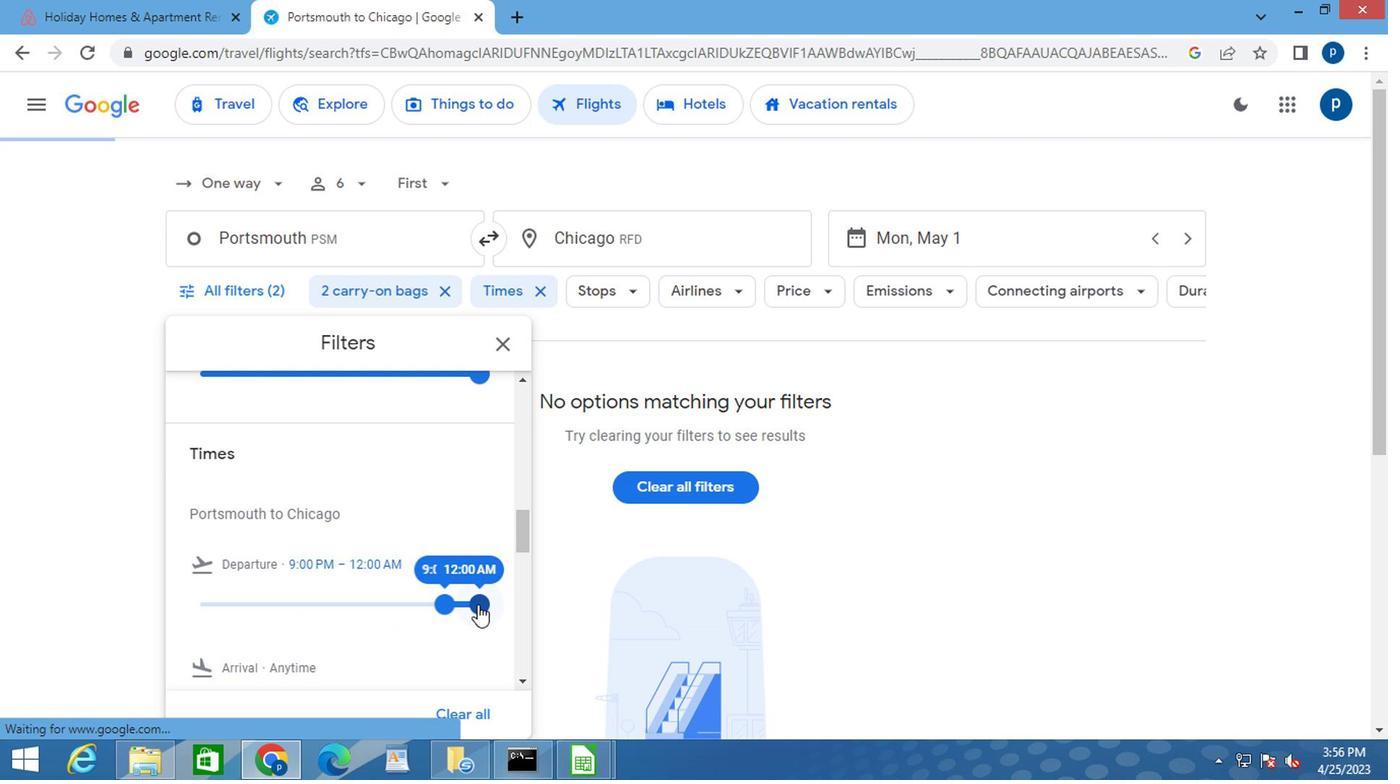 
Action: Mouse moved to (501, 344)
Screenshot: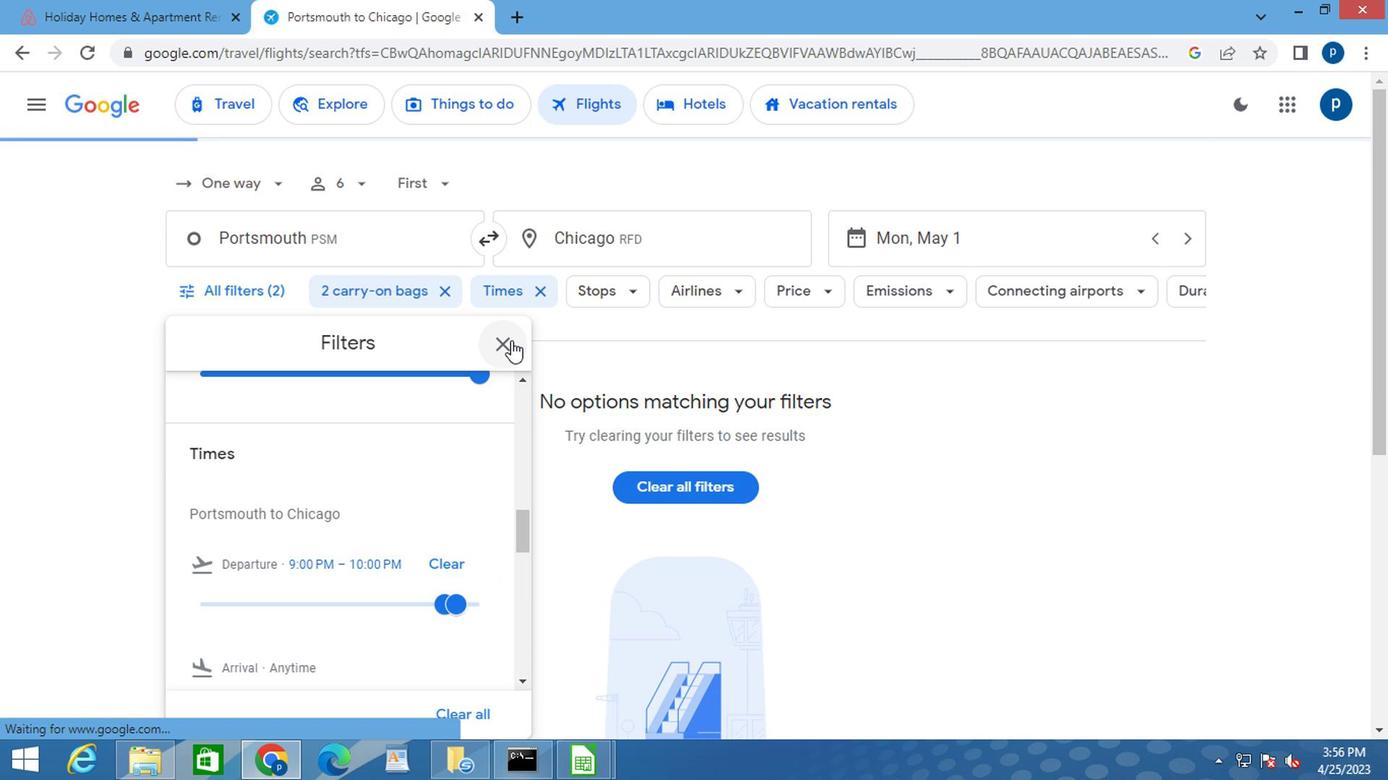 
Action: Mouse pressed left at (501, 344)
Screenshot: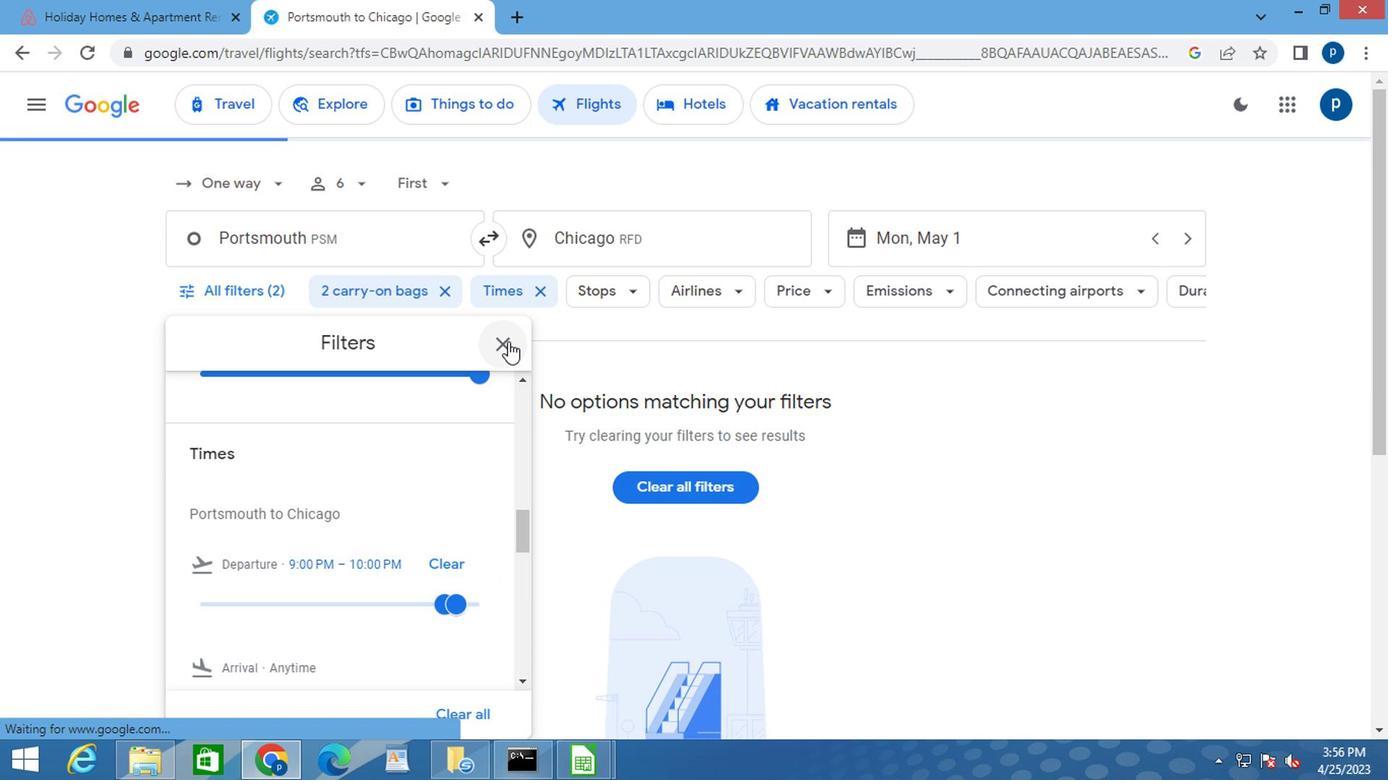 
